Task: Open Card Employee Promotion Review in Board Social Media Community Management and Engagement to Workspace Cost Accounting and add a team member Softage.3@softage.net, a label Purple, a checklist Compliance, an attachment from your onedrive, a color Purple and finally, add a card description 'Research and develop new product positioning strategy' and a comment 'Given the potential impact of this task on our company reputation for innovation, let us ensure that we approach it with a sense of creativity and imagination.'. Add a start date 'Jan 03, 1900' with a due date 'Jan 10, 1900'
Action: Mouse moved to (105, 479)
Screenshot: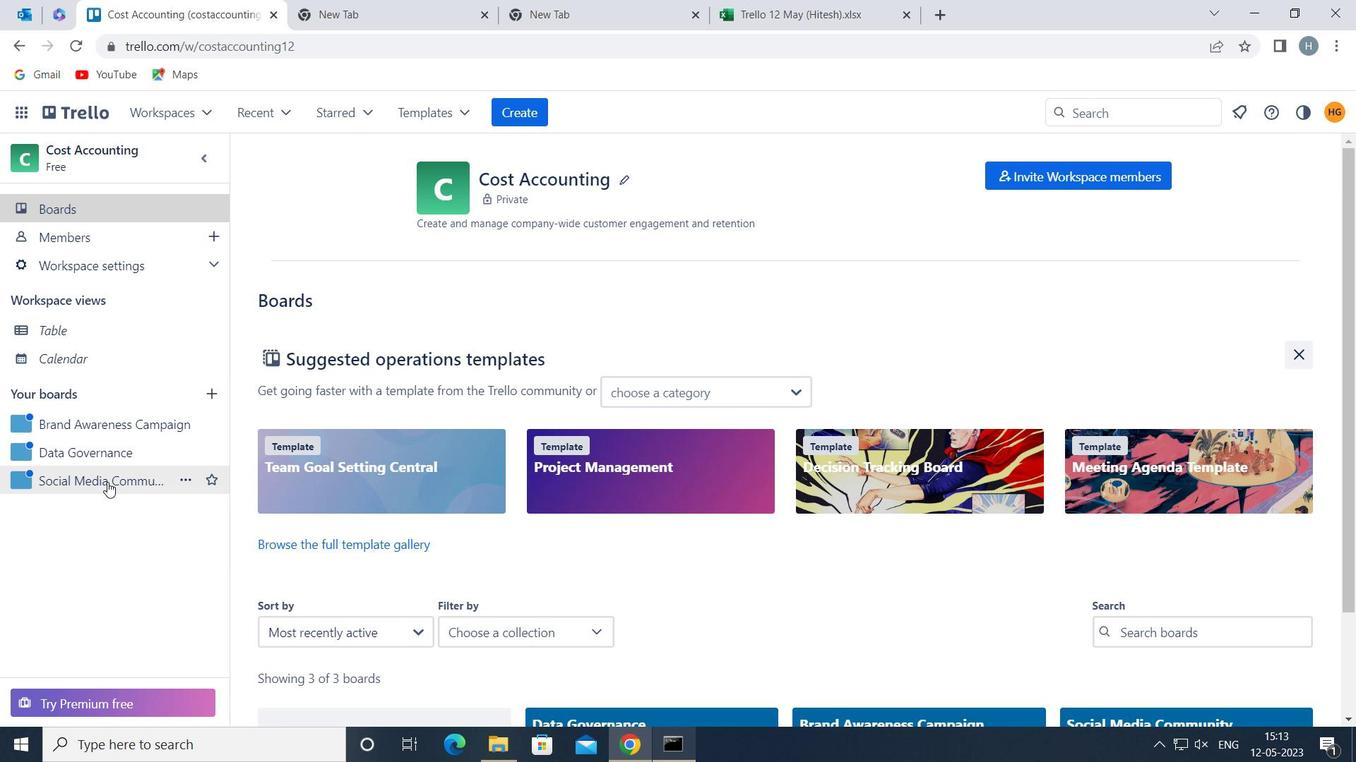 
Action: Mouse pressed left at (105, 479)
Screenshot: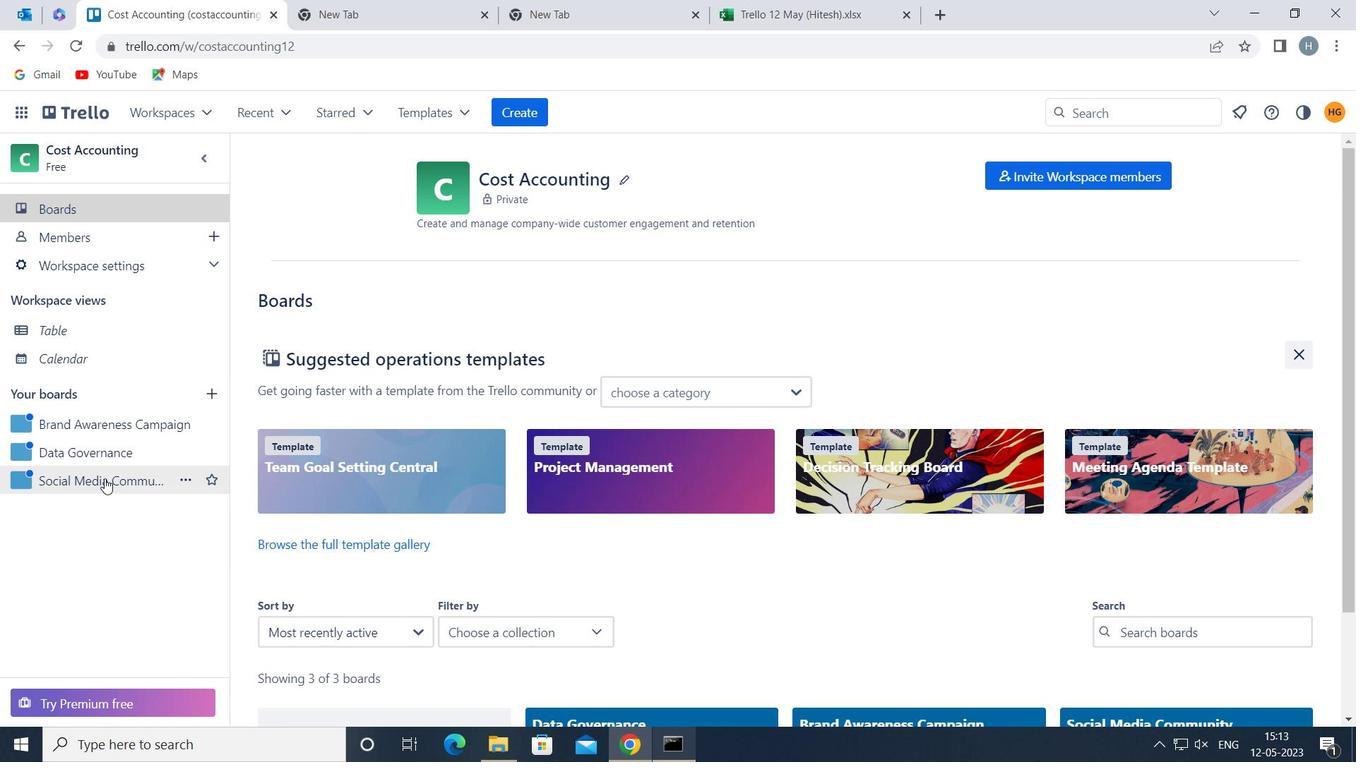 
Action: Mouse moved to (374, 253)
Screenshot: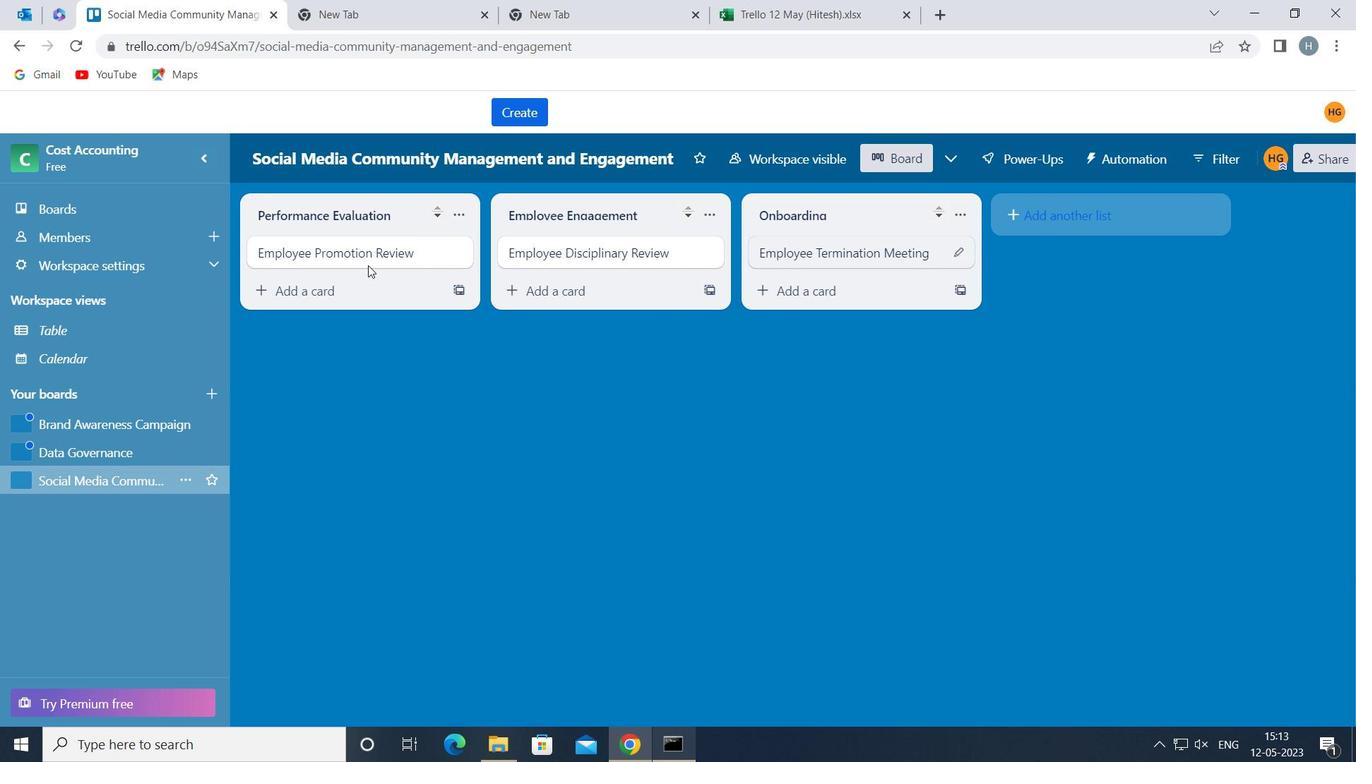 
Action: Mouse pressed left at (374, 253)
Screenshot: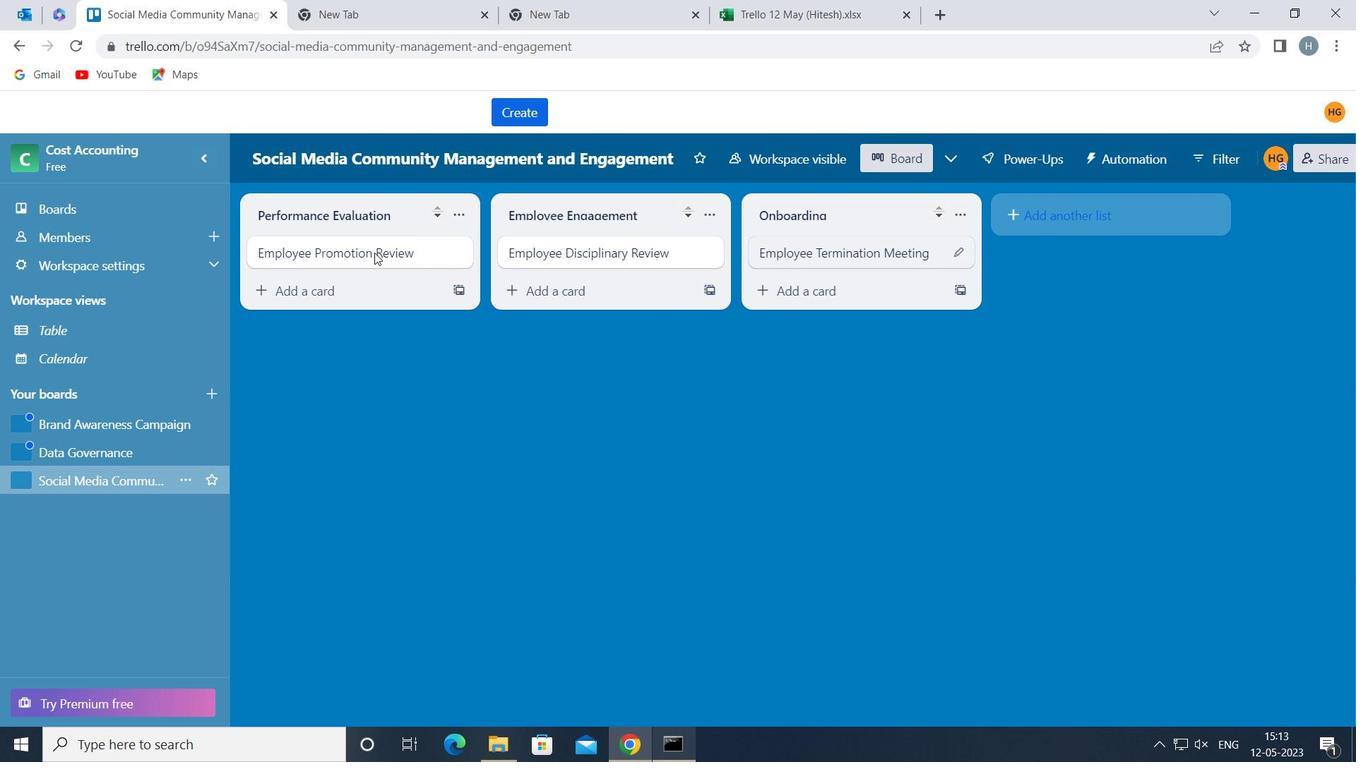 
Action: Mouse moved to (955, 257)
Screenshot: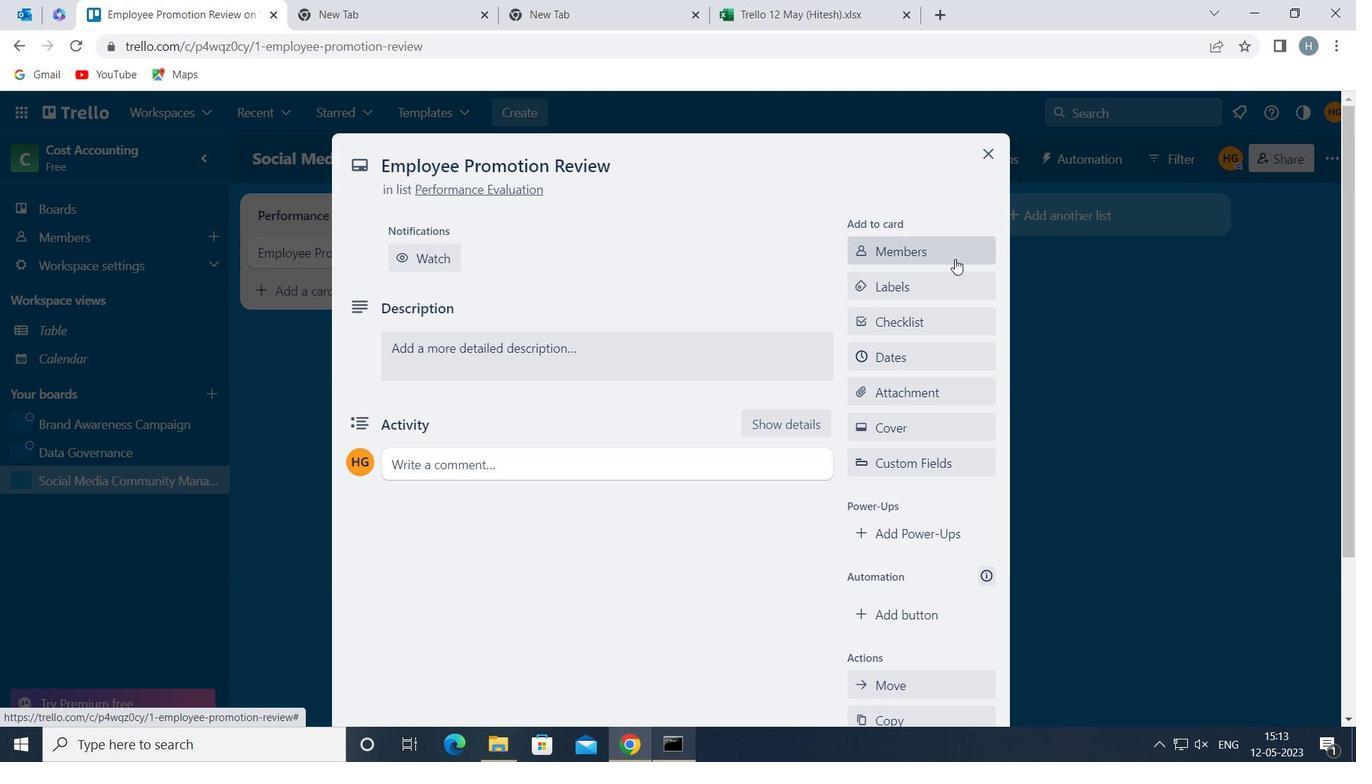 
Action: Mouse pressed left at (955, 257)
Screenshot: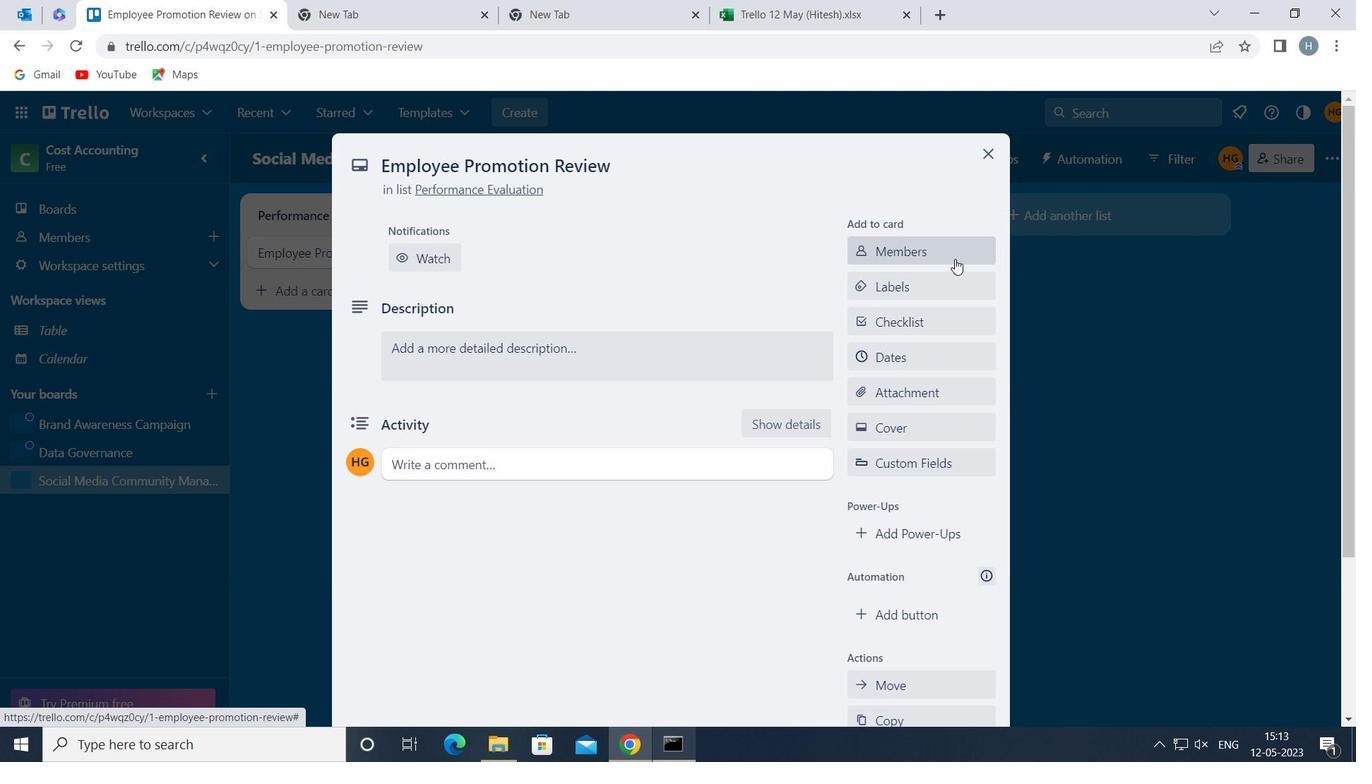 
Action: Key pressed softage
Screenshot: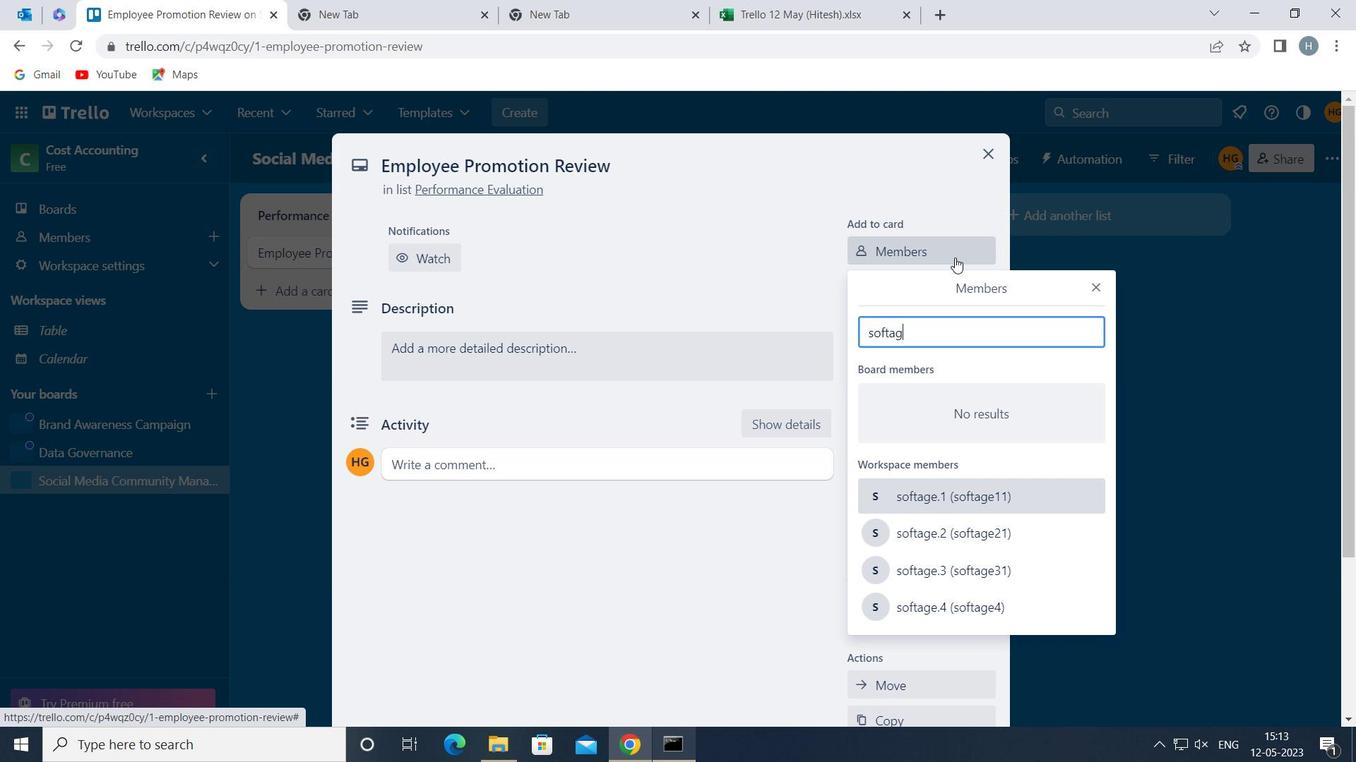 
Action: Mouse moved to (979, 558)
Screenshot: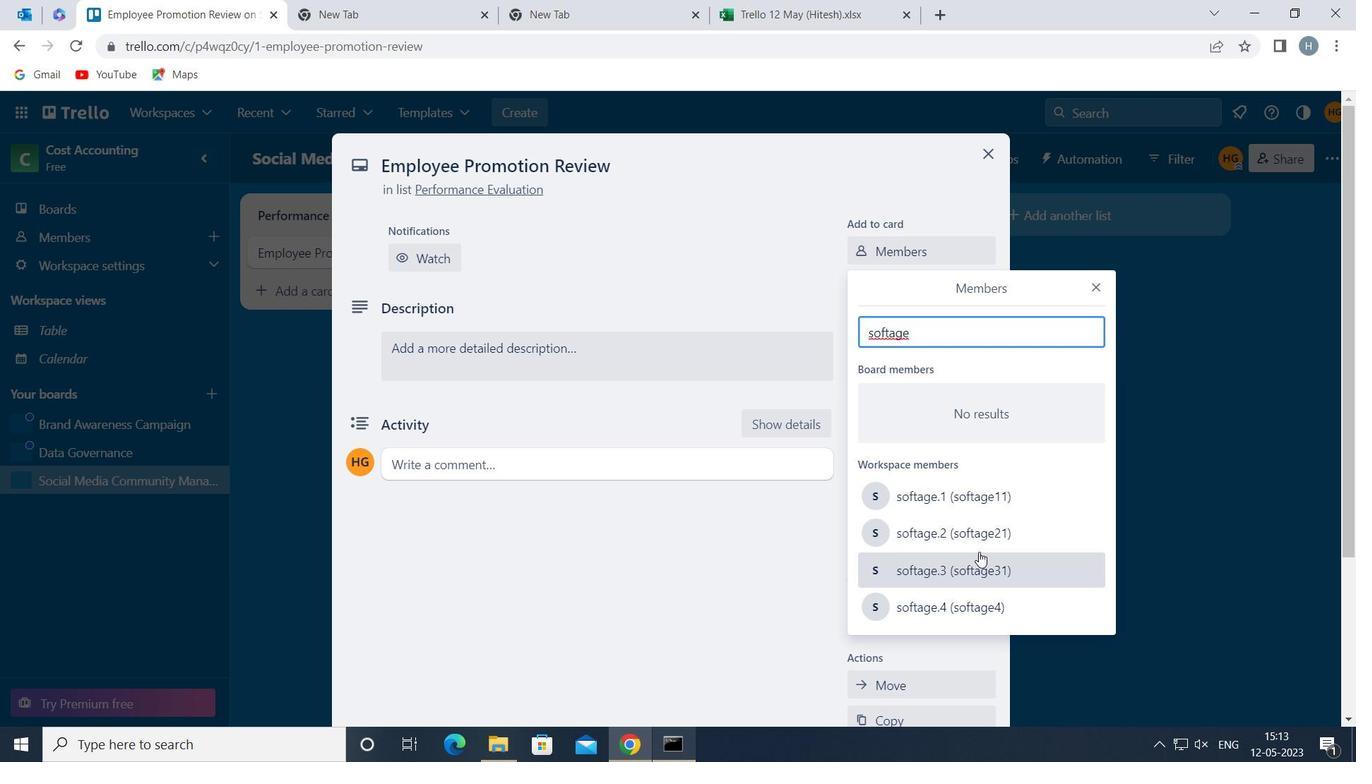 
Action: Mouse pressed left at (979, 558)
Screenshot: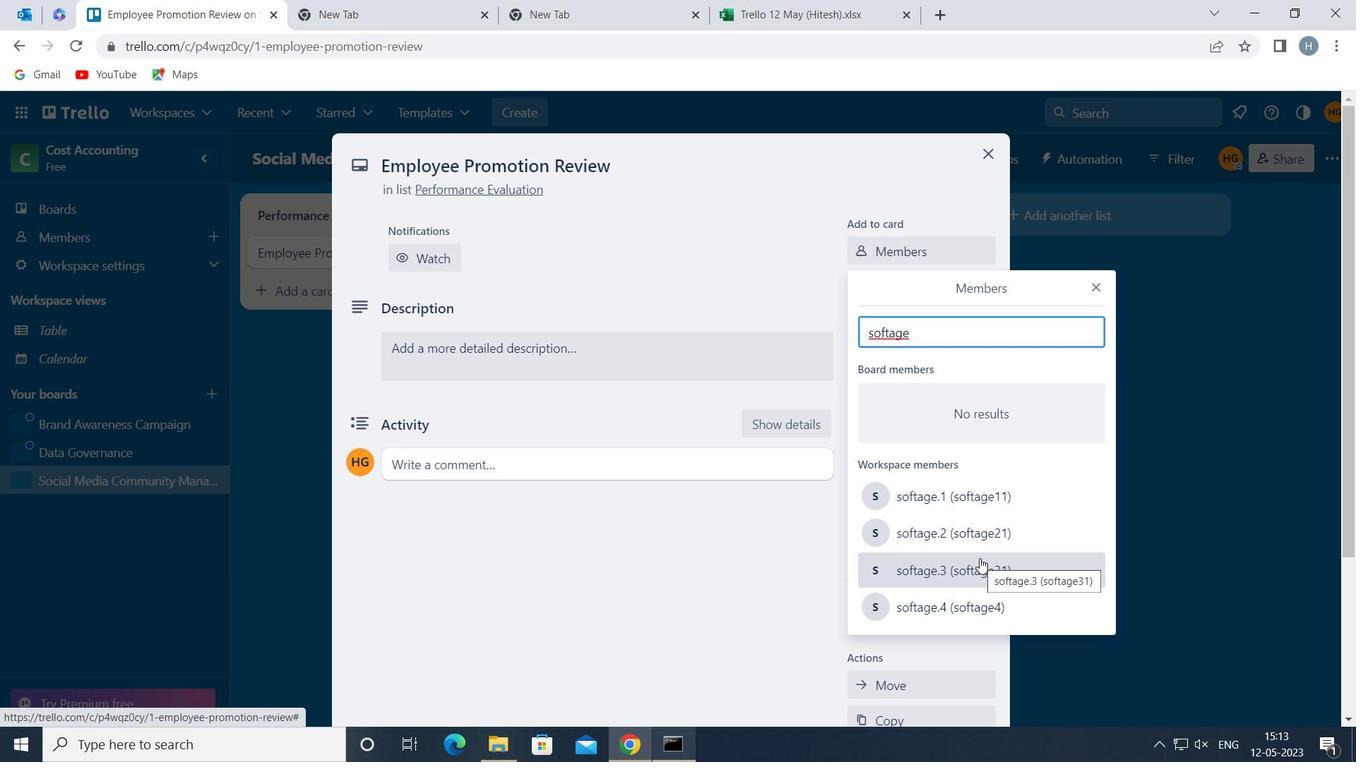 
Action: Mouse moved to (1098, 285)
Screenshot: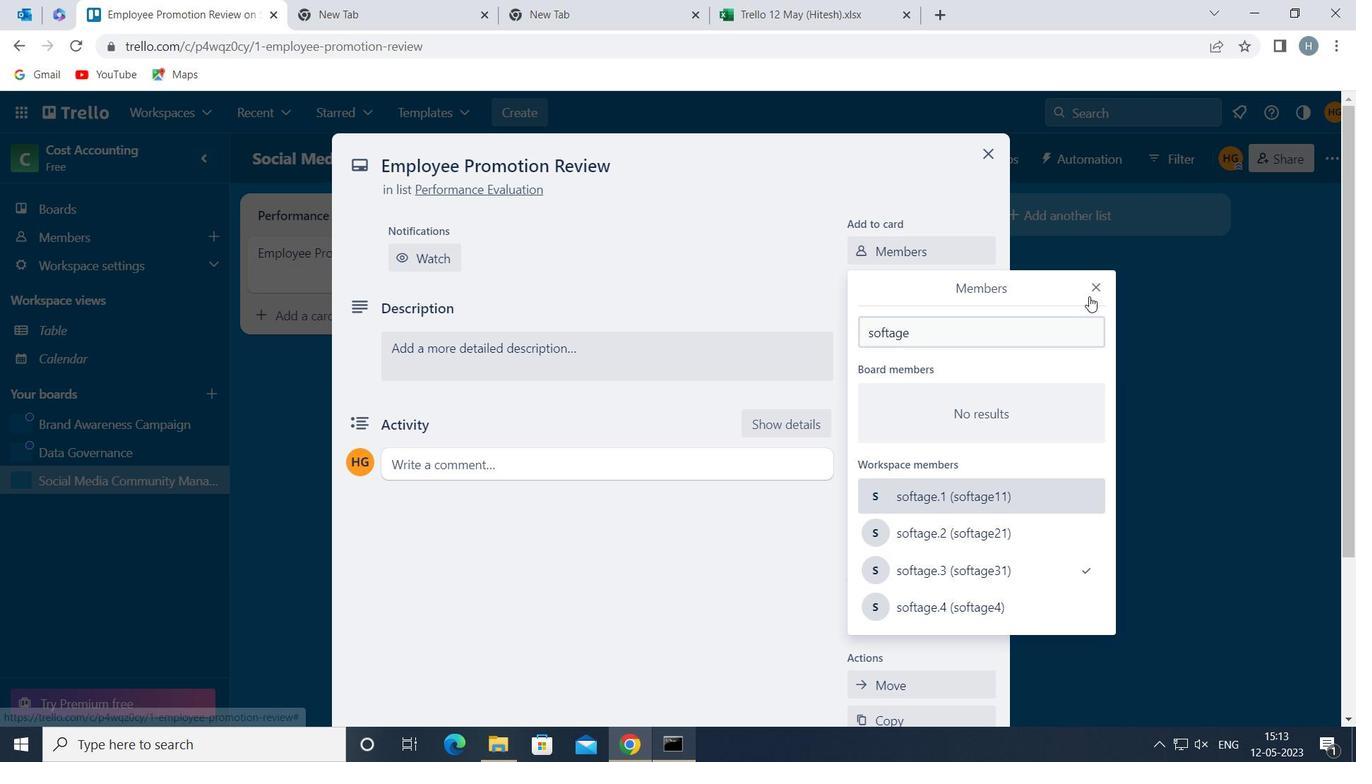 
Action: Mouse pressed left at (1098, 285)
Screenshot: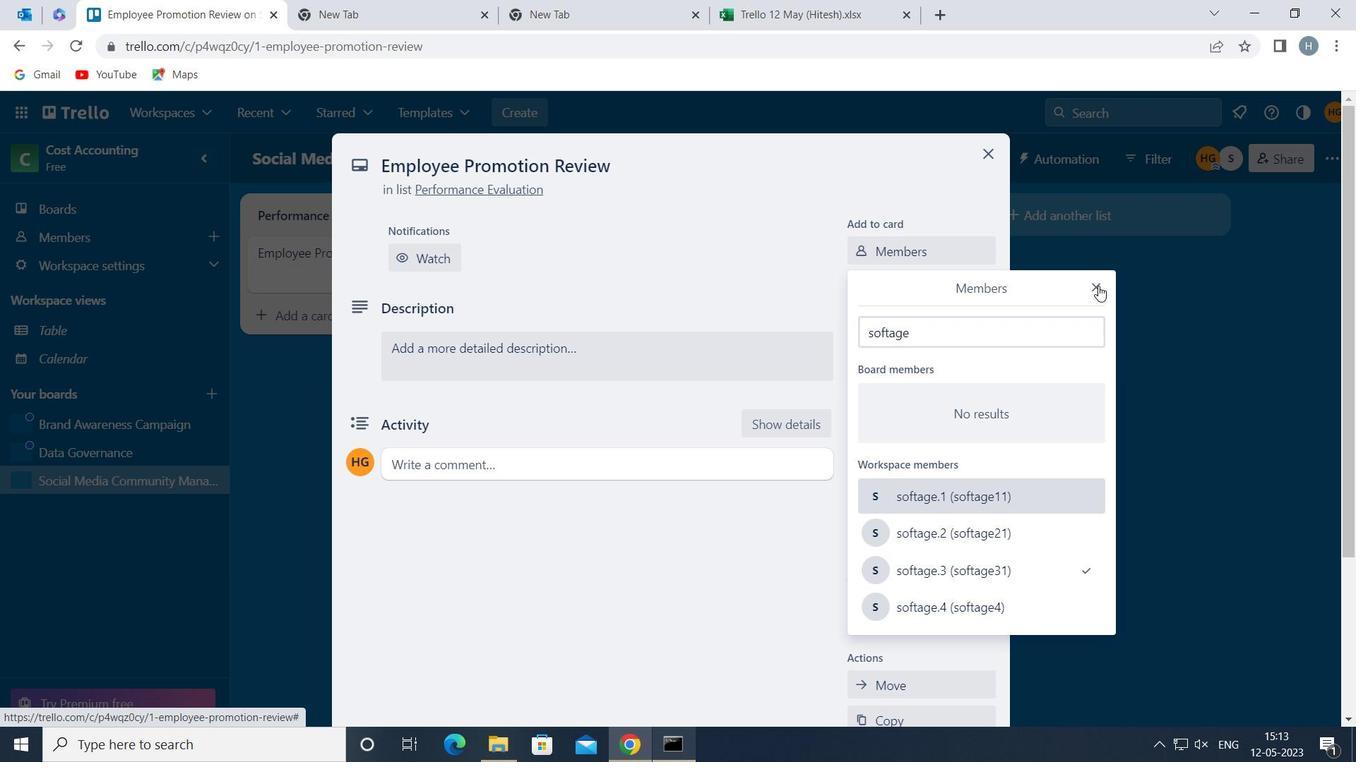 
Action: Mouse moved to (951, 343)
Screenshot: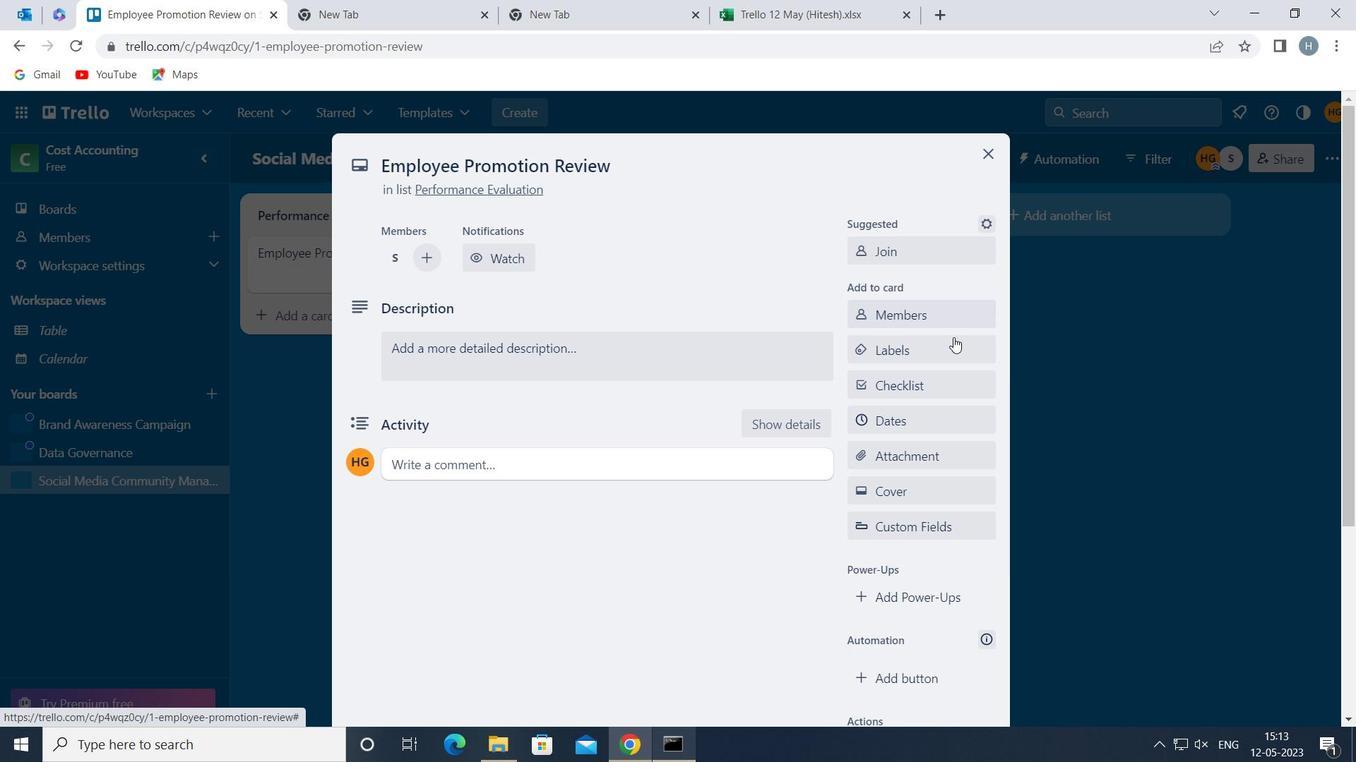 
Action: Mouse pressed left at (951, 343)
Screenshot: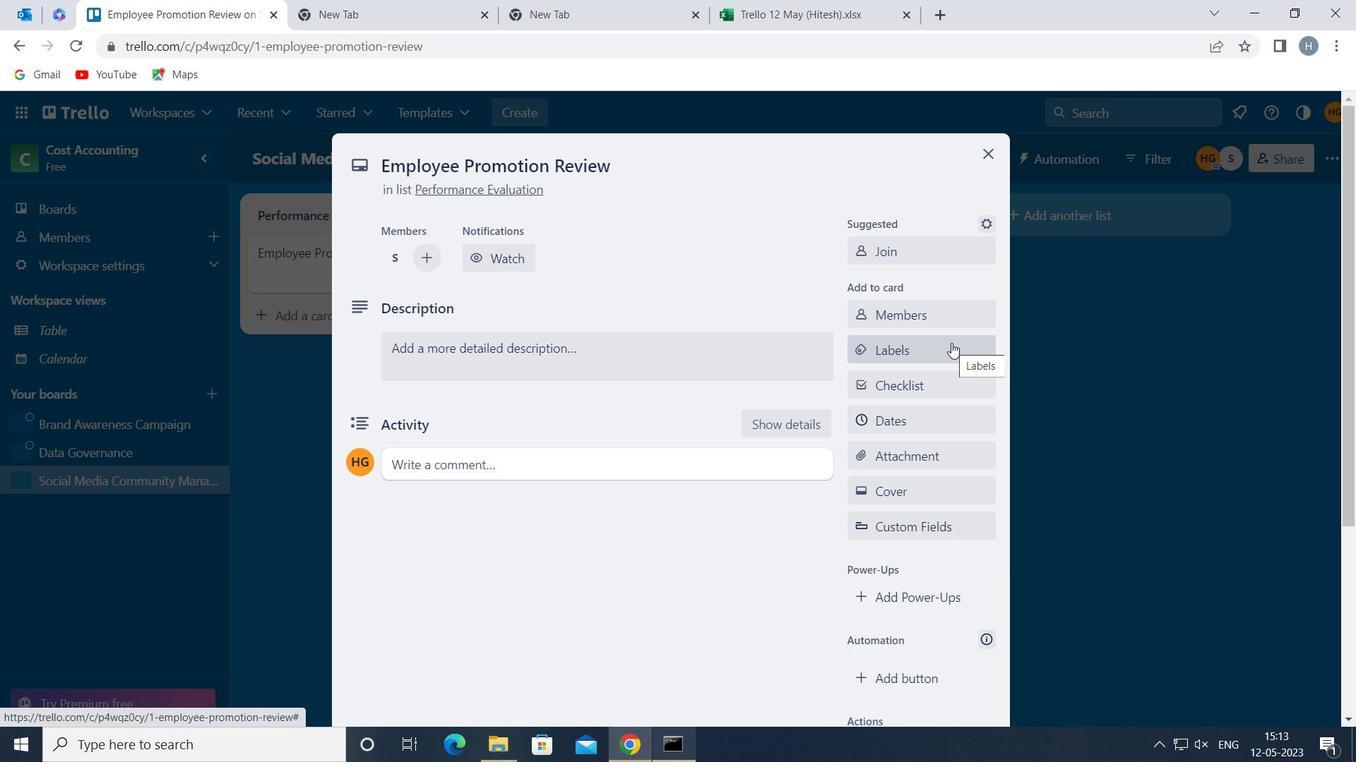 
Action: Mouse moved to (963, 389)
Screenshot: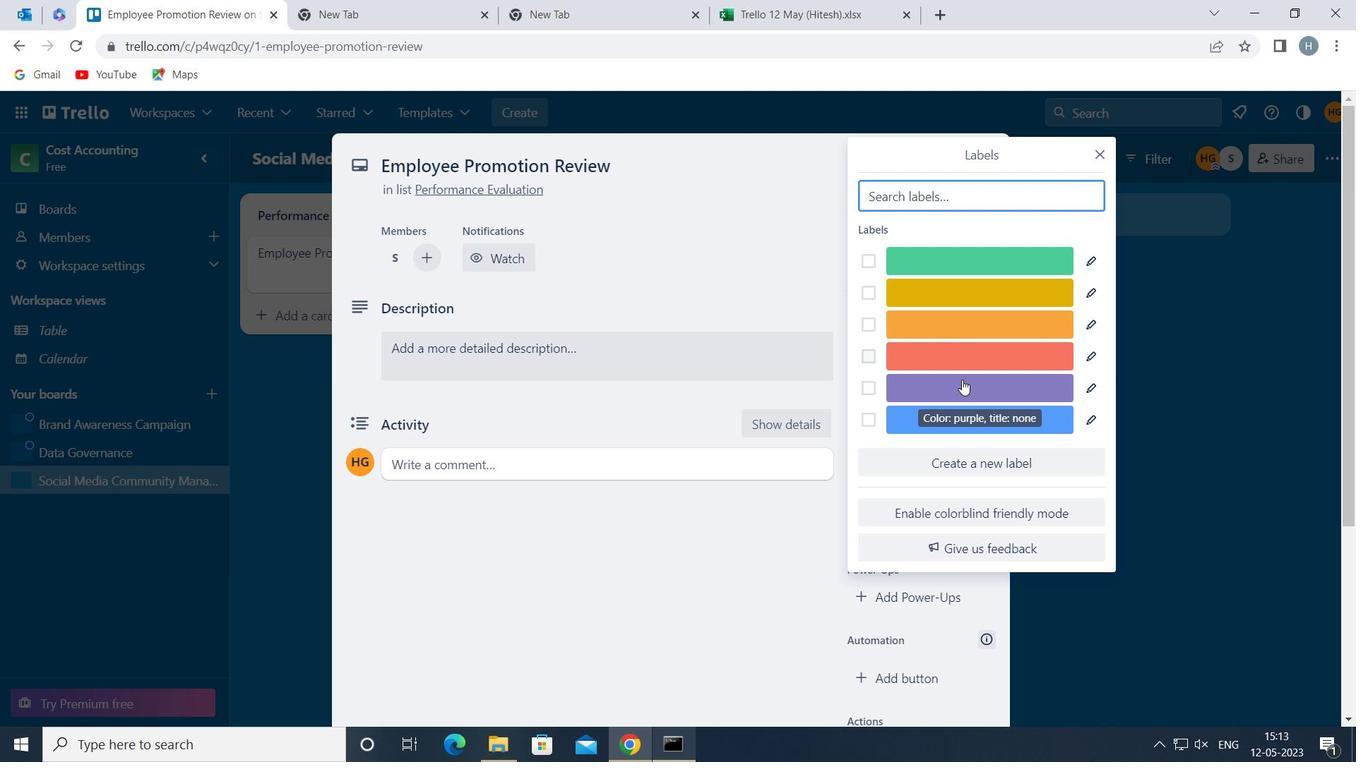 
Action: Mouse pressed left at (963, 389)
Screenshot: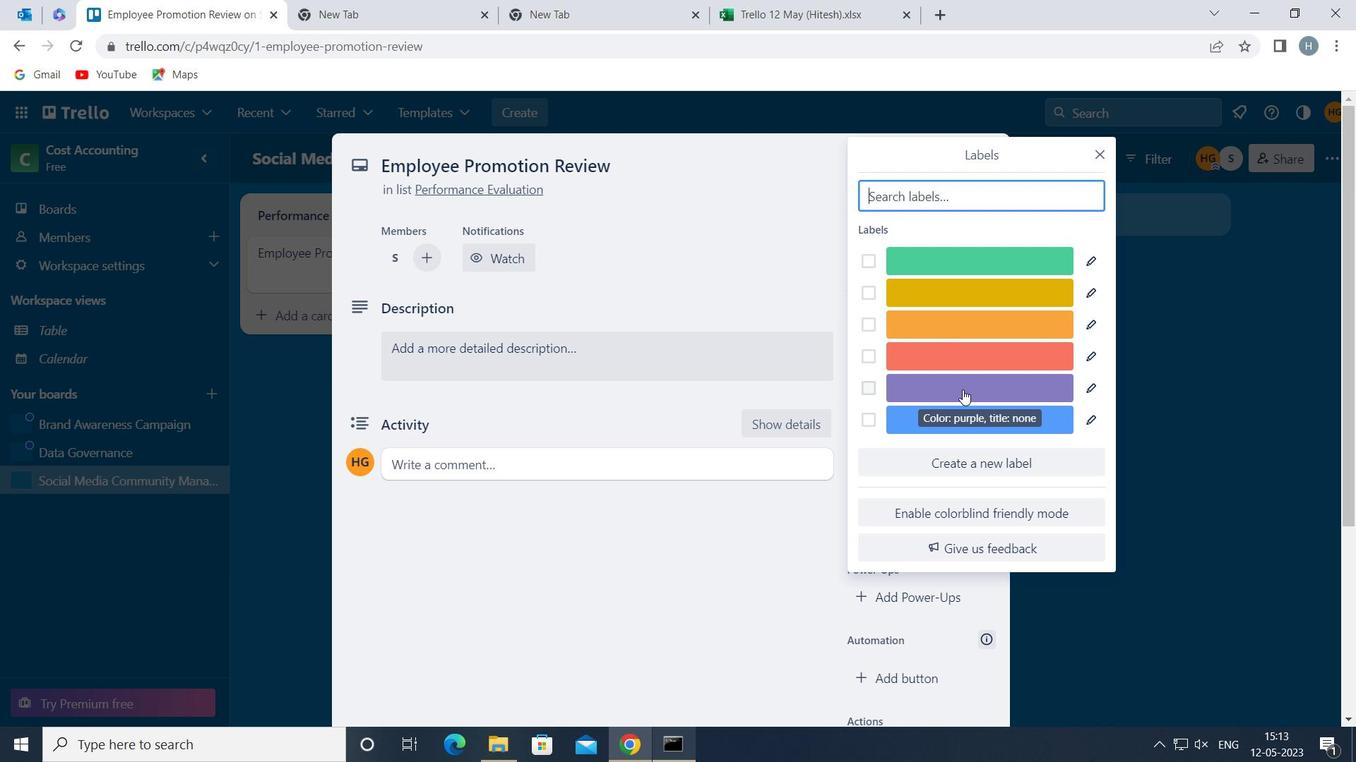 
Action: Mouse moved to (1102, 153)
Screenshot: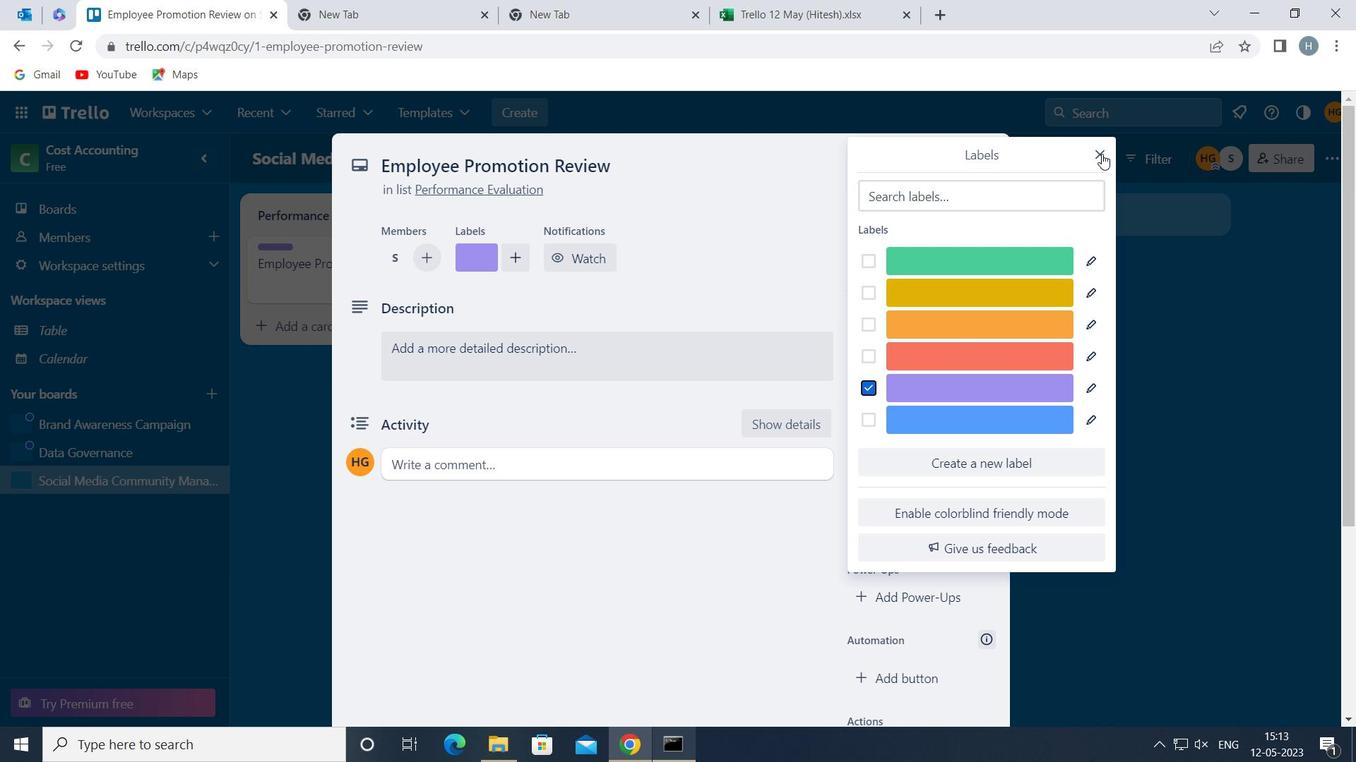 
Action: Mouse pressed left at (1102, 153)
Screenshot: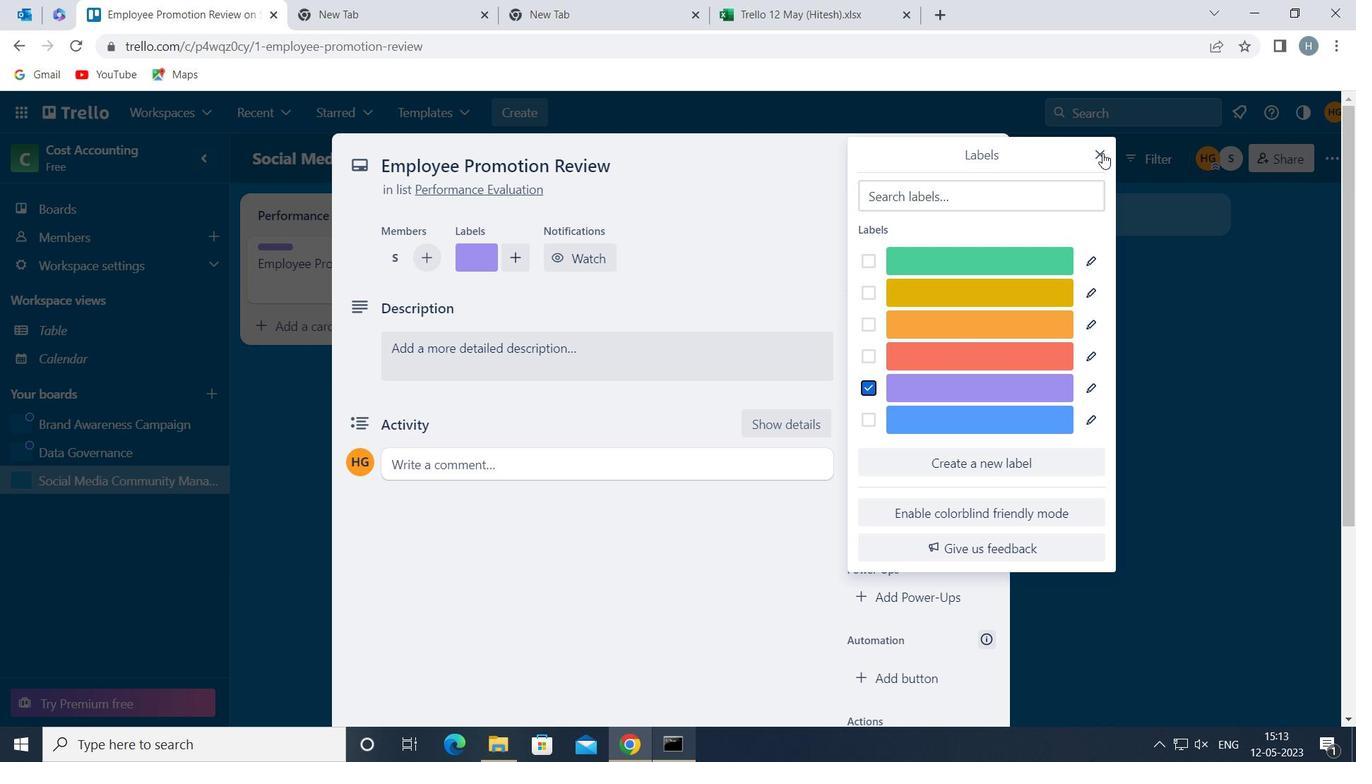 
Action: Mouse moved to (924, 375)
Screenshot: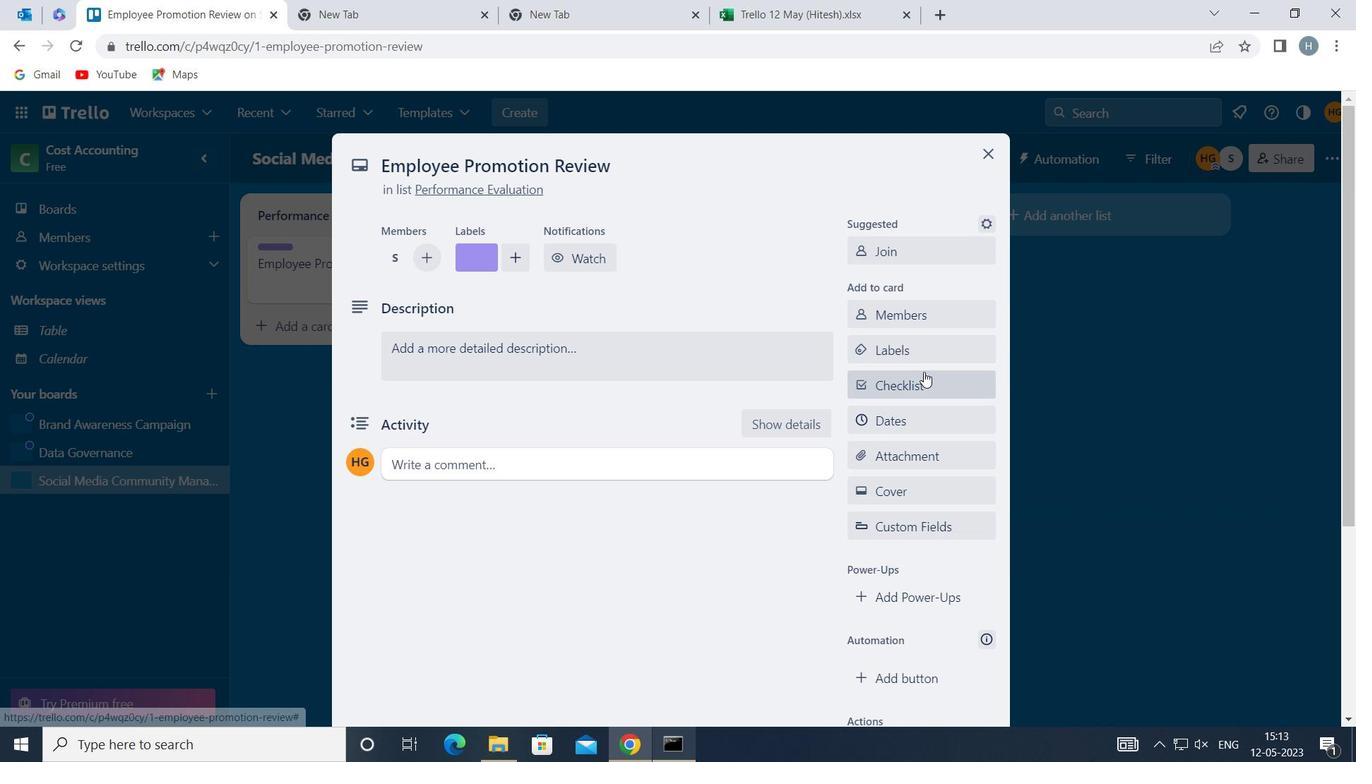 
Action: Mouse pressed left at (924, 375)
Screenshot: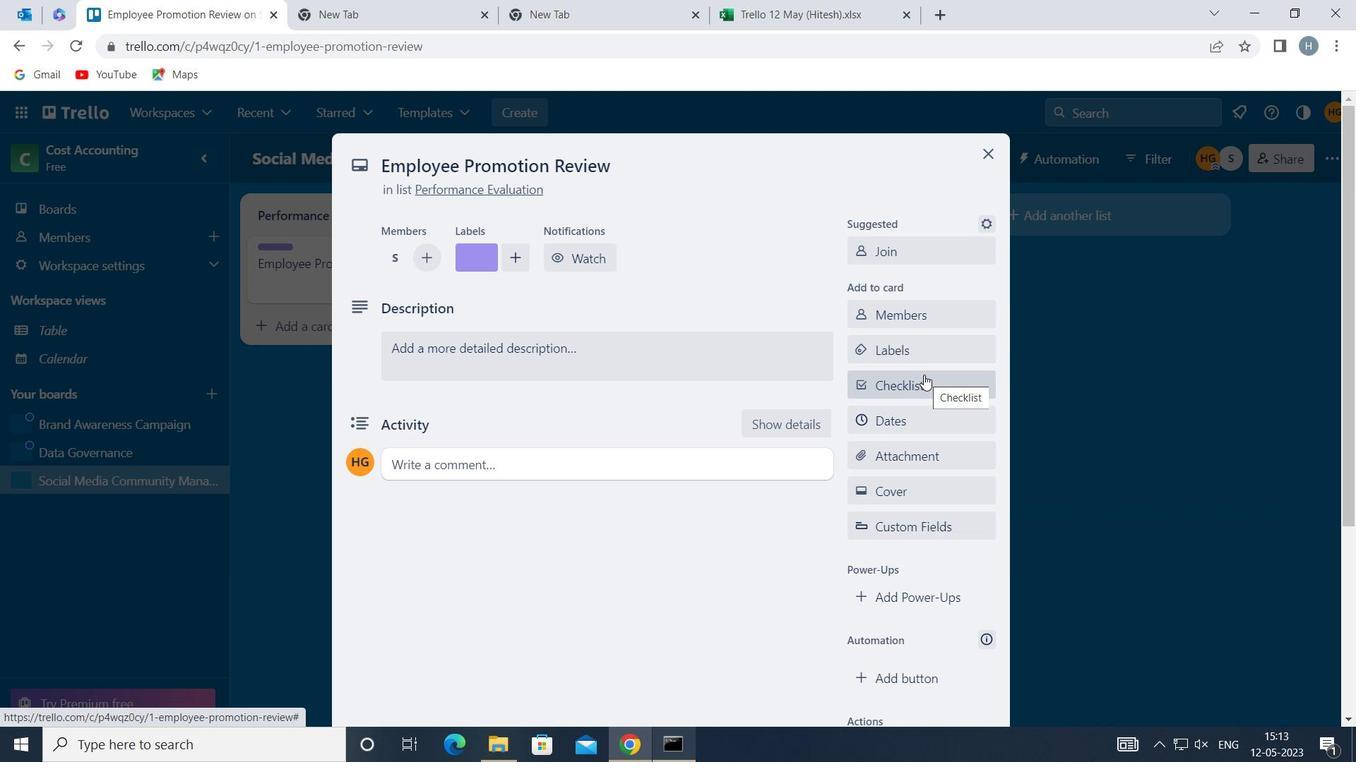 
Action: Key pressed <Key.shift>COMPLIANCE<Key.space>
Screenshot: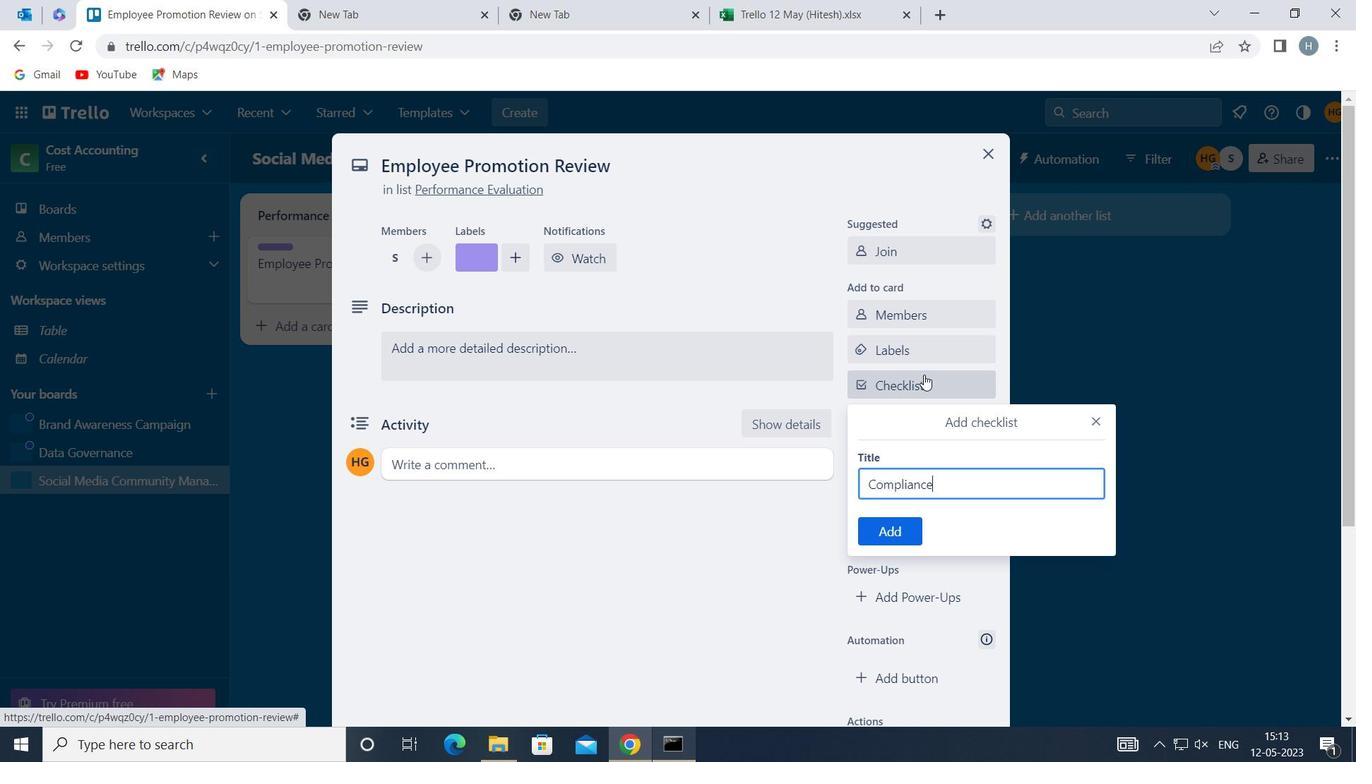
Action: Mouse moved to (891, 531)
Screenshot: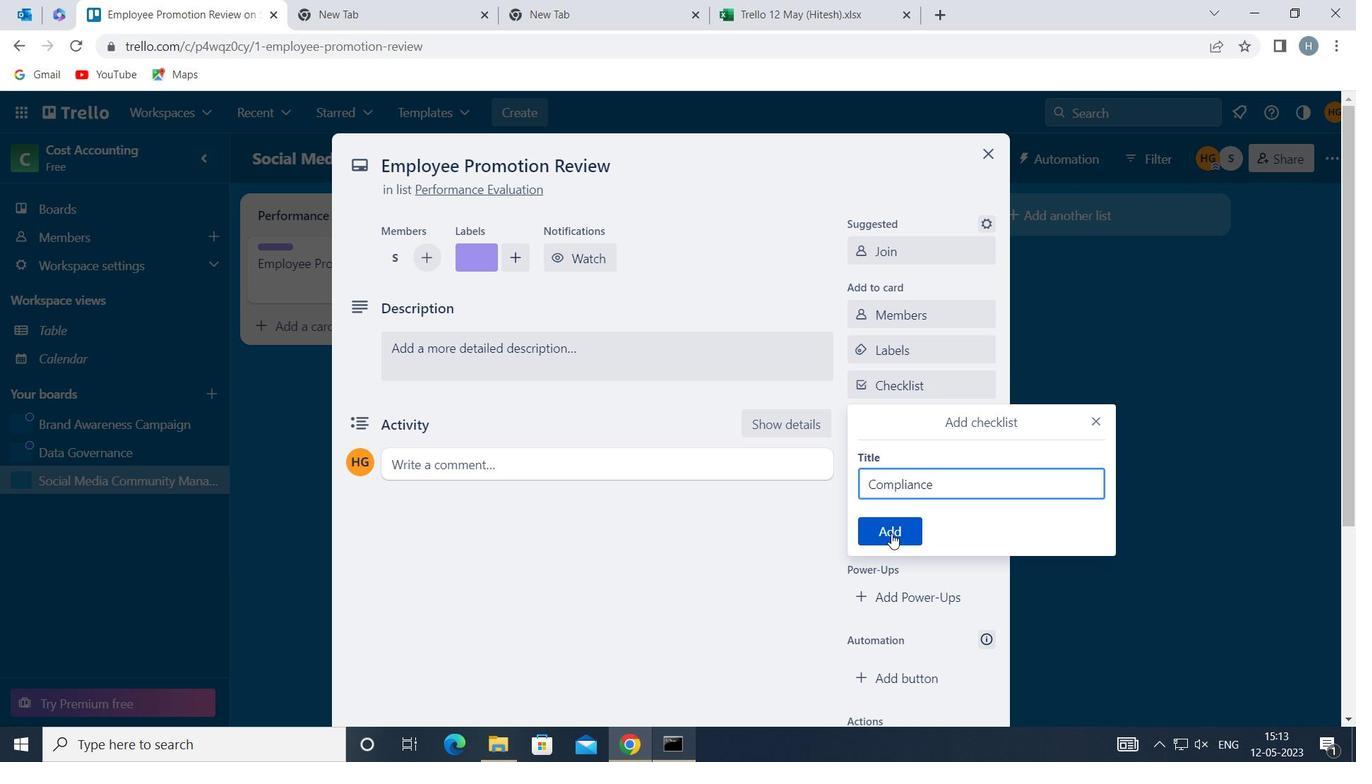
Action: Mouse pressed left at (891, 531)
Screenshot: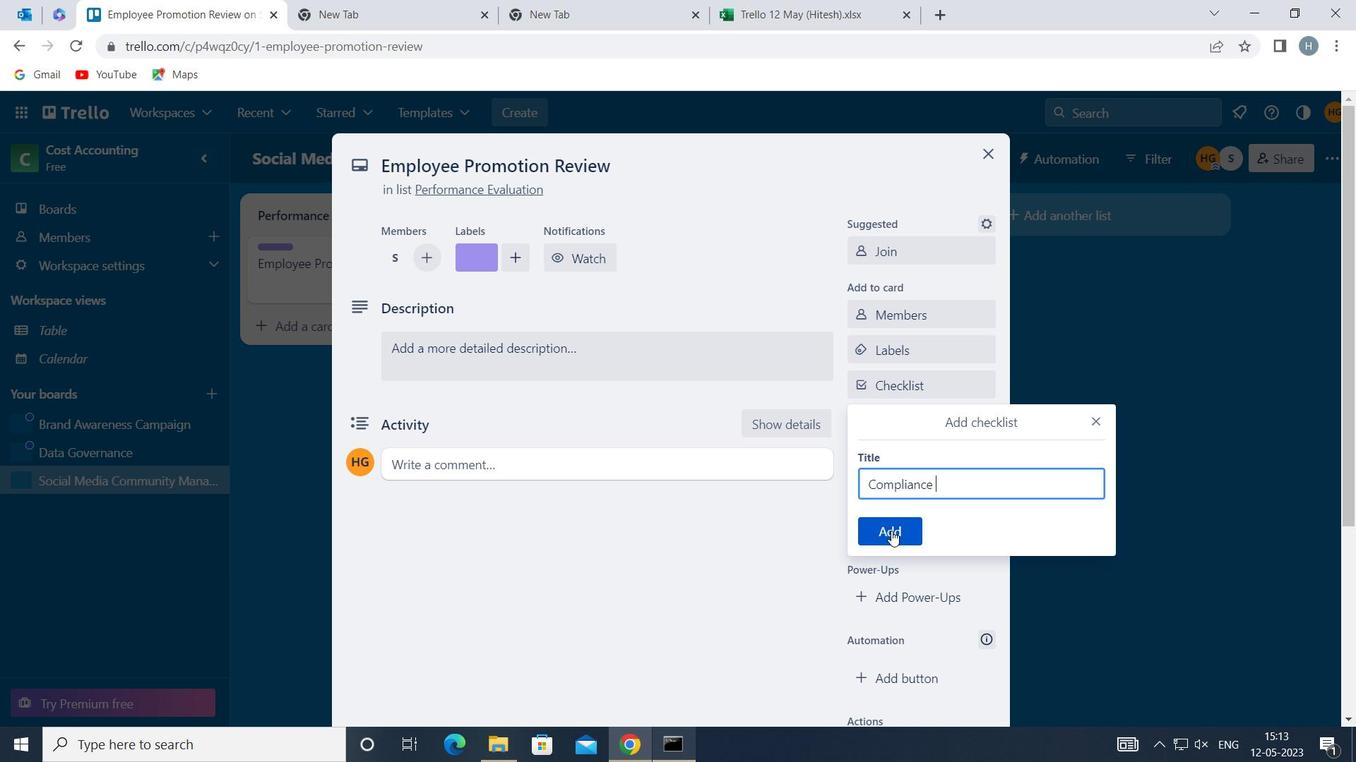 
Action: Mouse moved to (938, 449)
Screenshot: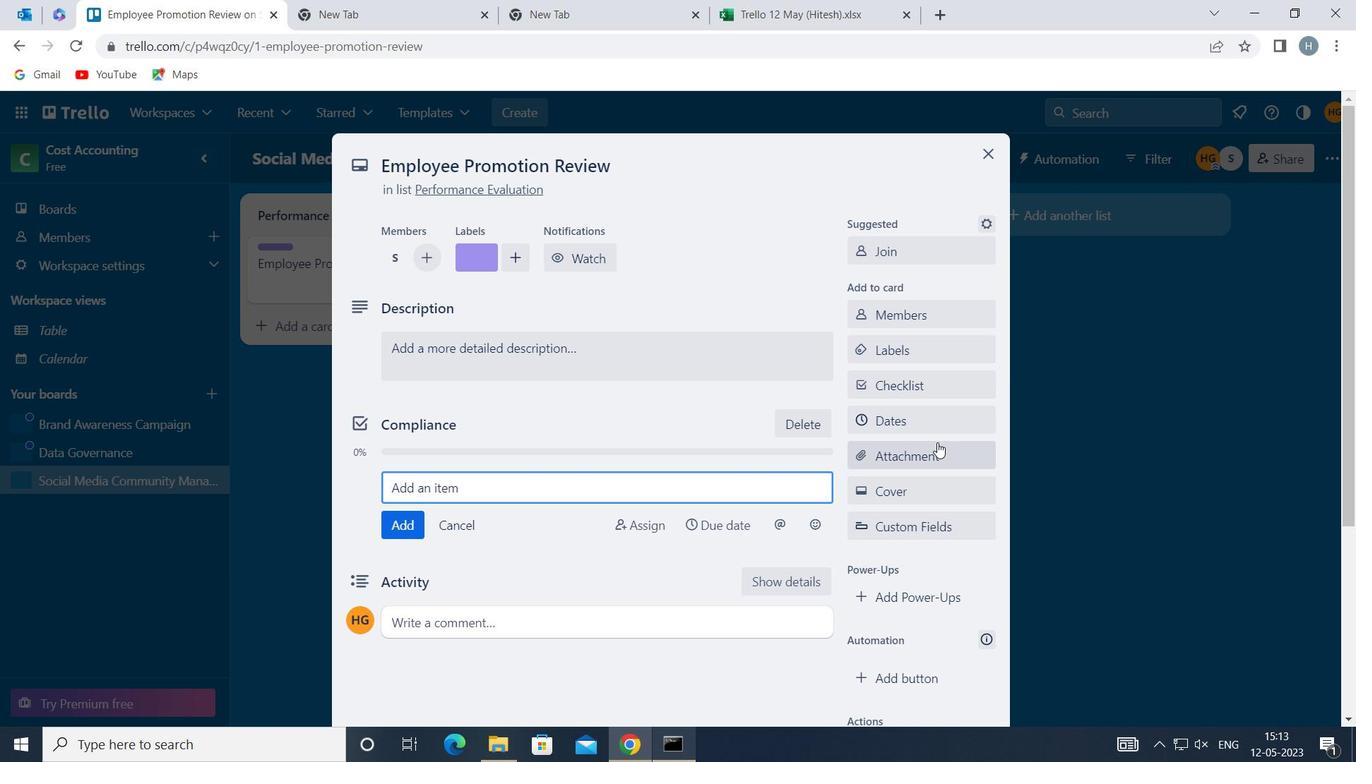 
Action: Mouse pressed left at (938, 449)
Screenshot: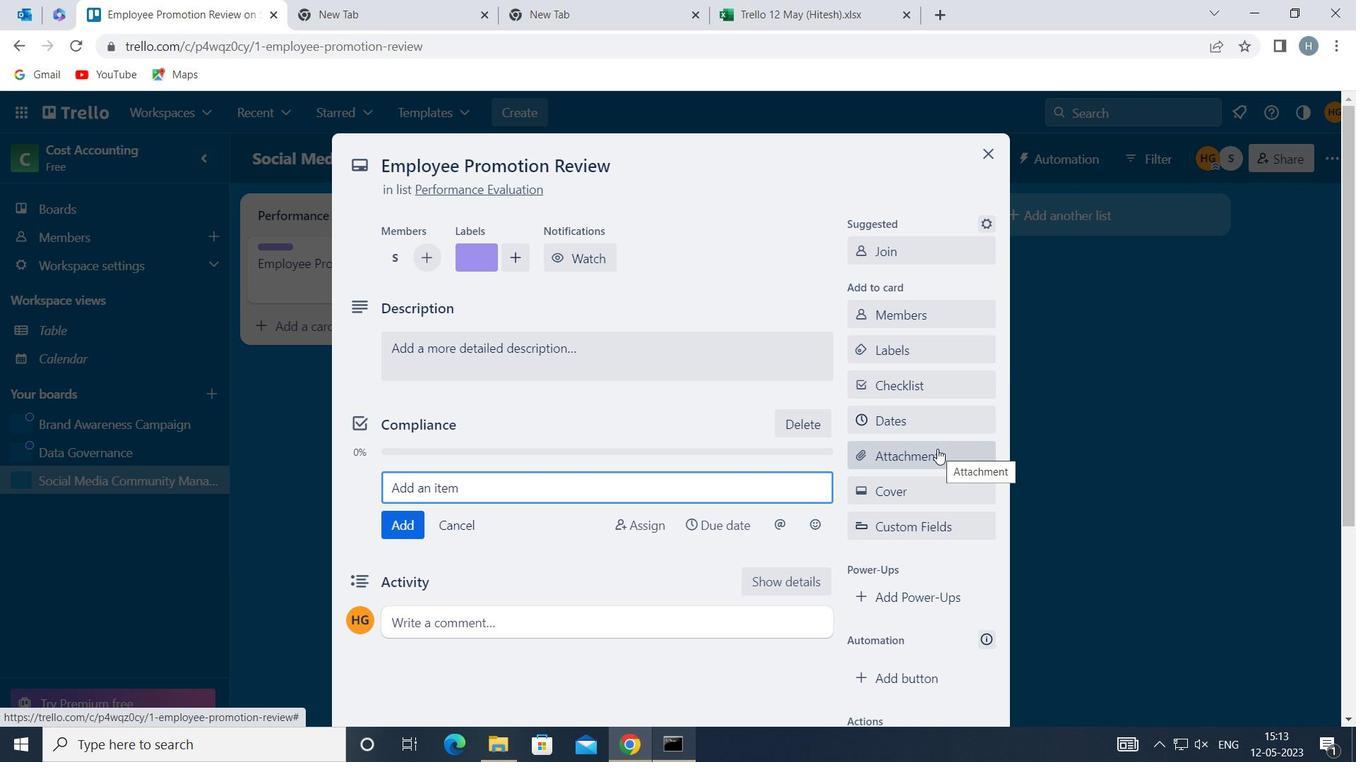 
Action: Mouse moved to (952, 331)
Screenshot: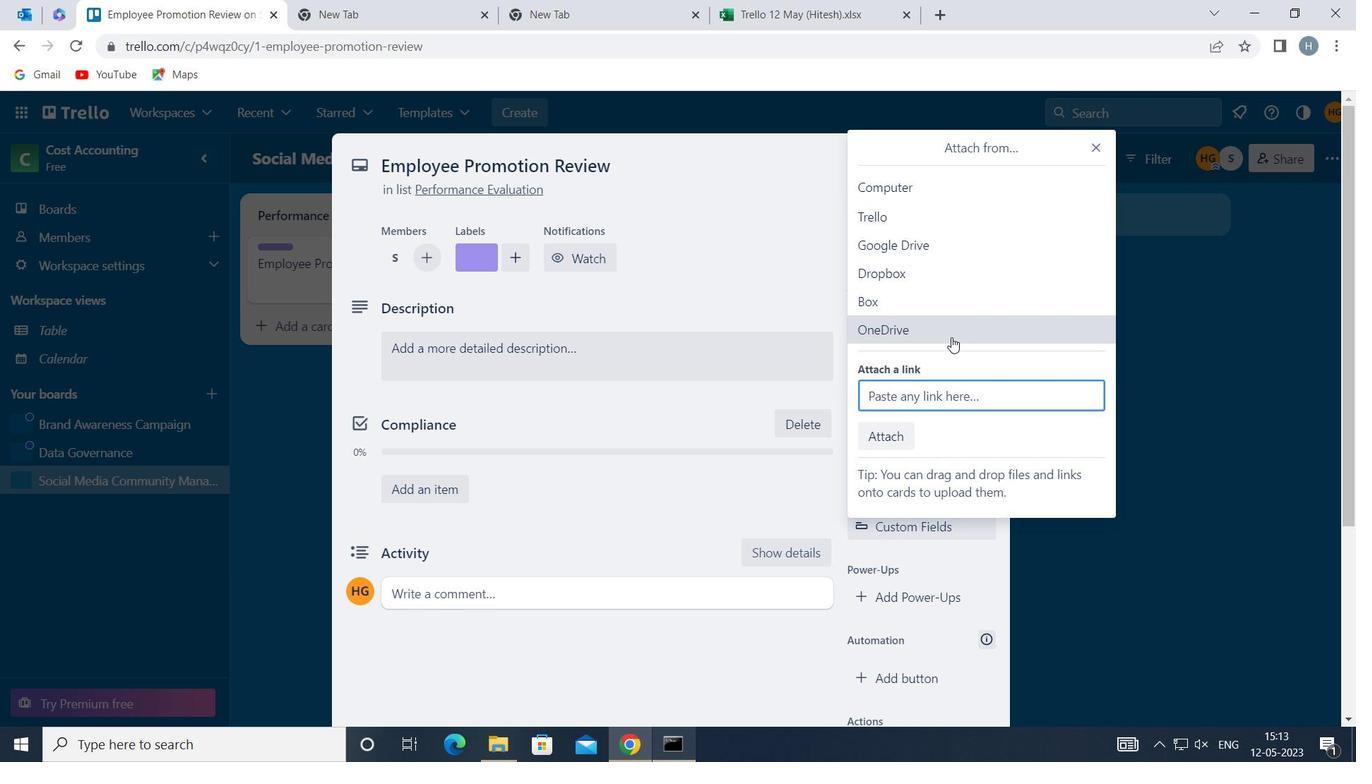 
Action: Mouse pressed left at (952, 331)
Screenshot: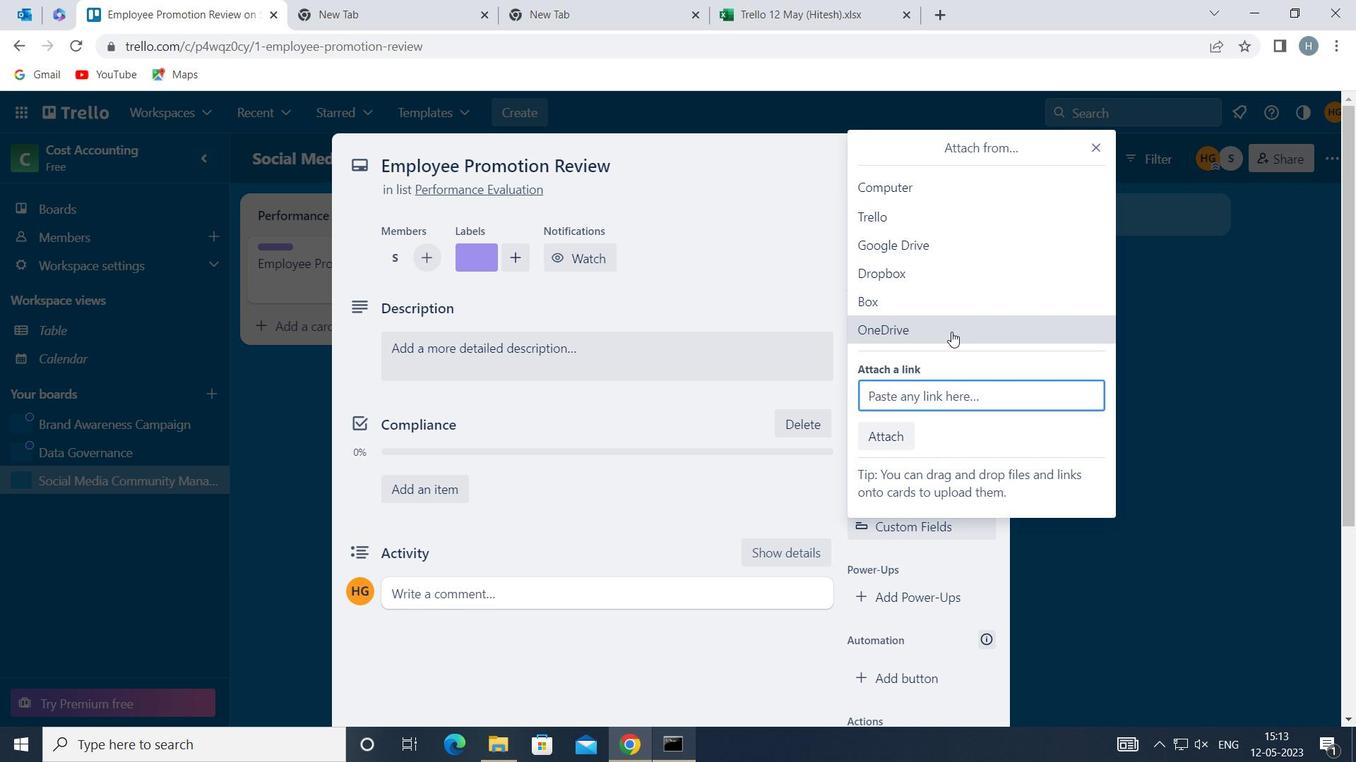 
Action: Mouse moved to (849, 254)
Screenshot: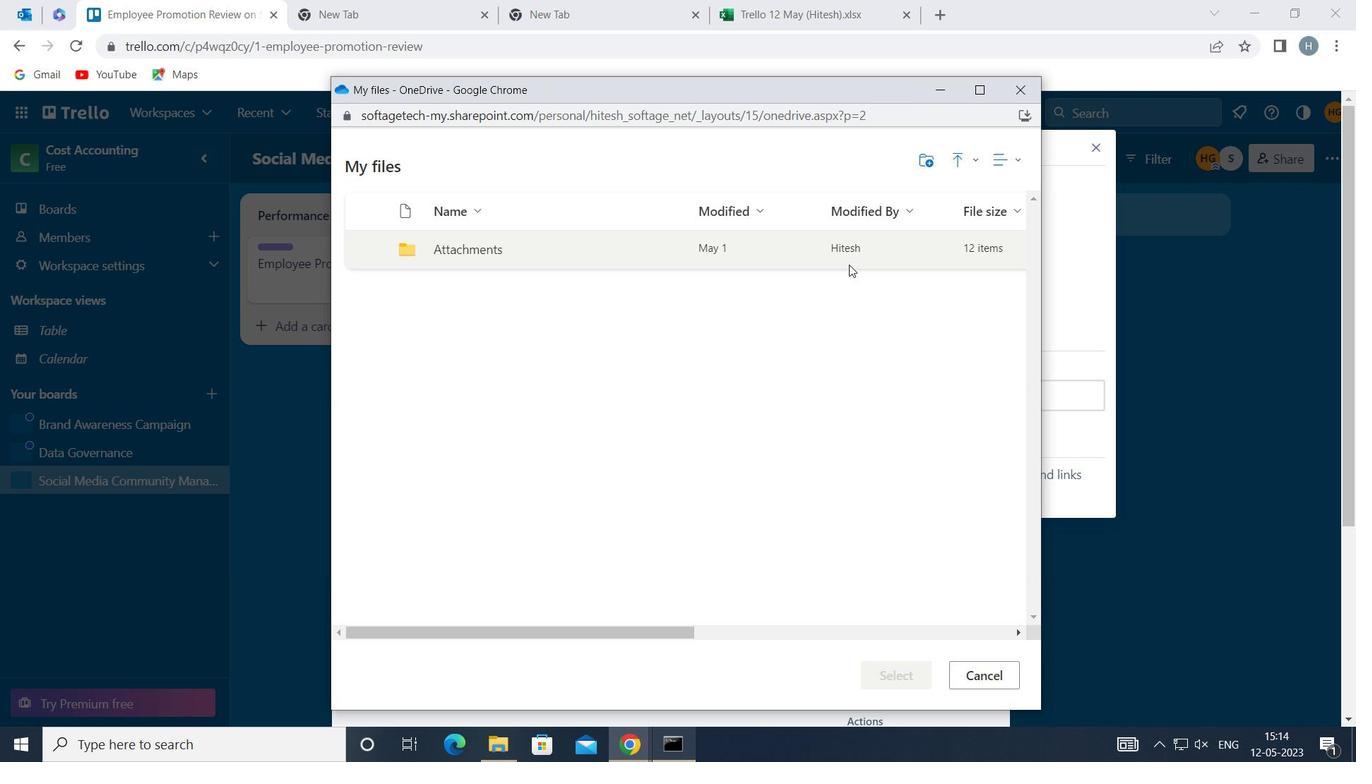 
Action: Mouse pressed left at (849, 254)
Screenshot: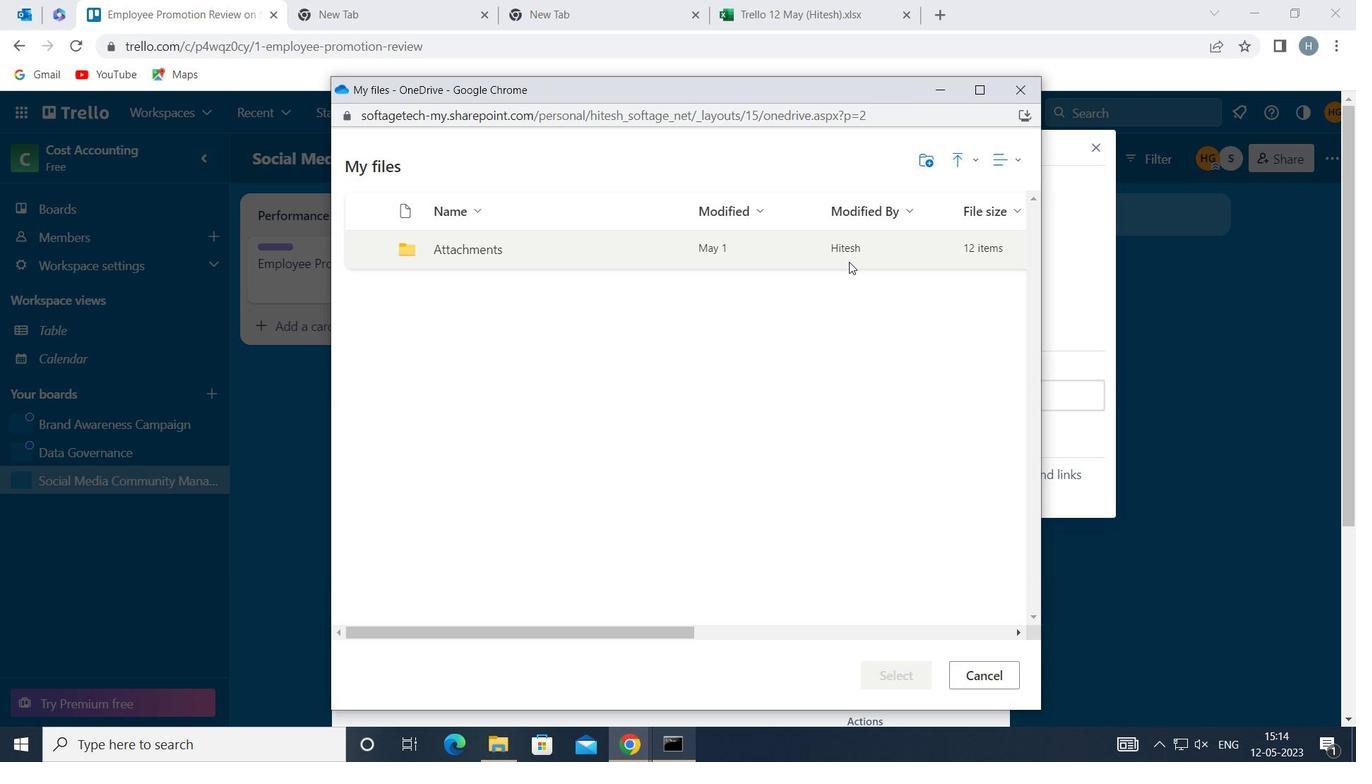 
Action: Mouse pressed left at (849, 254)
Screenshot: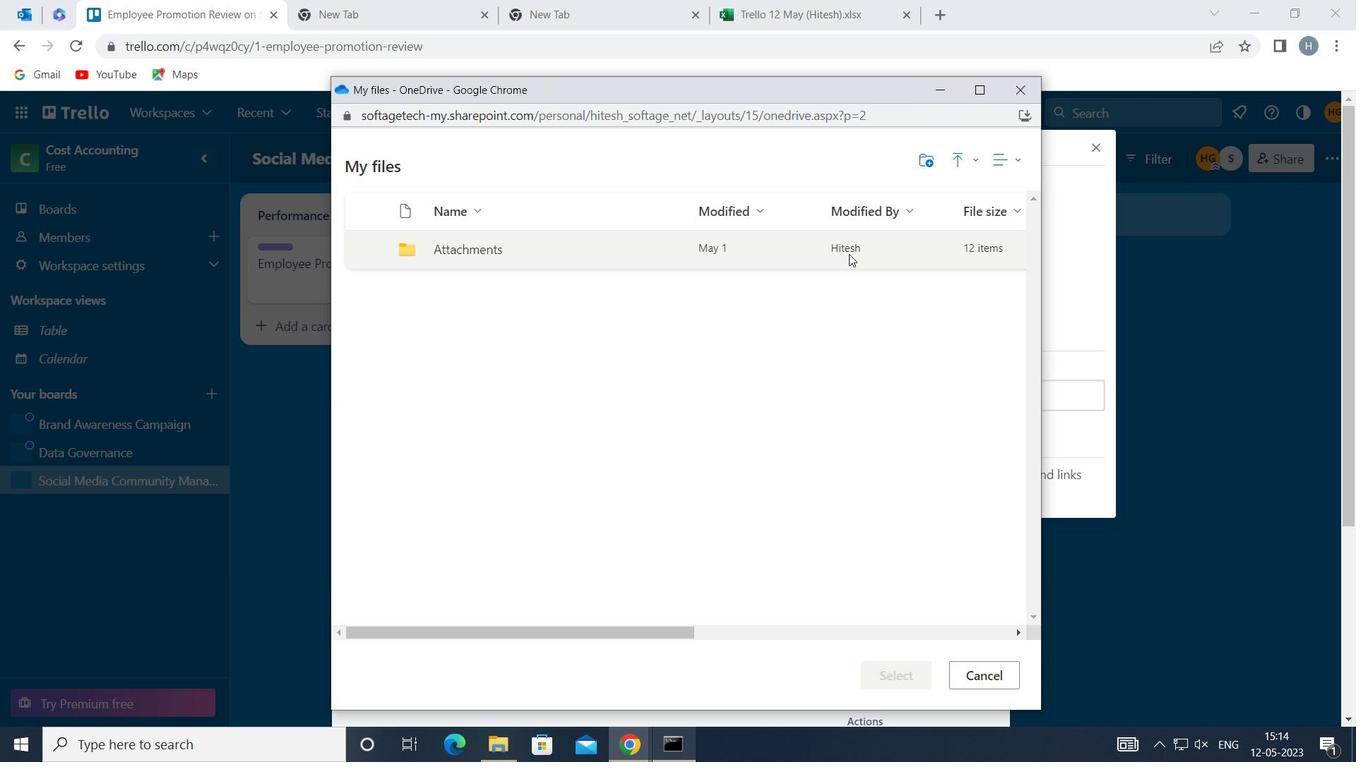 
Action: Mouse moved to (851, 292)
Screenshot: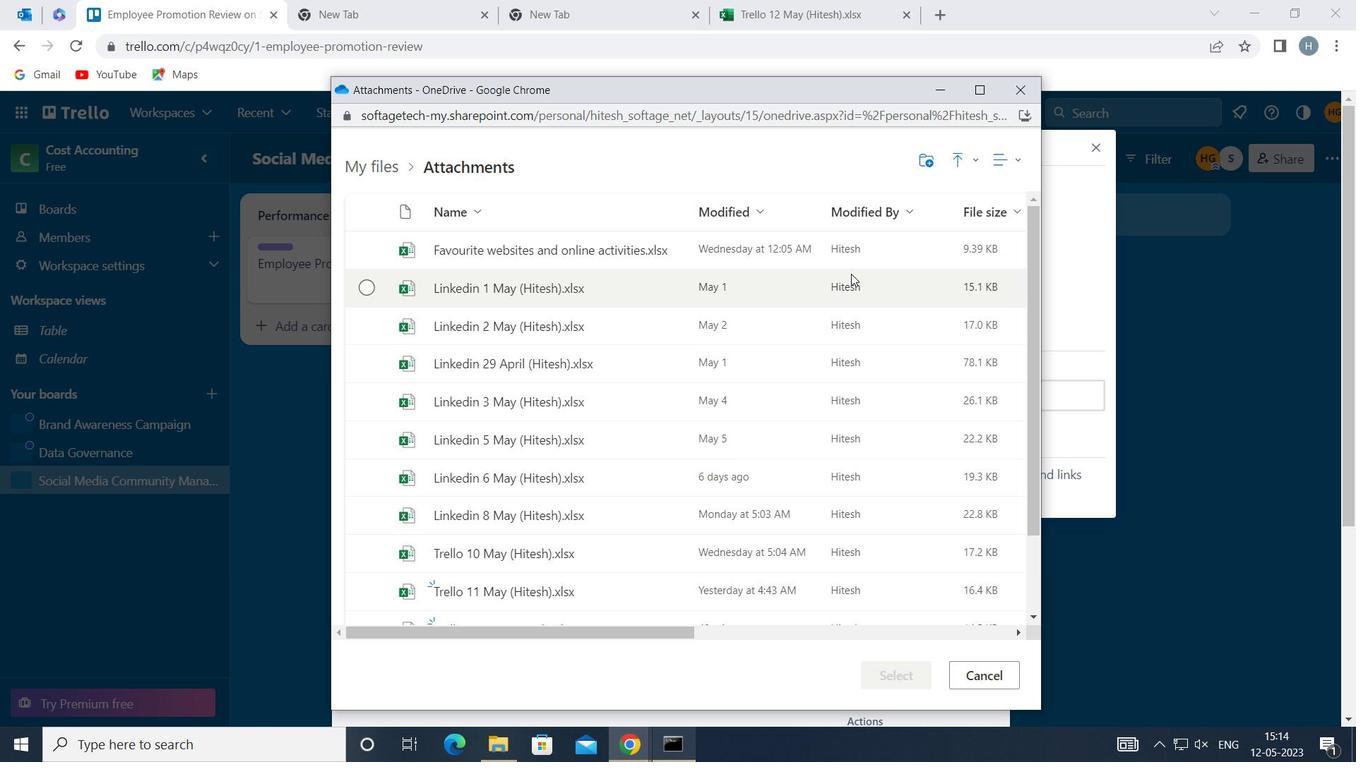 
Action: Mouse pressed left at (851, 292)
Screenshot: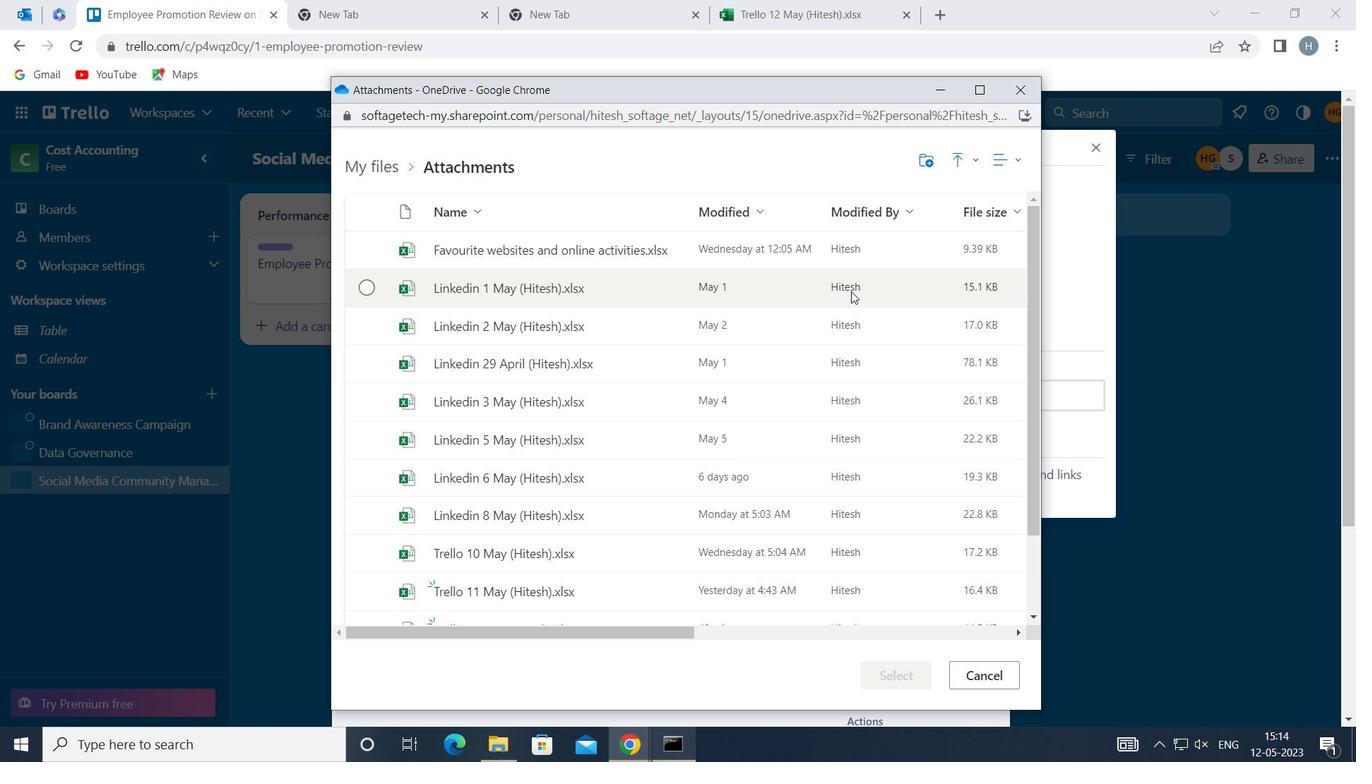 
Action: Mouse moved to (912, 677)
Screenshot: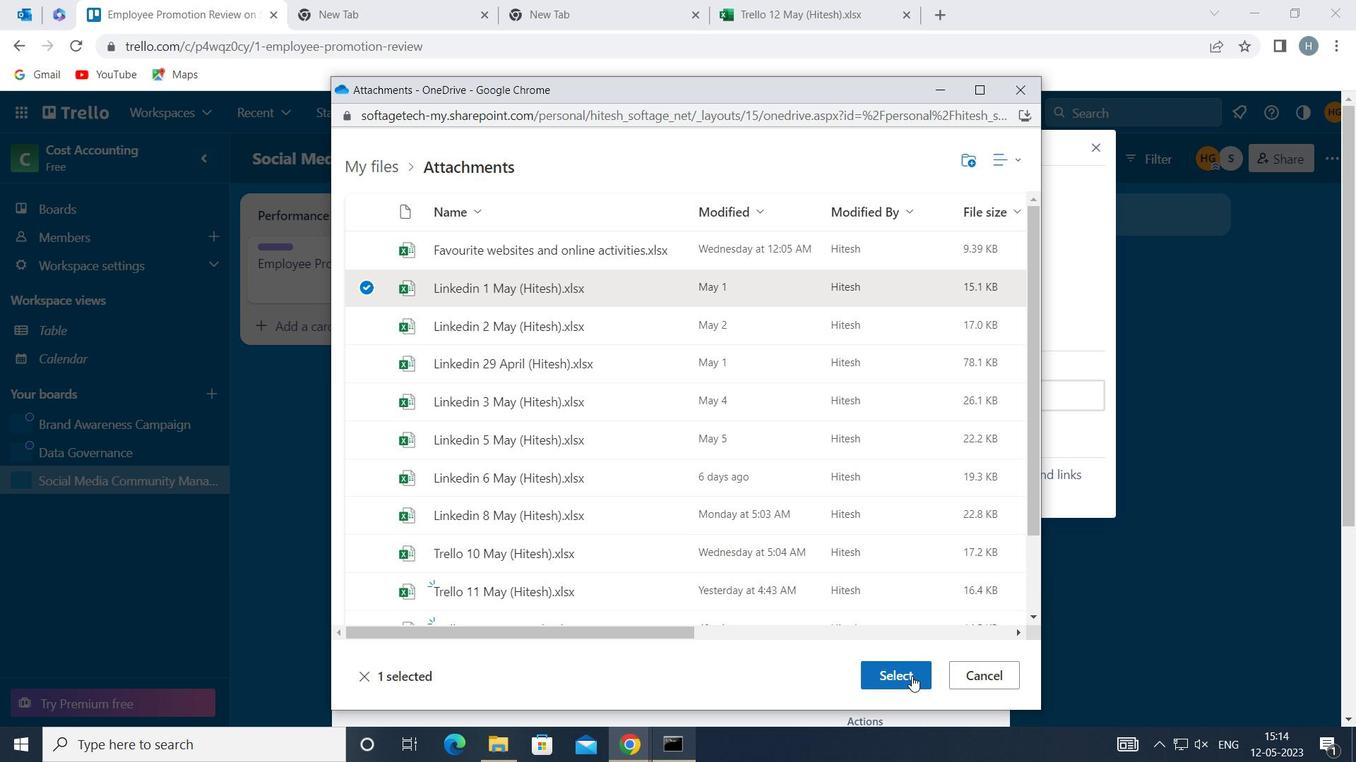 
Action: Mouse pressed left at (912, 677)
Screenshot: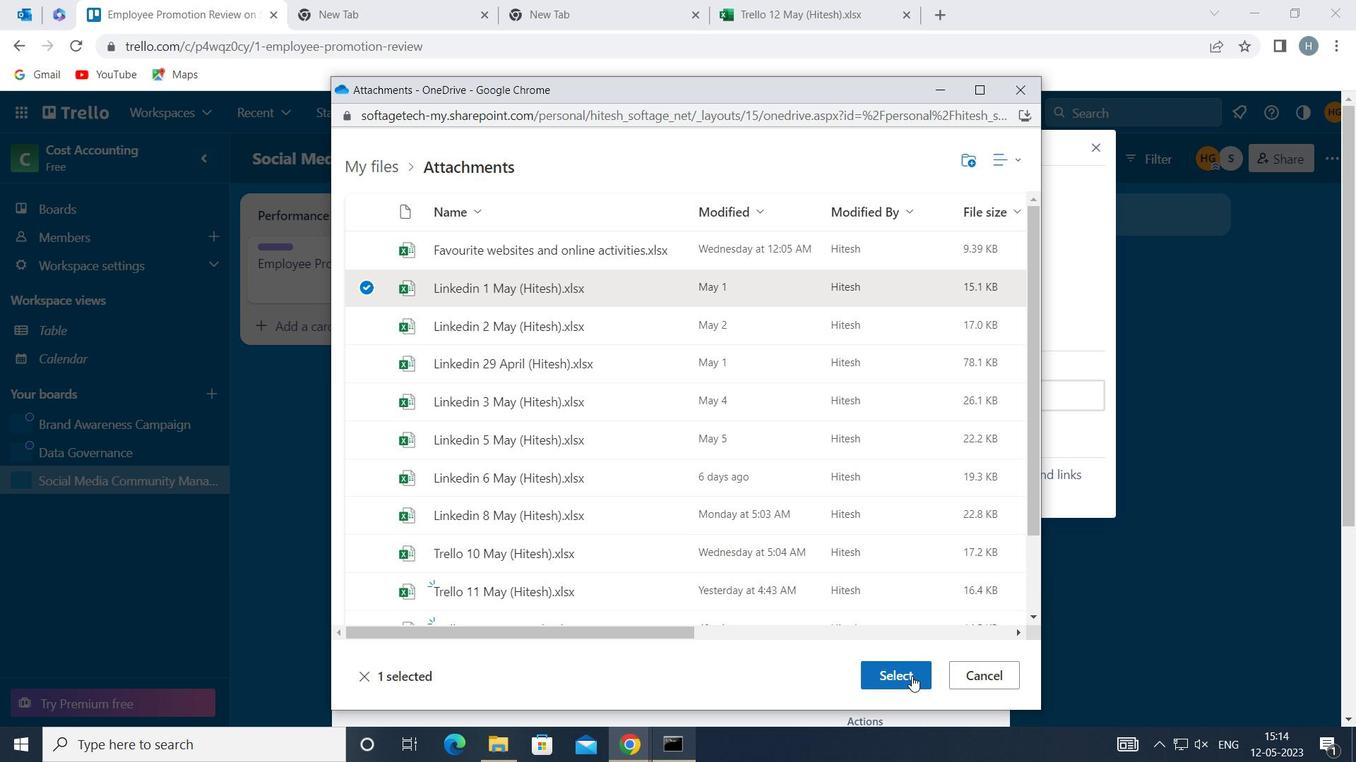 
Action: Mouse moved to (949, 481)
Screenshot: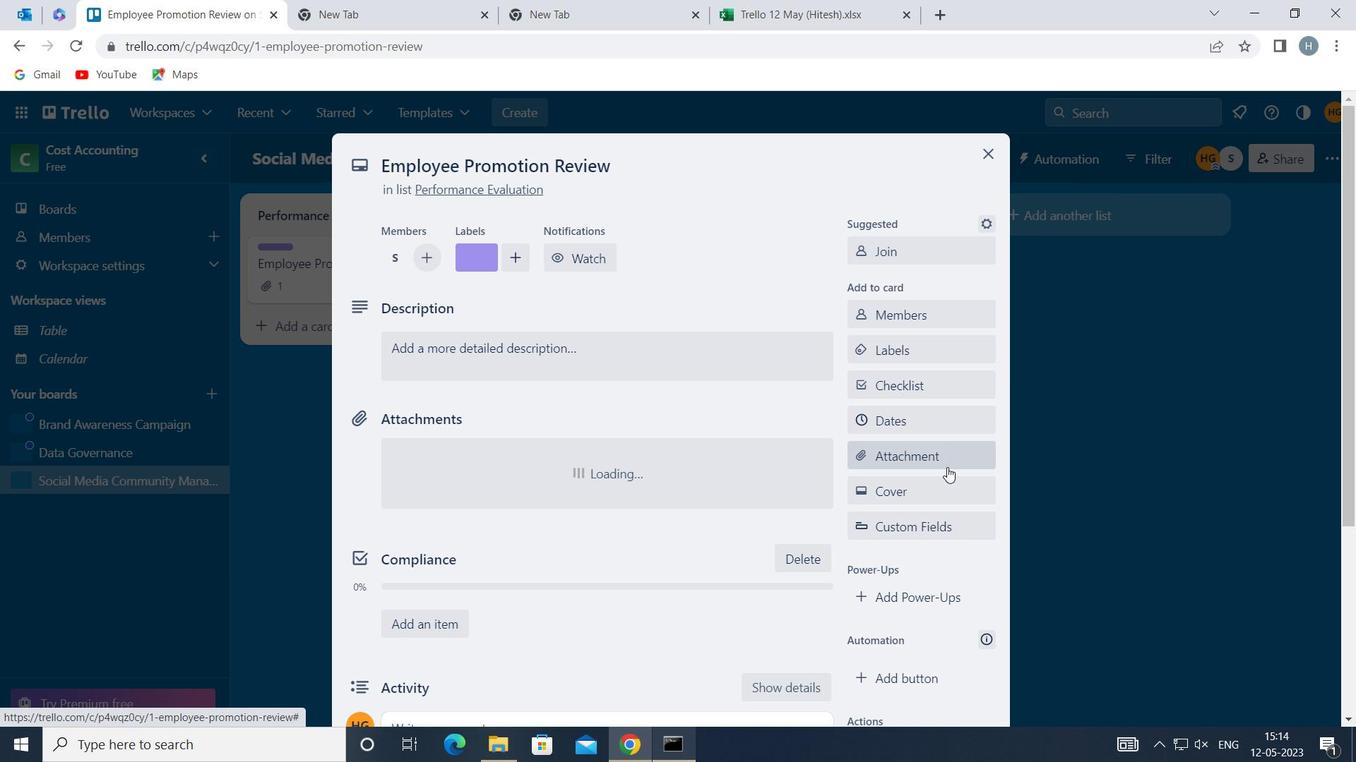 
Action: Mouse pressed left at (949, 481)
Screenshot: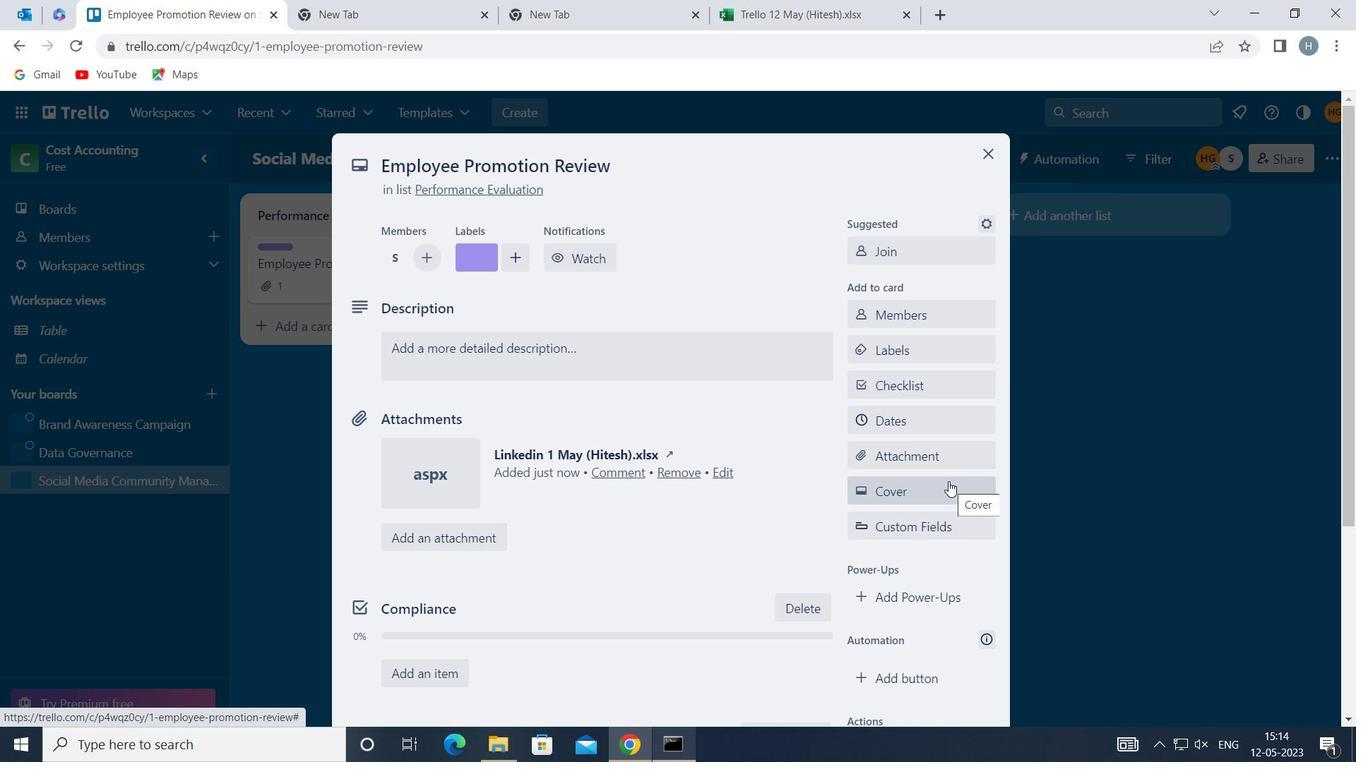 
Action: Mouse moved to (1089, 367)
Screenshot: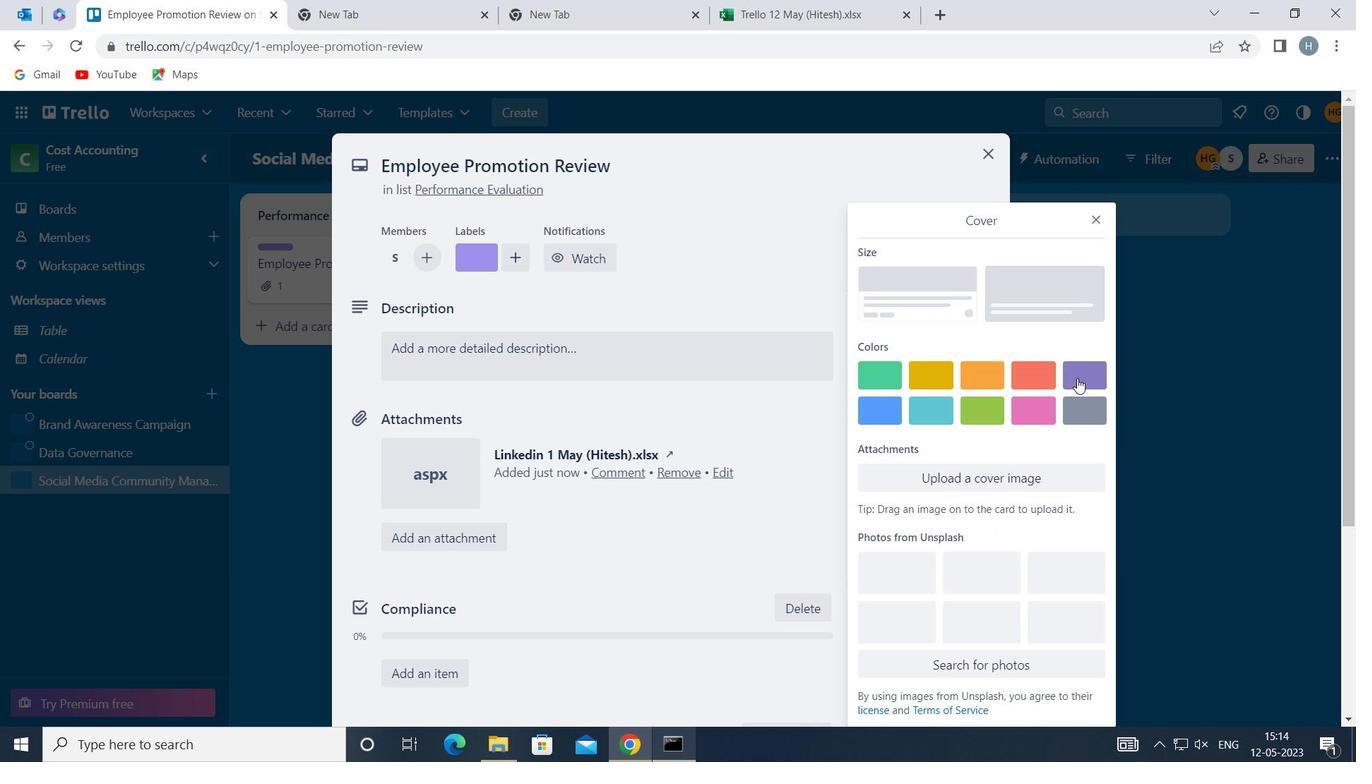 
Action: Mouse pressed left at (1089, 367)
Screenshot: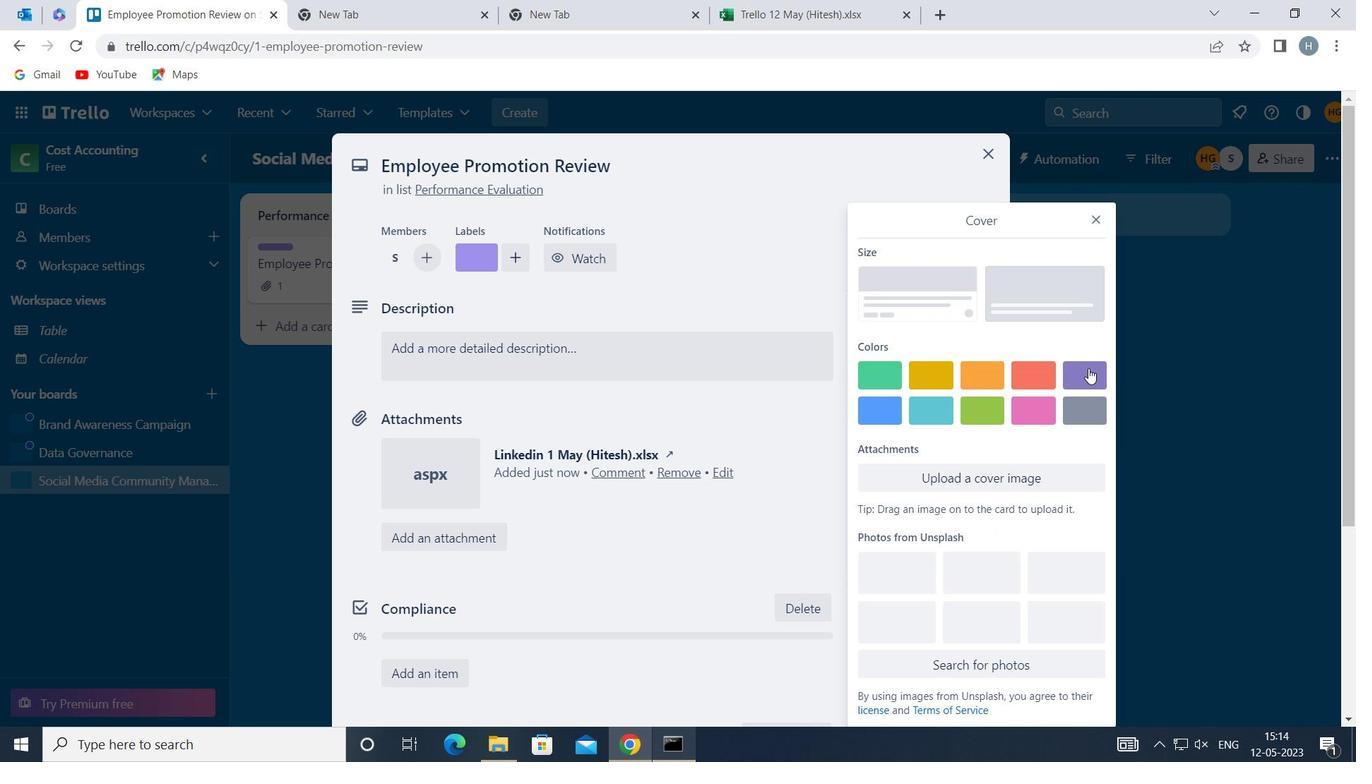 
Action: Mouse moved to (1097, 186)
Screenshot: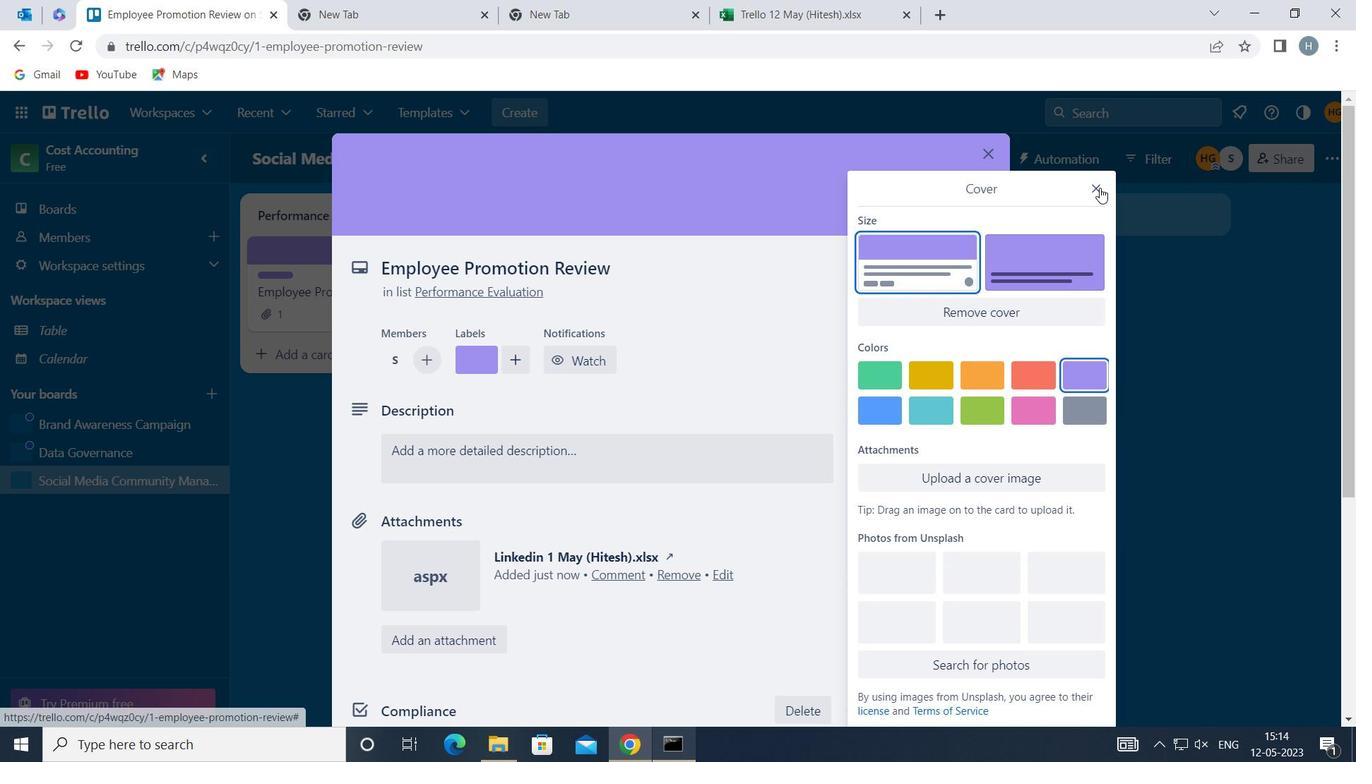 
Action: Mouse pressed left at (1097, 186)
Screenshot: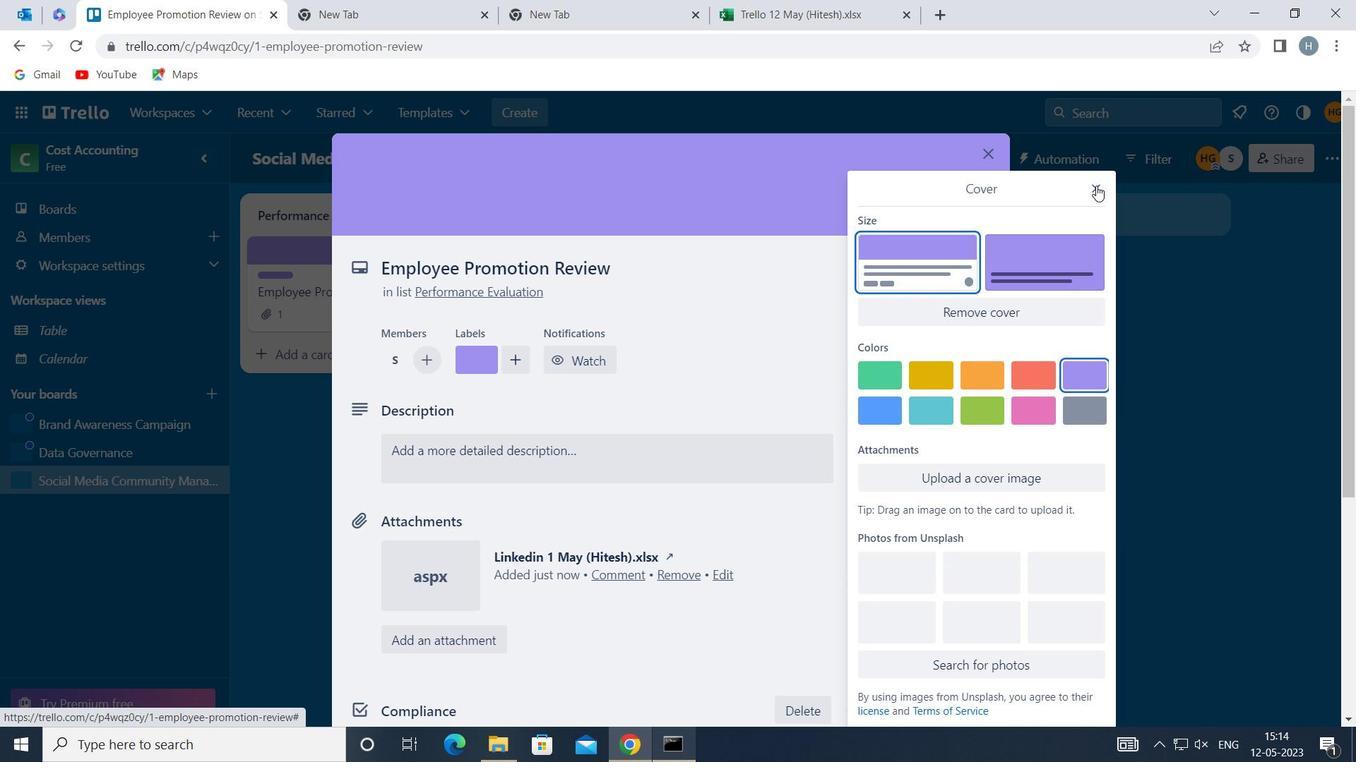 
Action: Mouse moved to (755, 457)
Screenshot: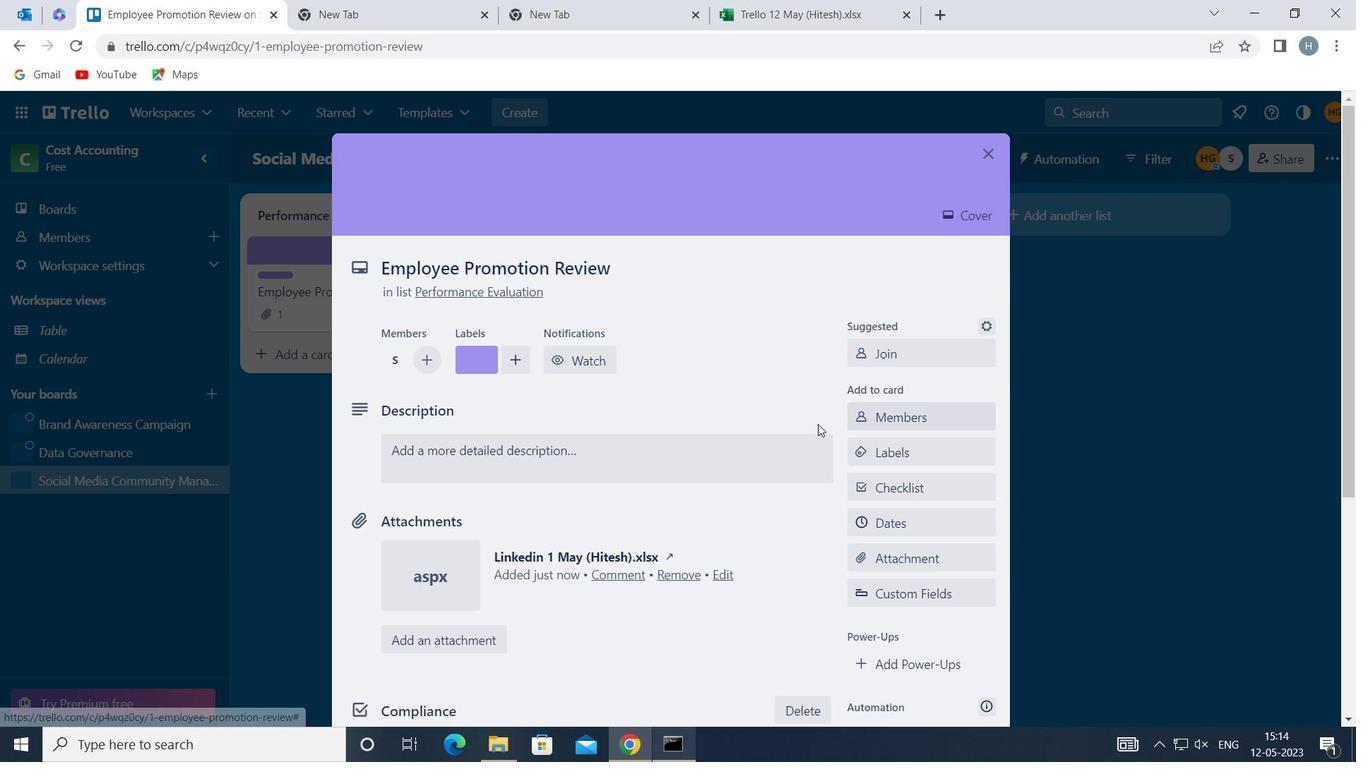 
Action: Mouse pressed left at (755, 457)
Screenshot: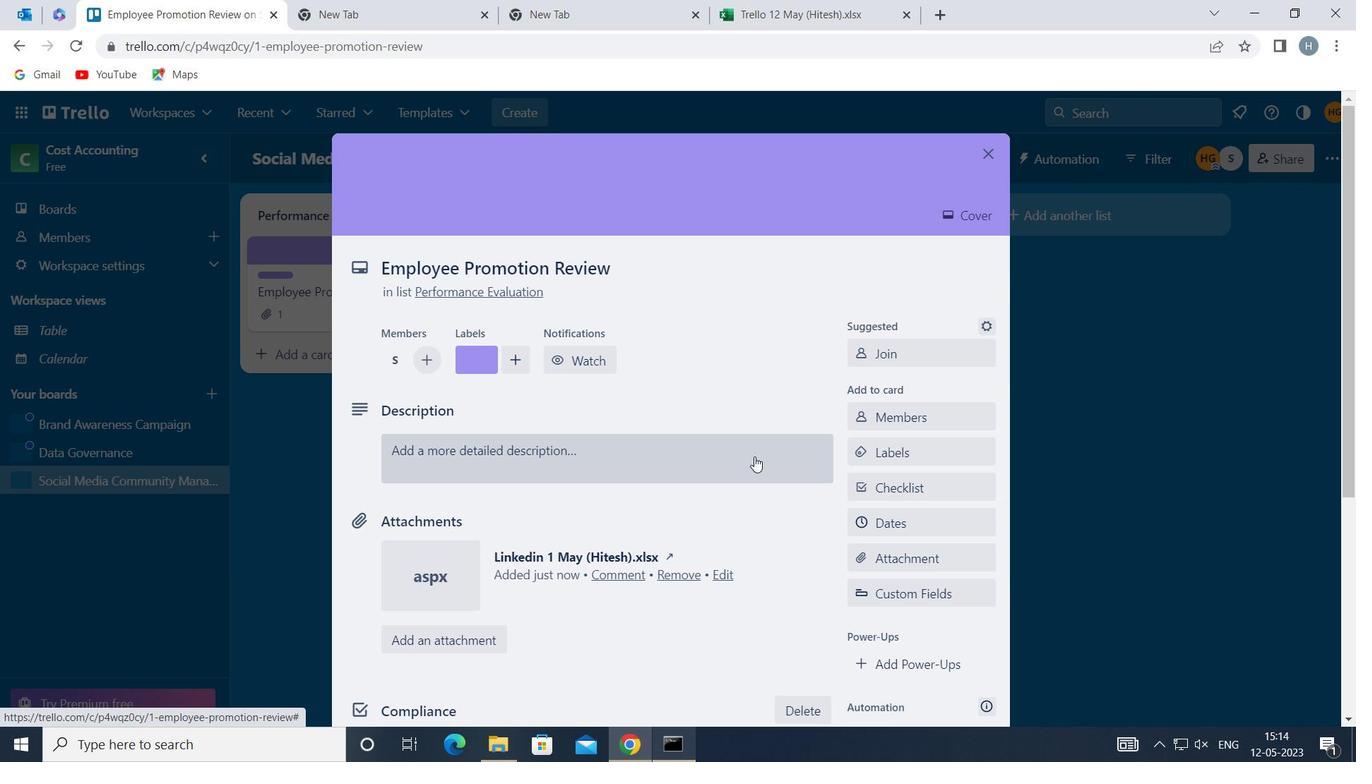 
Action: Mouse moved to (647, 507)
Screenshot: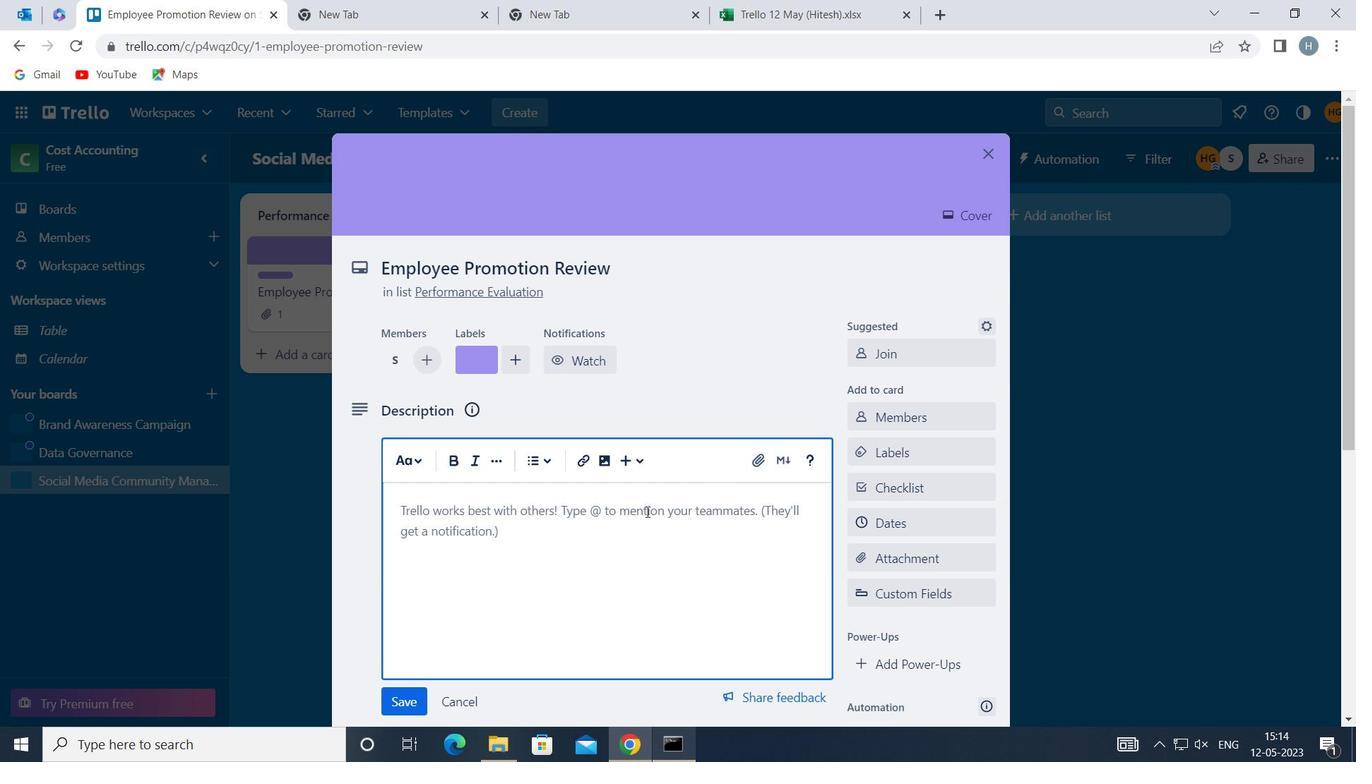 
Action: Mouse pressed left at (647, 507)
Screenshot: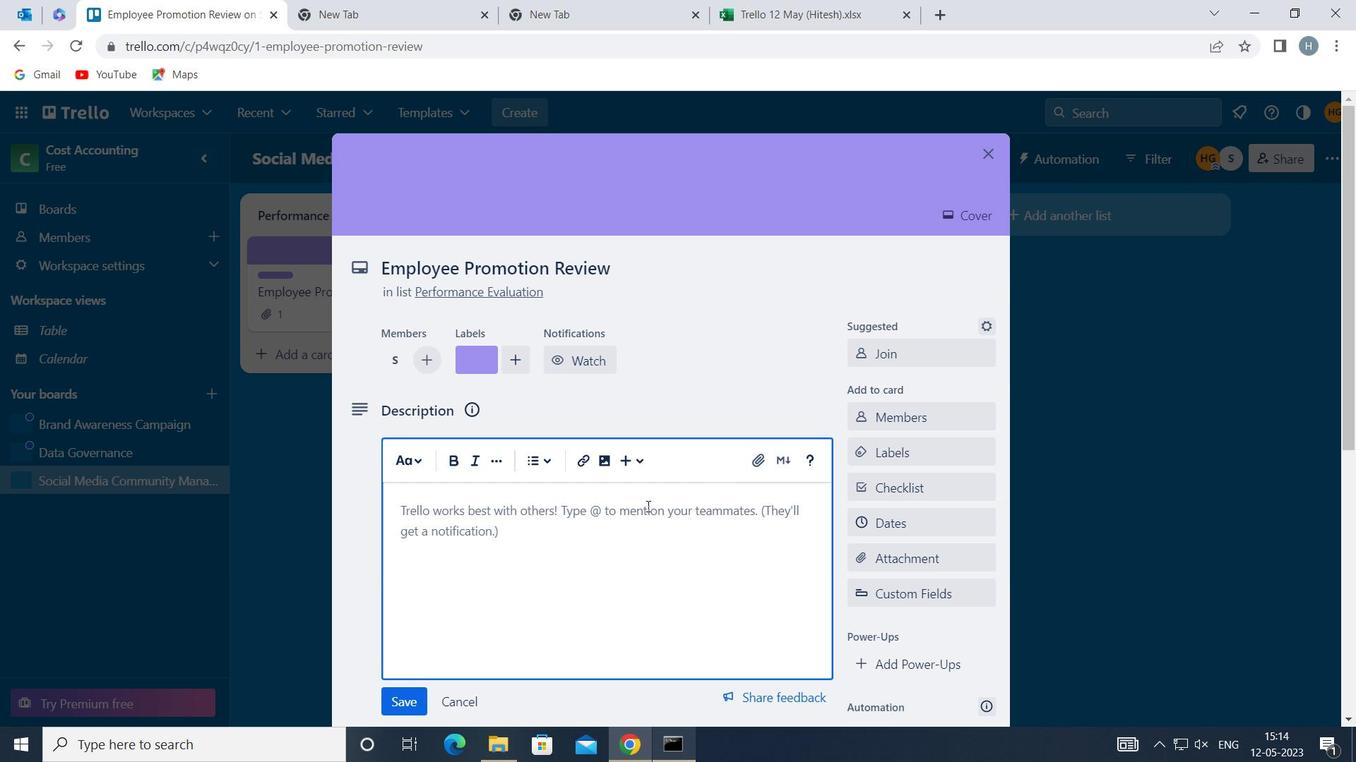 
Action: Mouse moved to (634, 510)
Screenshot: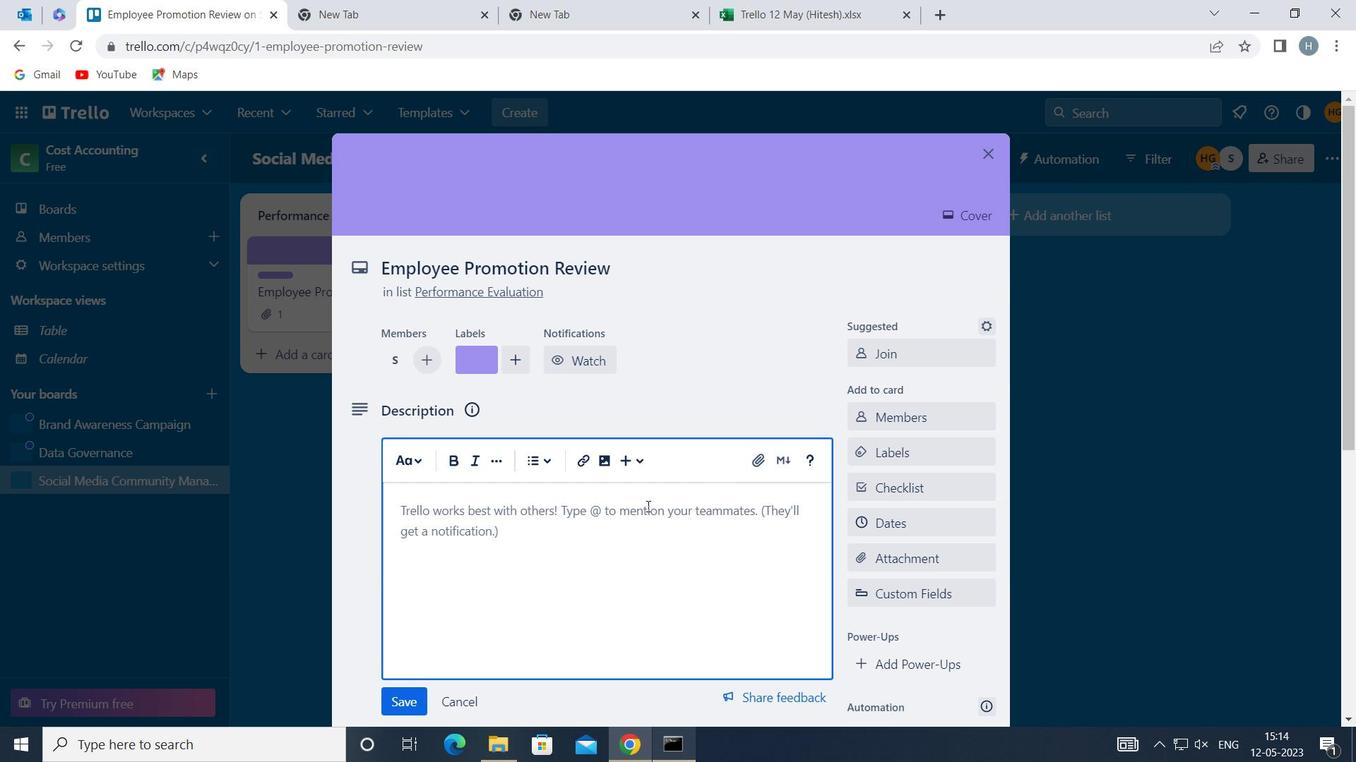 
Action: Key pressed <Key.shift>RESEARCH<Key.space>AND<Key.space>DEVELOP<Key.space>NEW<Key.space>PRODUCT<Key.space>POSITIONING<Key.space>STRATEGY
Screenshot: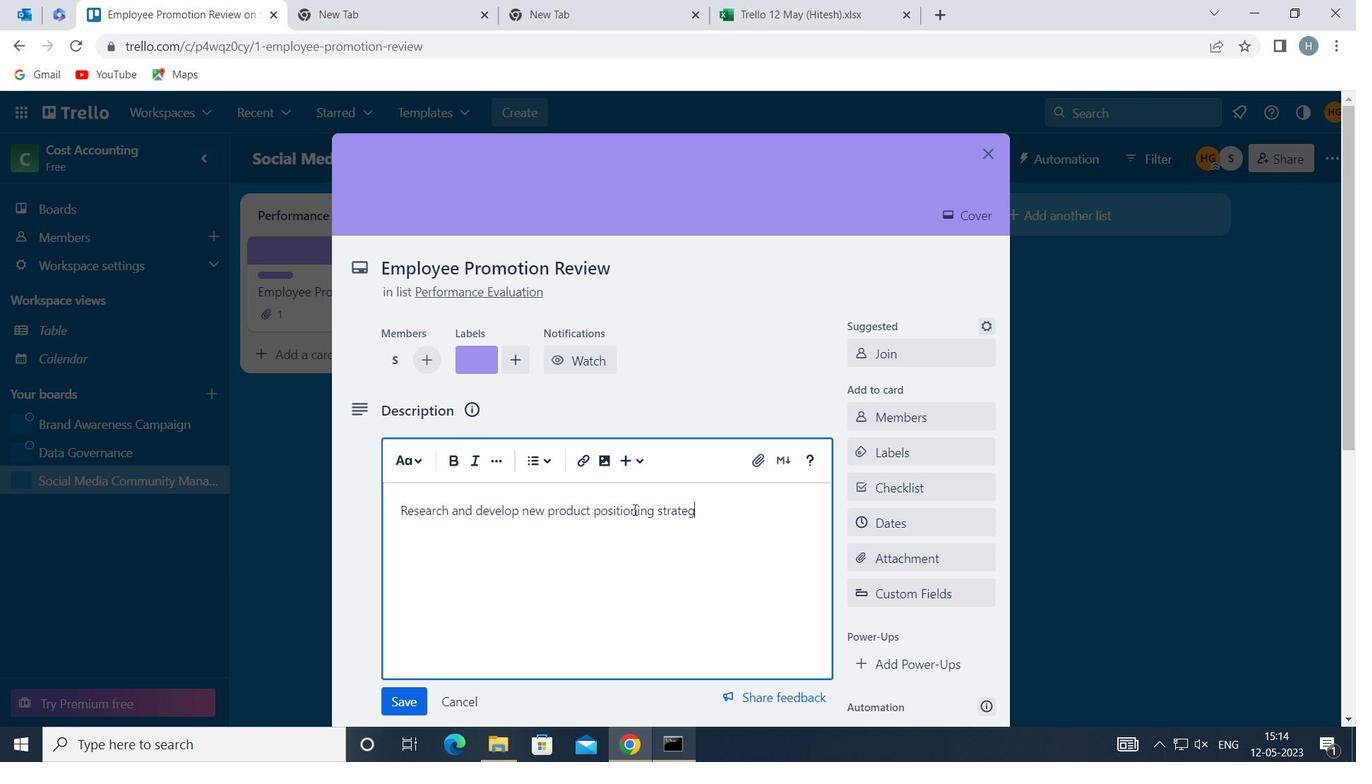 
Action: Mouse scrolled (634, 509) with delta (0, 0)
Screenshot: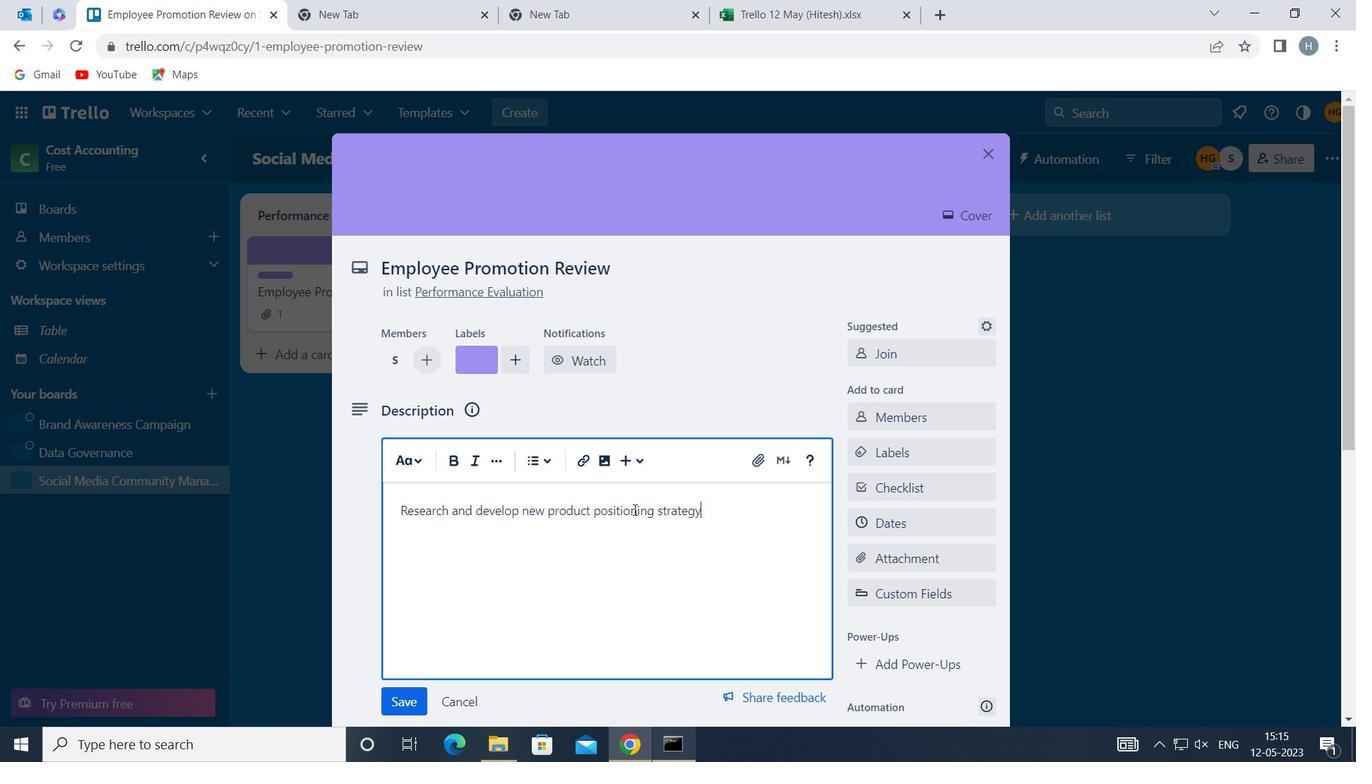 
Action: Mouse scrolled (634, 509) with delta (0, 0)
Screenshot: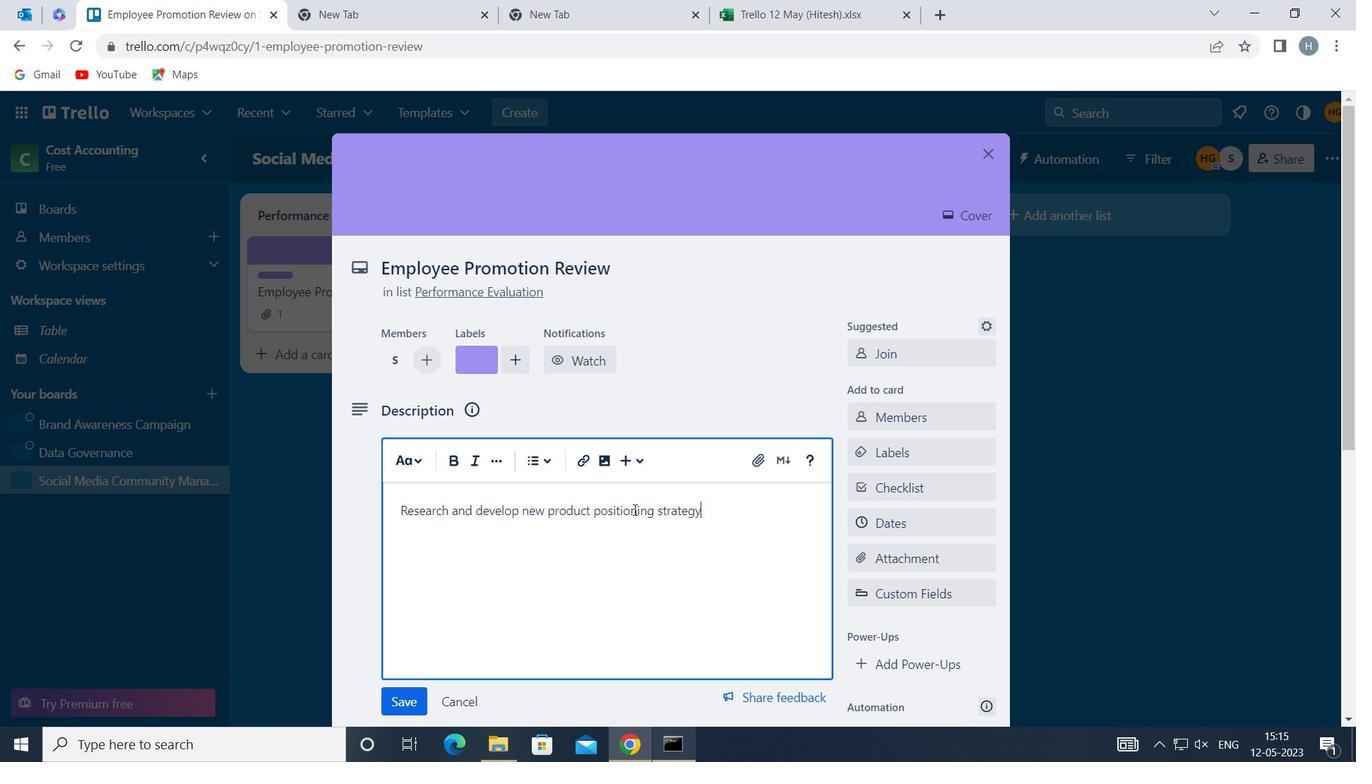 
Action: Mouse moved to (404, 529)
Screenshot: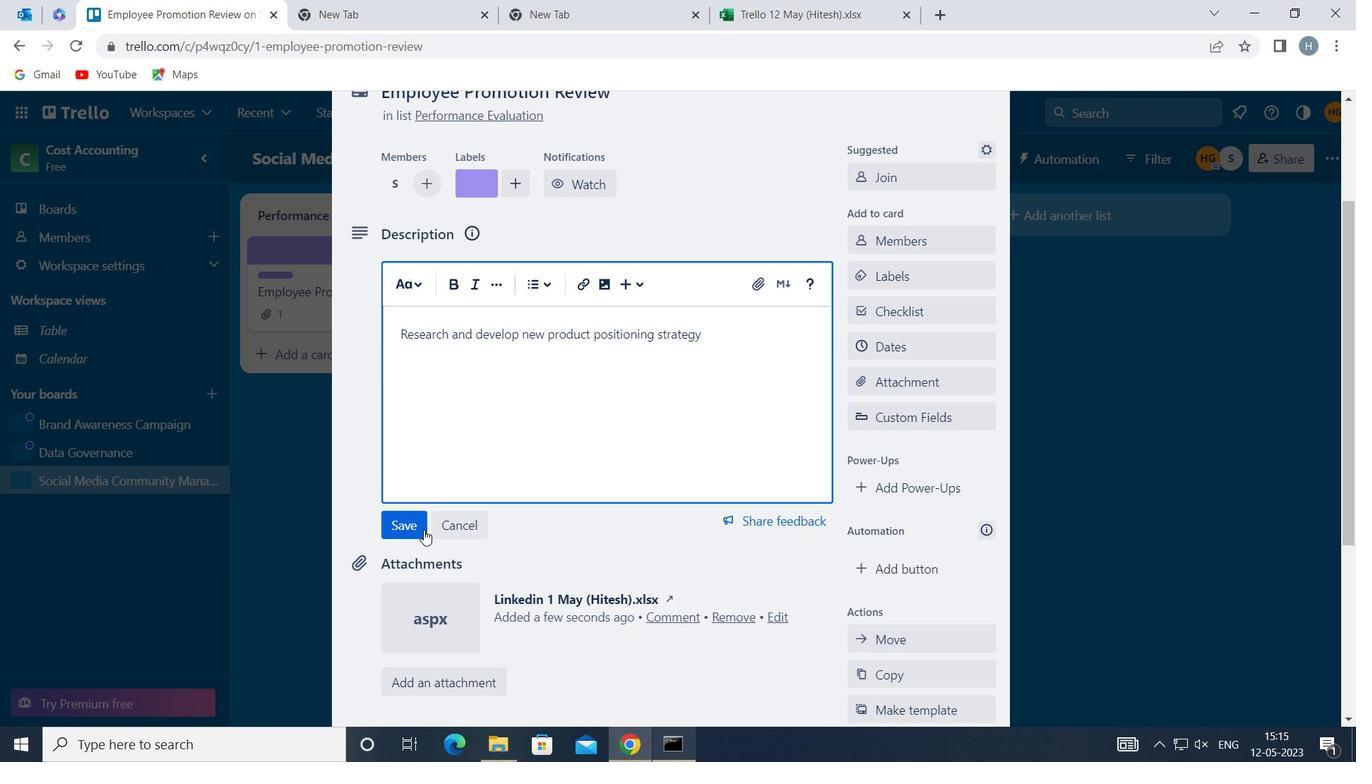 
Action: Mouse pressed left at (404, 529)
Screenshot: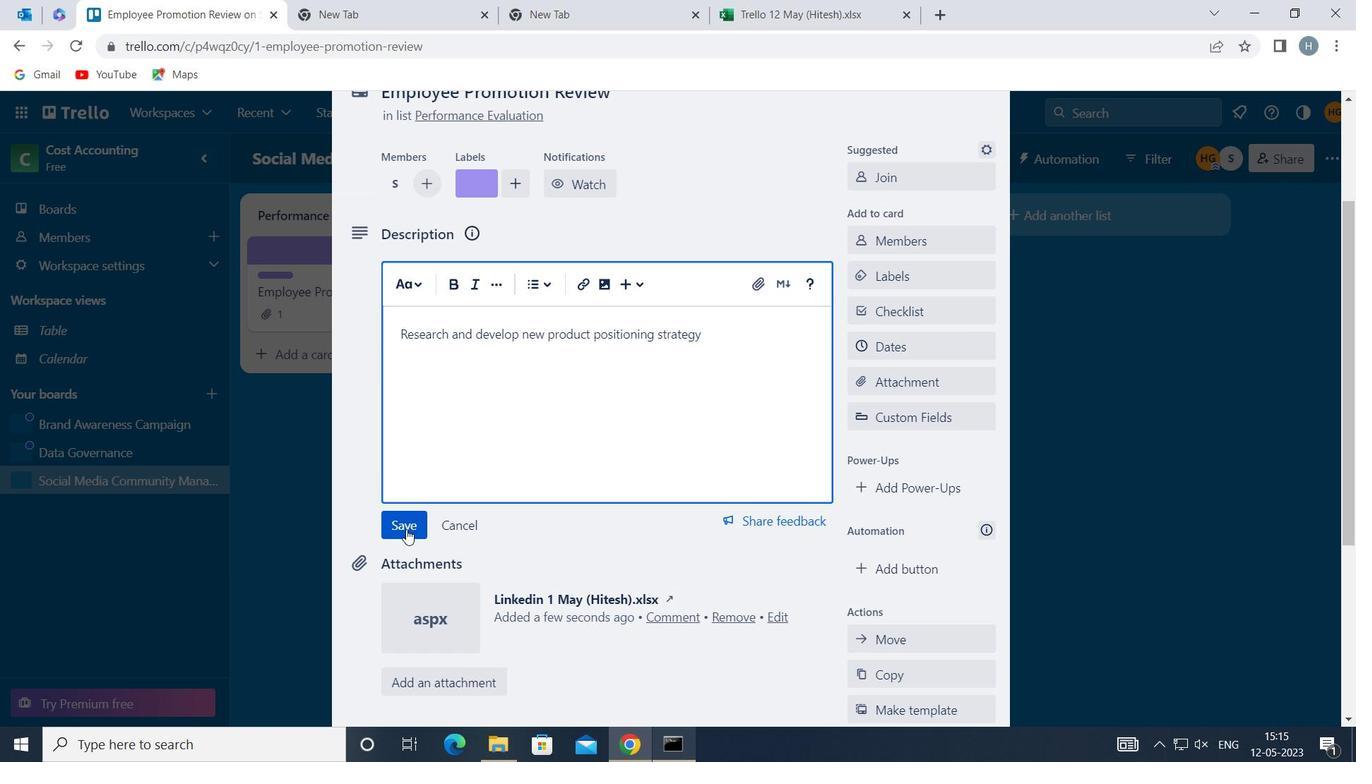 
Action: Mouse moved to (517, 514)
Screenshot: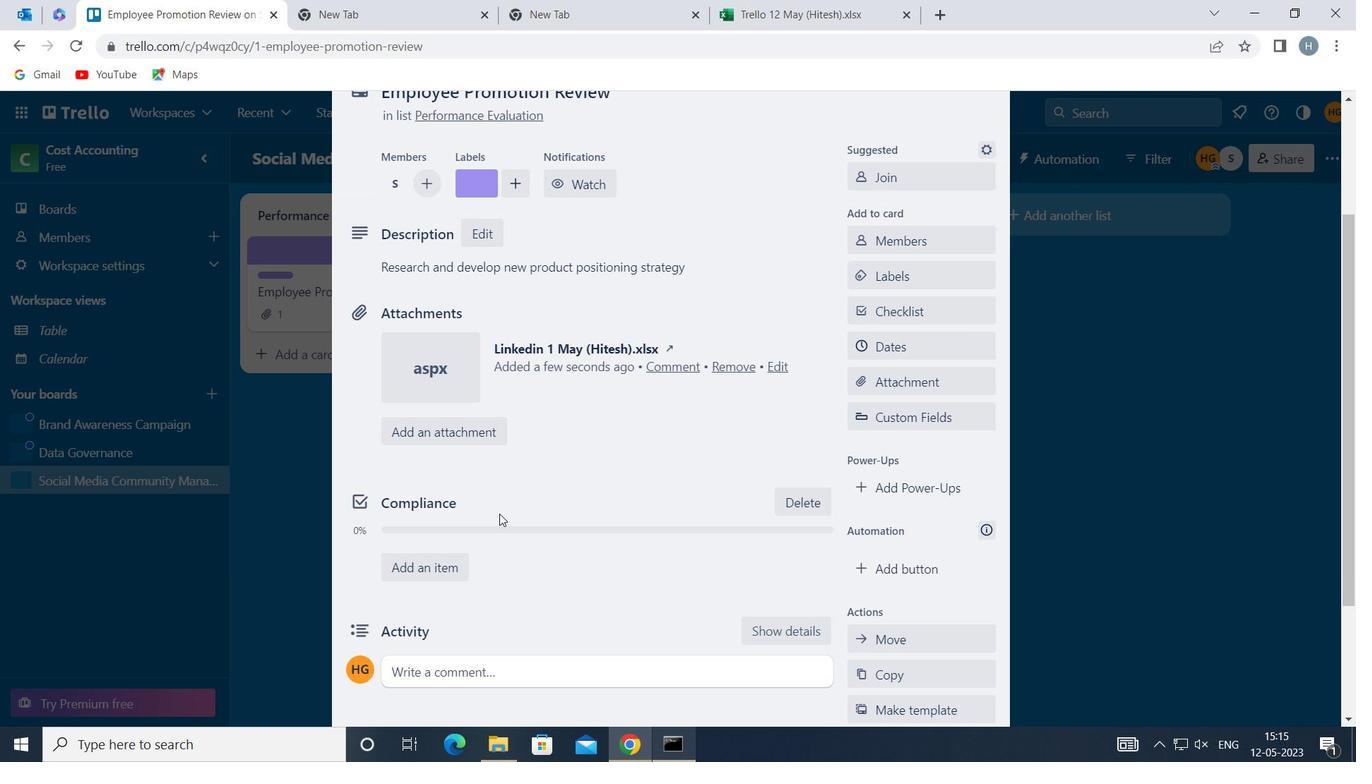 
Action: Mouse scrolled (517, 513) with delta (0, 0)
Screenshot: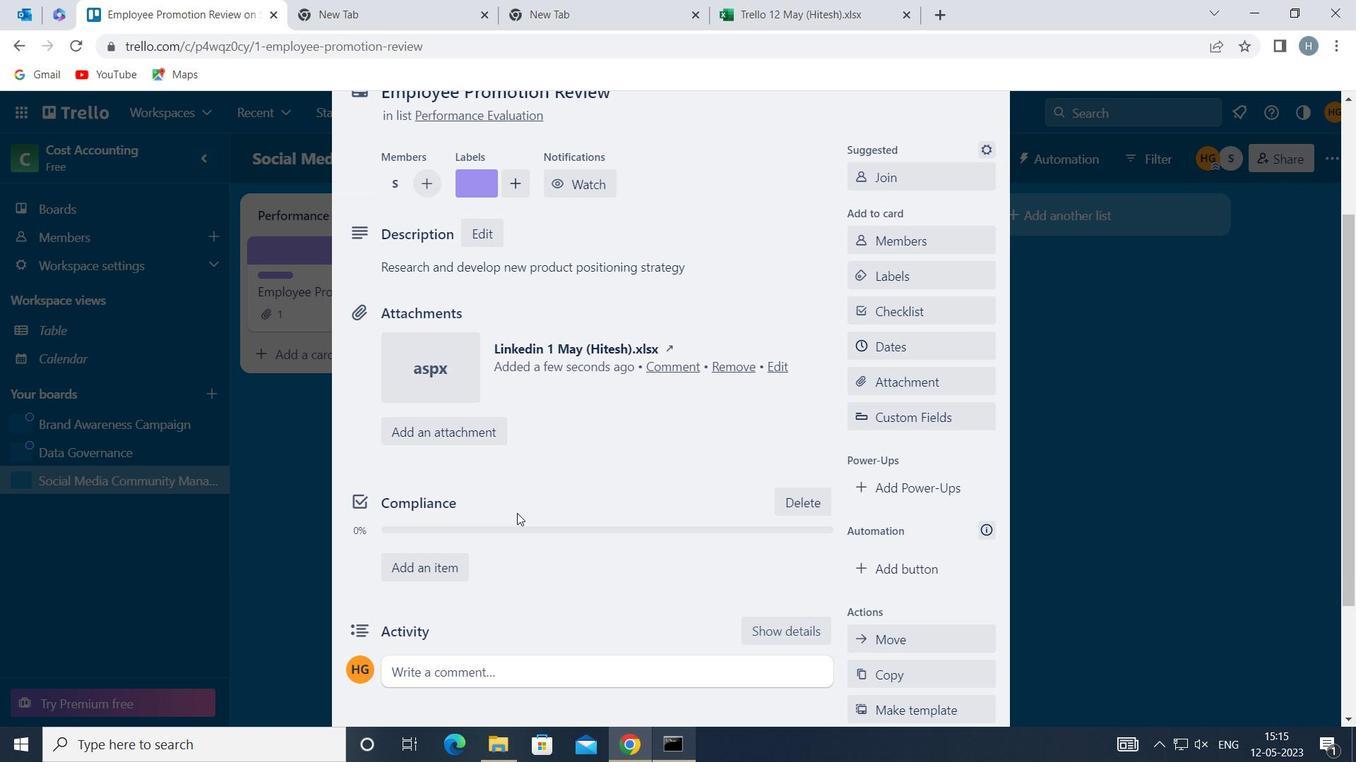 
Action: Mouse scrolled (517, 513) with delta (0, 0)
Screenshot: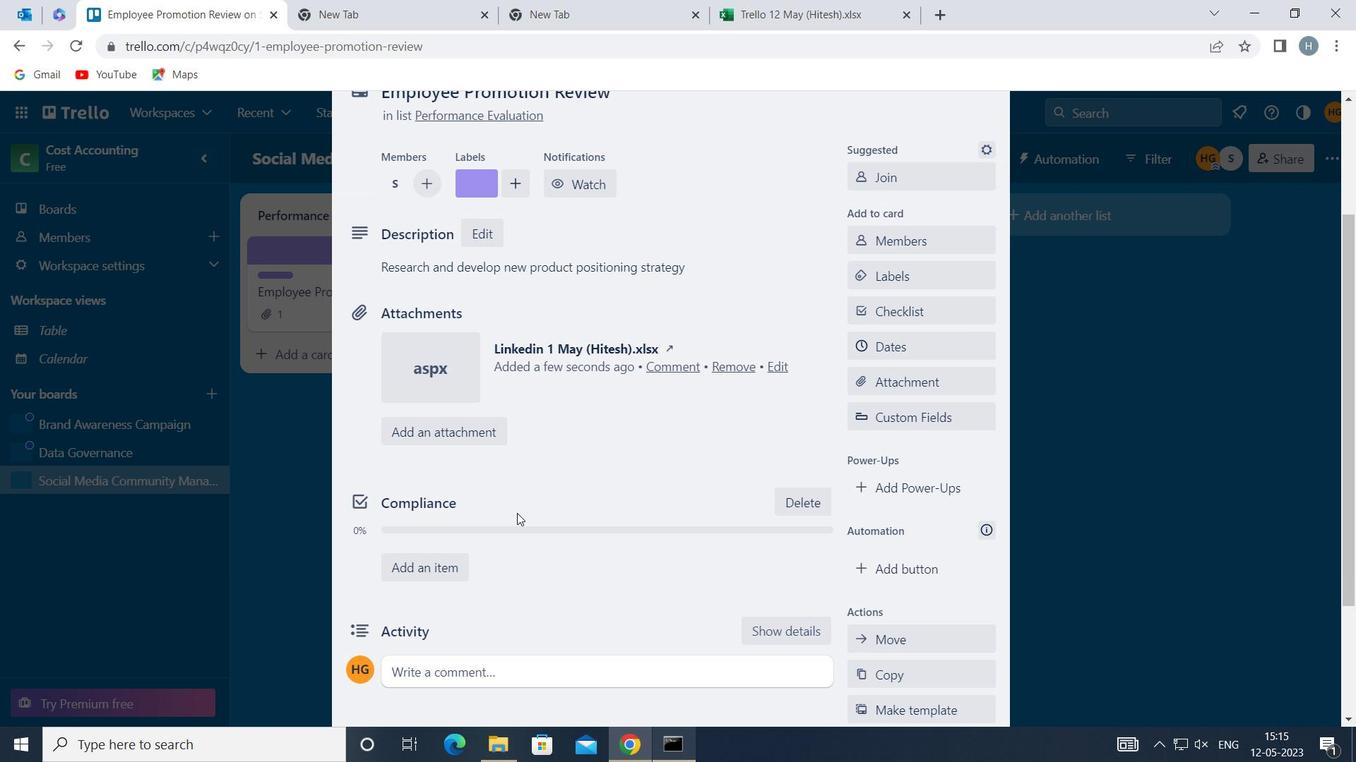 
Action: Mouse moved to (527, 502)
Screenshot: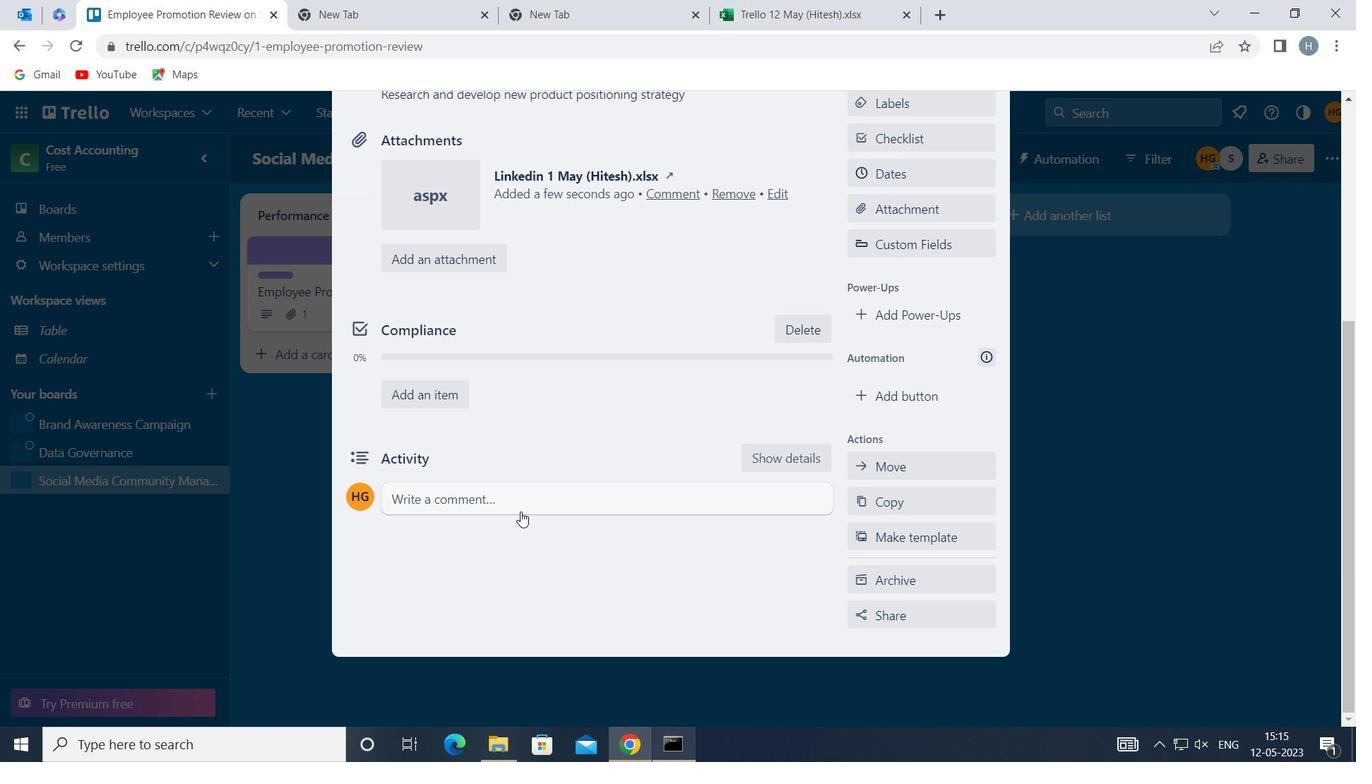 
Action: Mouse pressed left at (527, 502)
Screenshot: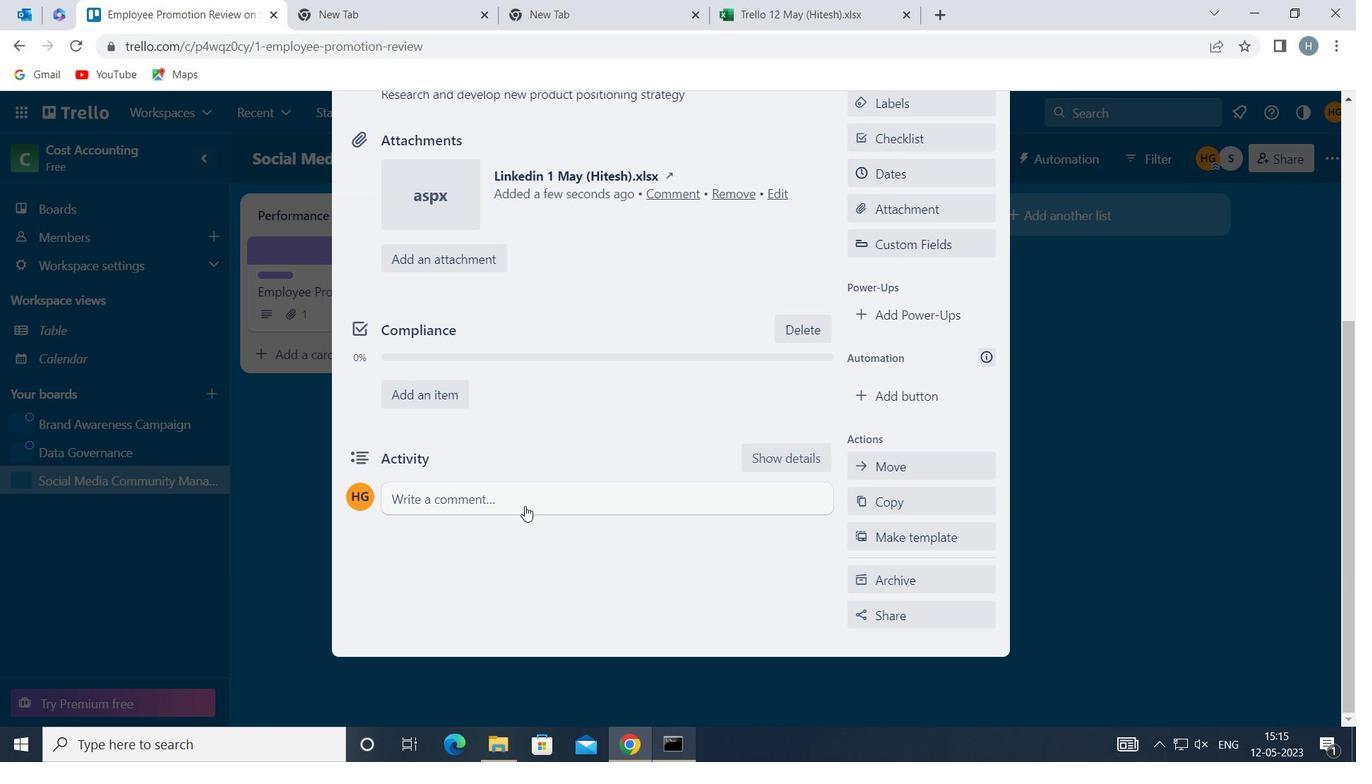 
Action: Mouse moved to (525, 543)
Screenshot: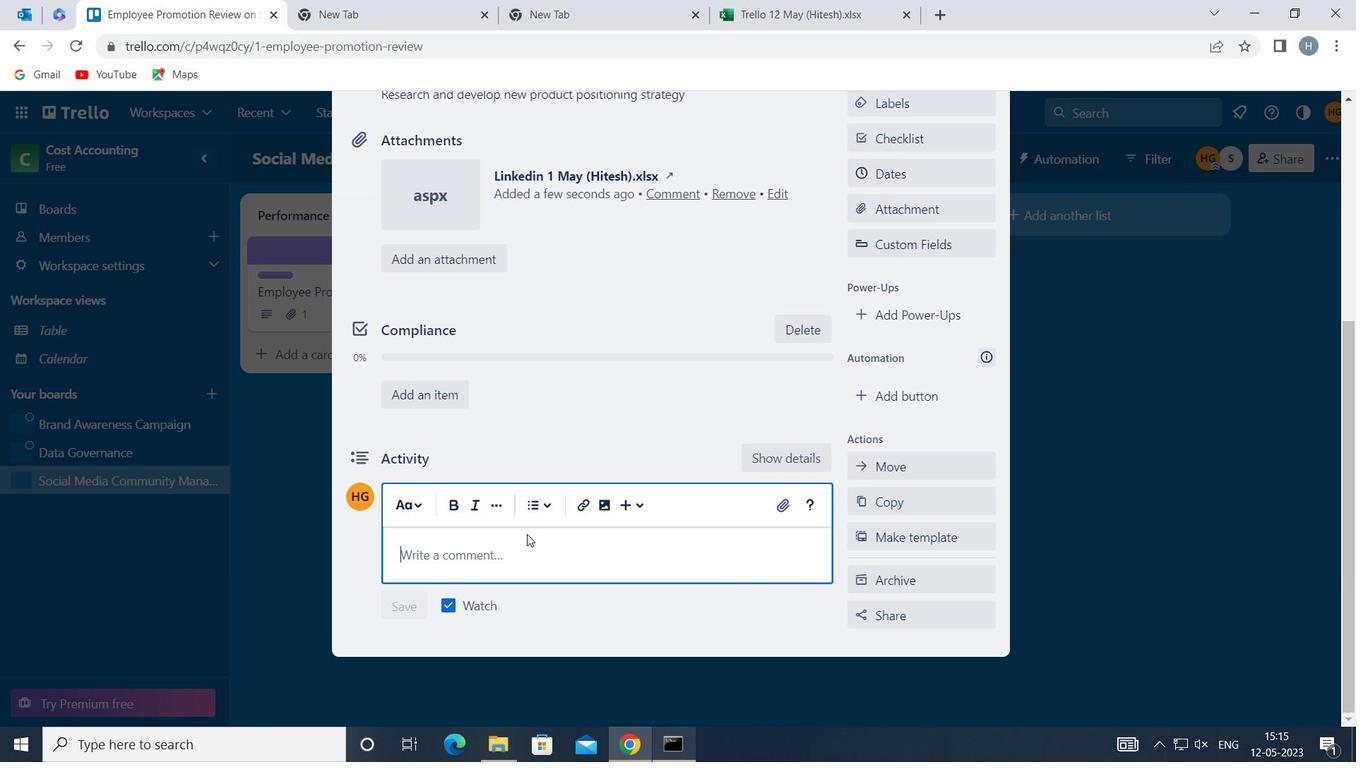 
Action: Mouse pressed left at (525, 543)
Screenshot: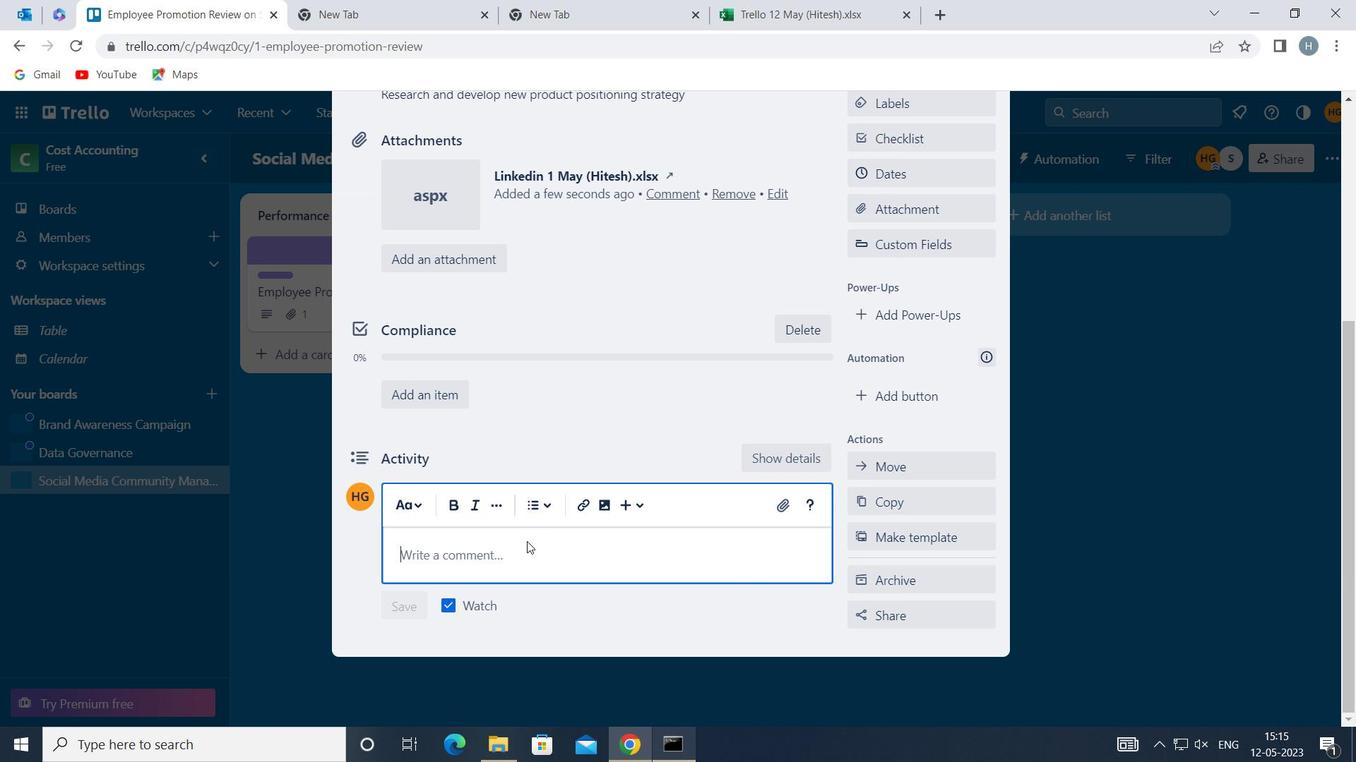 
Action: Mouse moved to (500, 551)
Screenshot: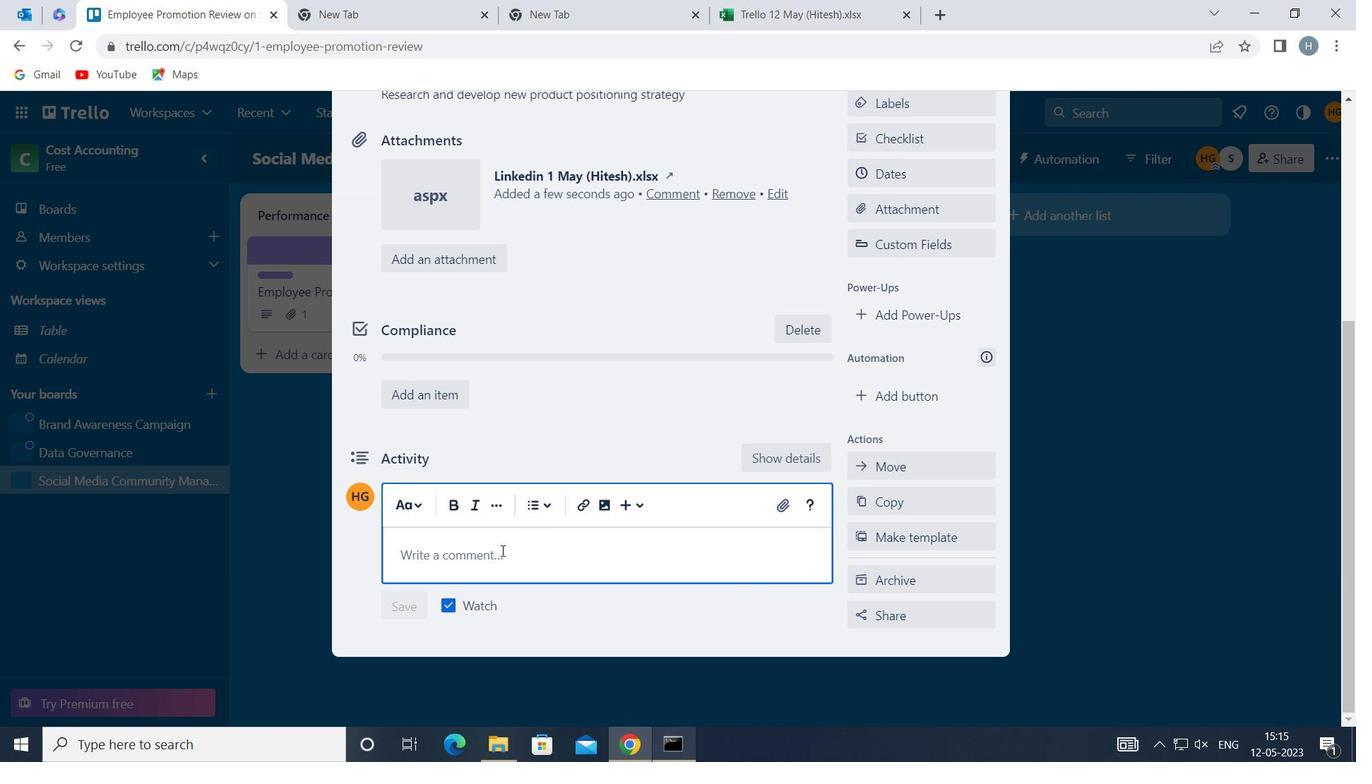 
Action: Key pressed <Key.shift>GIVEN<Key.space>THE<Key.space>POTENTIAL<Key.space>IMPACT<Key.space>OF<Key.space>THIS<Key.space>TASK<Key.space>ON<Key.space>OUR<Key.space>COMPANY<Key.space>REPUTATION<Key.space>FOR<Key.space>INNOVATION,<Key.space>LET<Key.space>US<Key.space>ENSURE<Key.space>THAT<Key.space>E<Key.backspace>WE<Key.space>APPROACH<Key.space>IT<Key.space>WITH<Key.space>A<Key.space>SENSE<Key.space>OF<Key.space>CREAC<Key.backspace>TICITY<Key.space><Key.backspace><Key.backspace><Key.backspace><Key.backspace><Key.backspace>VITY<Key.space>AND<Key.space>IMAGINATION
Screenshot: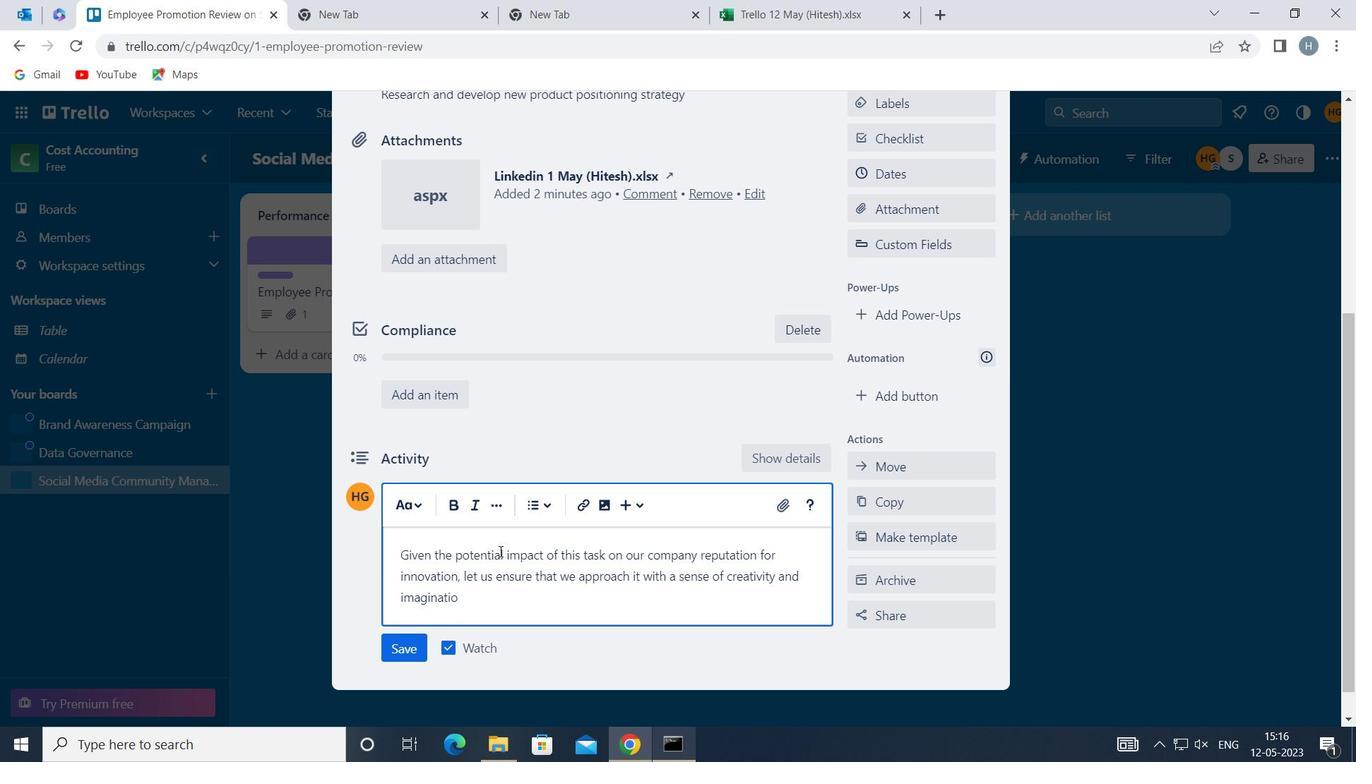 
Action: Mouse moved to (404, 644)
Screenshot: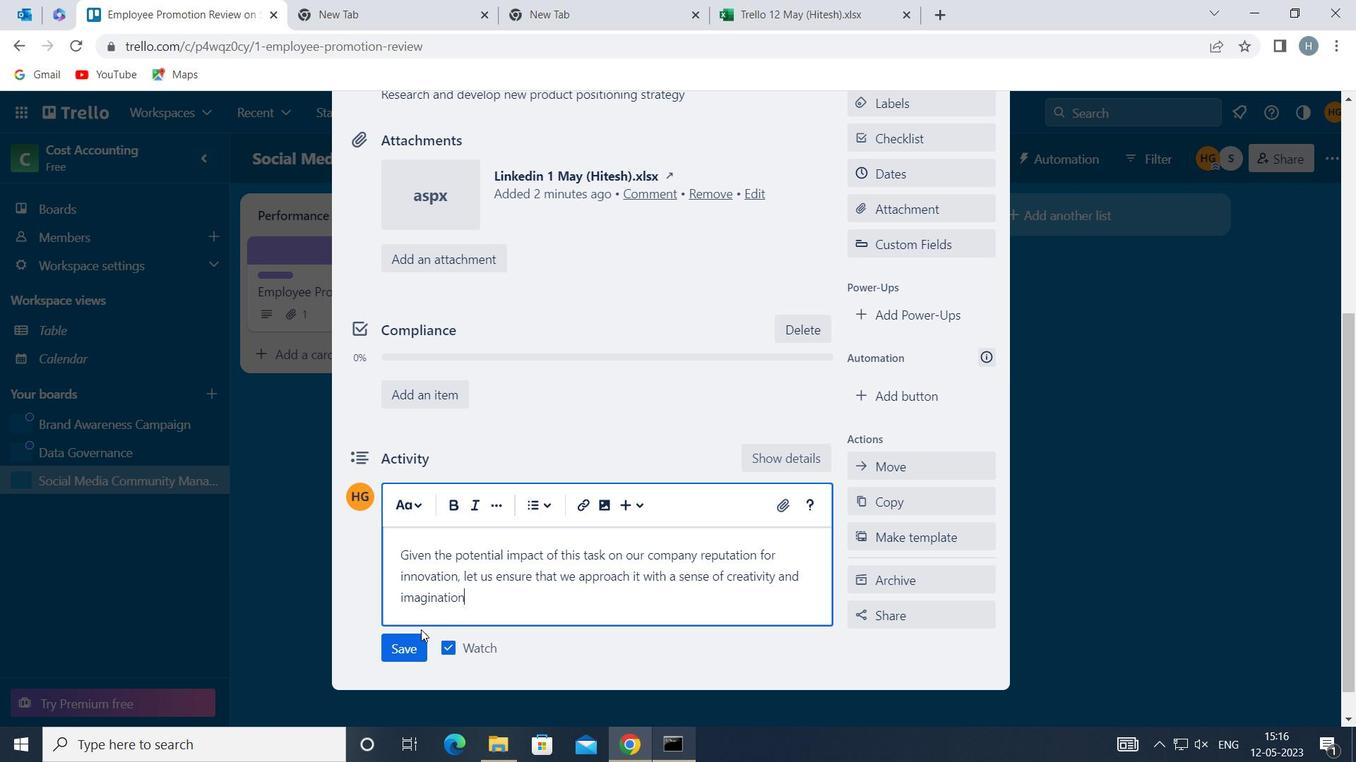 
Action: Mouse pressed left at (404, 644)
Screenshot: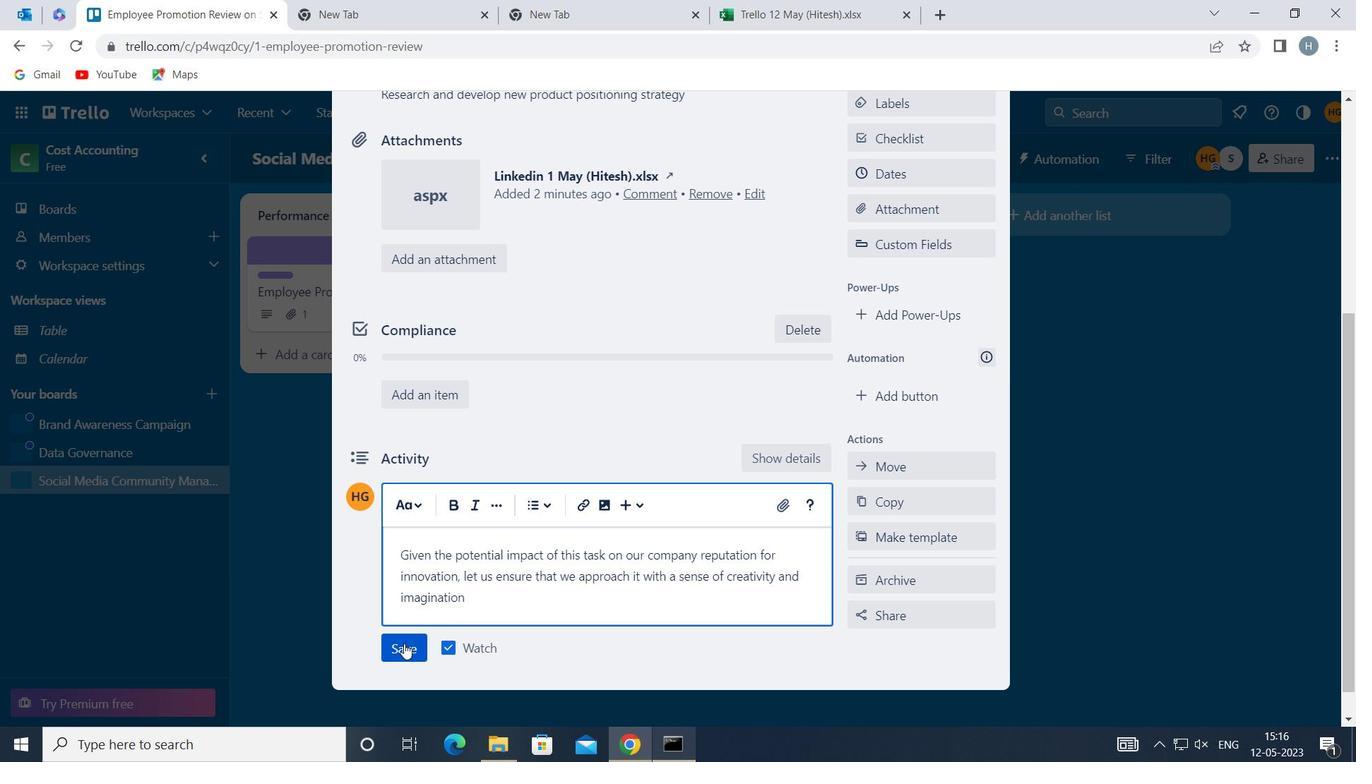 
Action: Mouse moved to (923, 181)
Screenshot: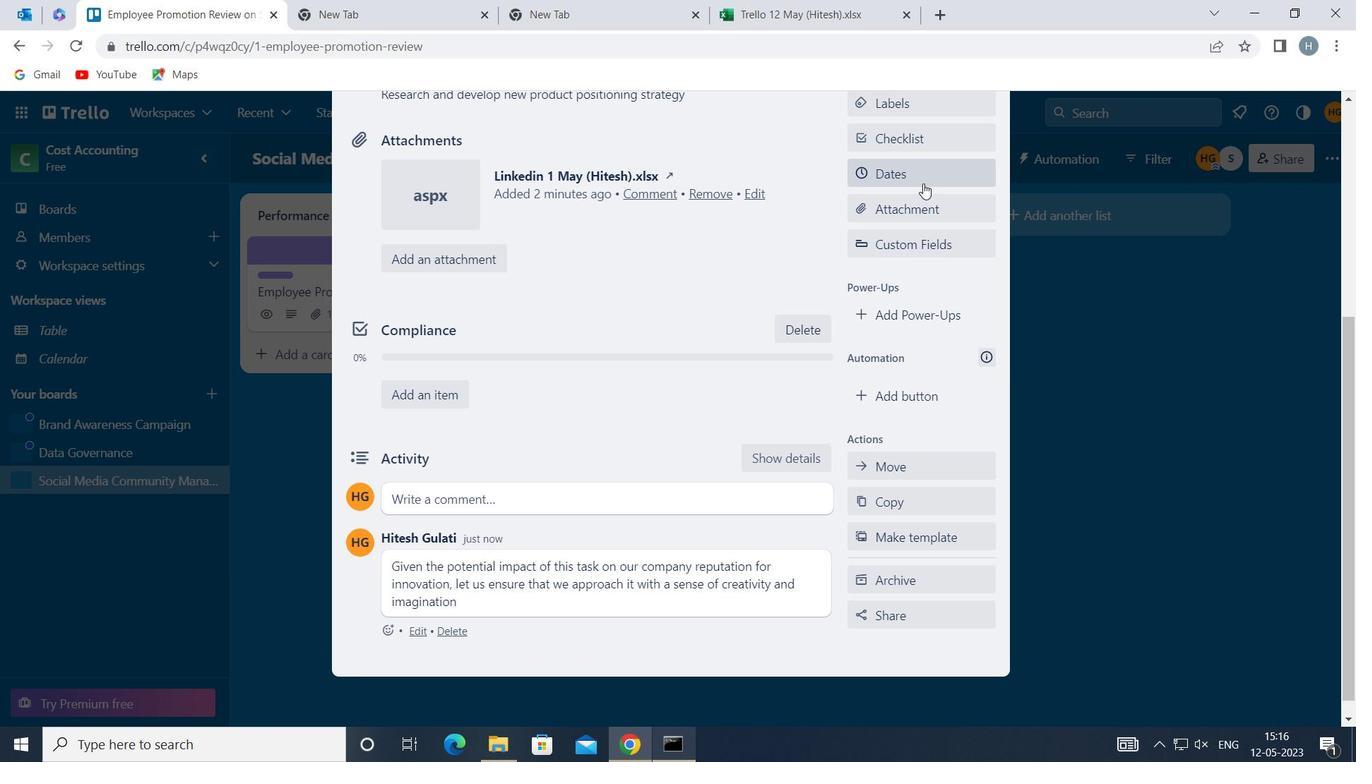 
Action: Mouse pressed left at (923, 181)
Screenshot: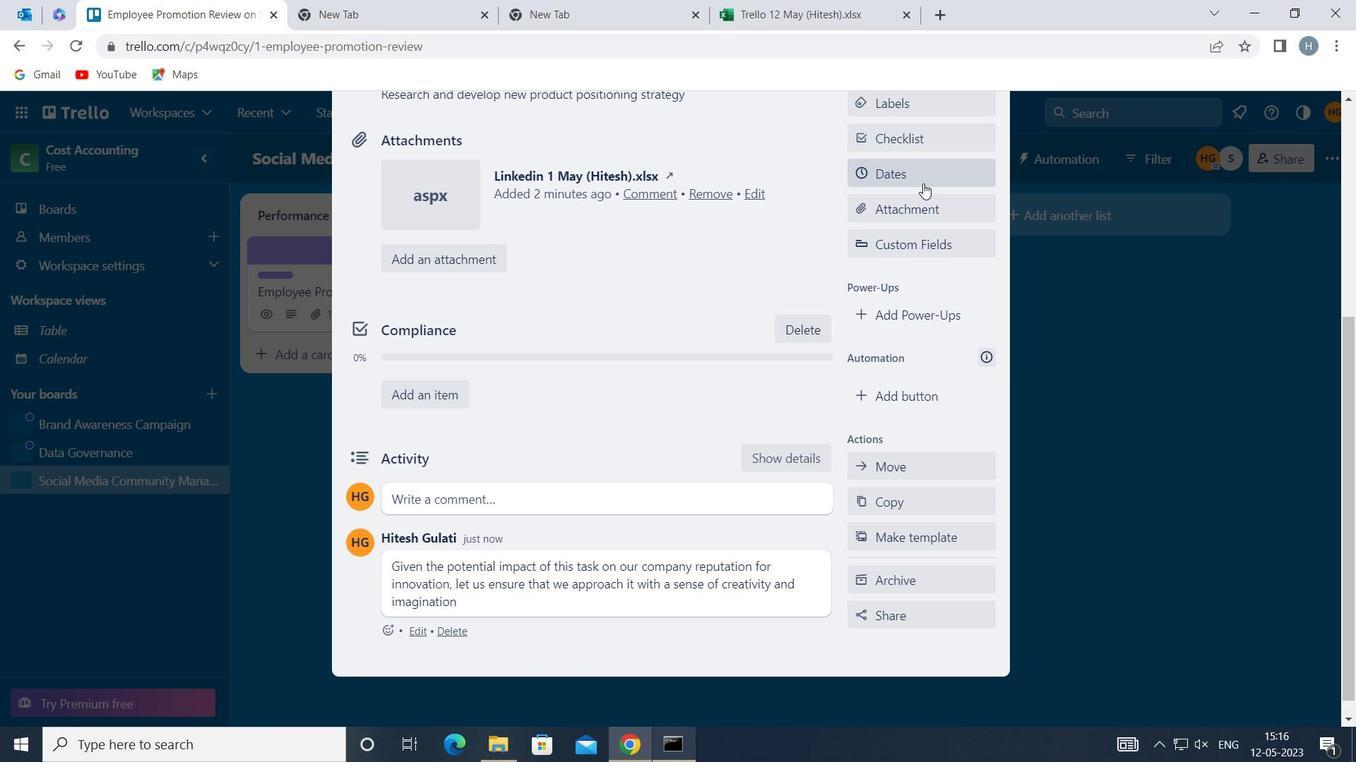 
Action: Mouse moved to (868, 469)
Screenshot: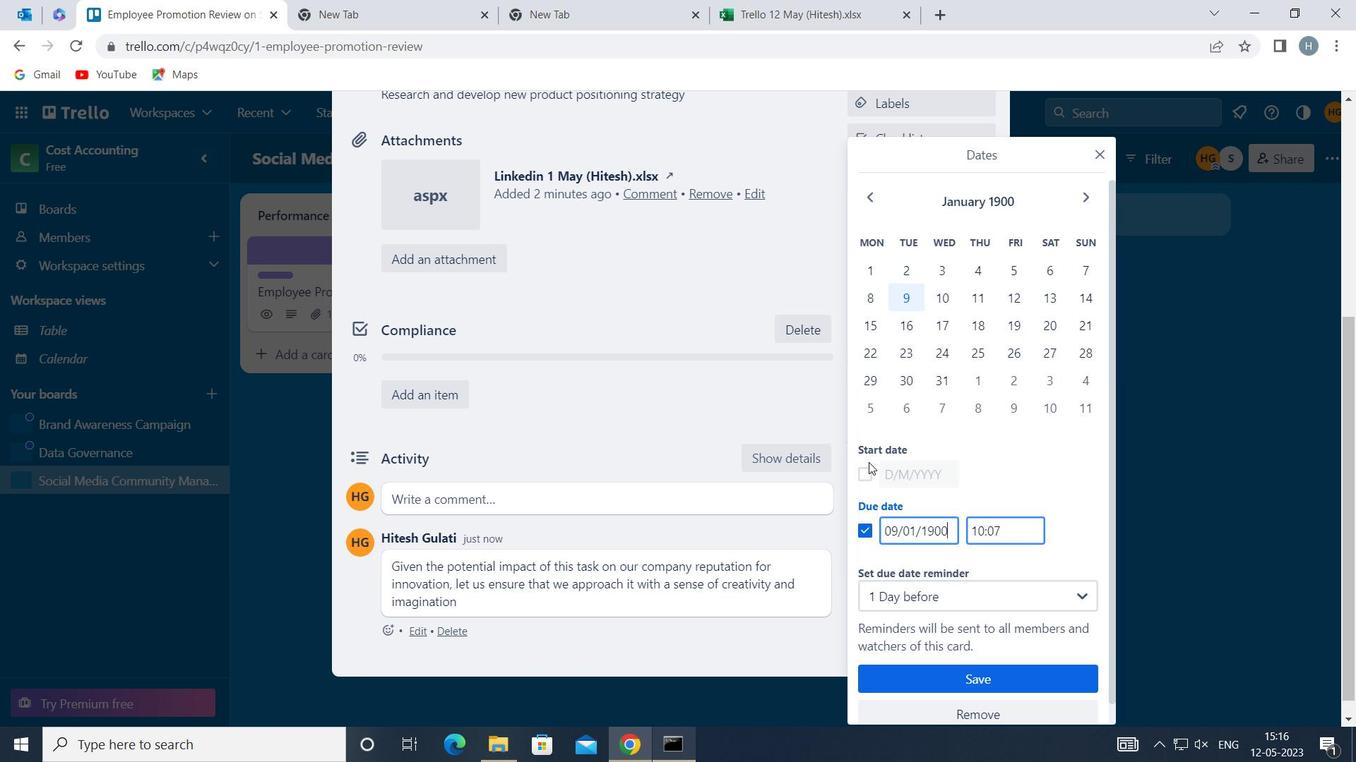 
Action: Mouse pressed left at (868, 469)
Screenshot: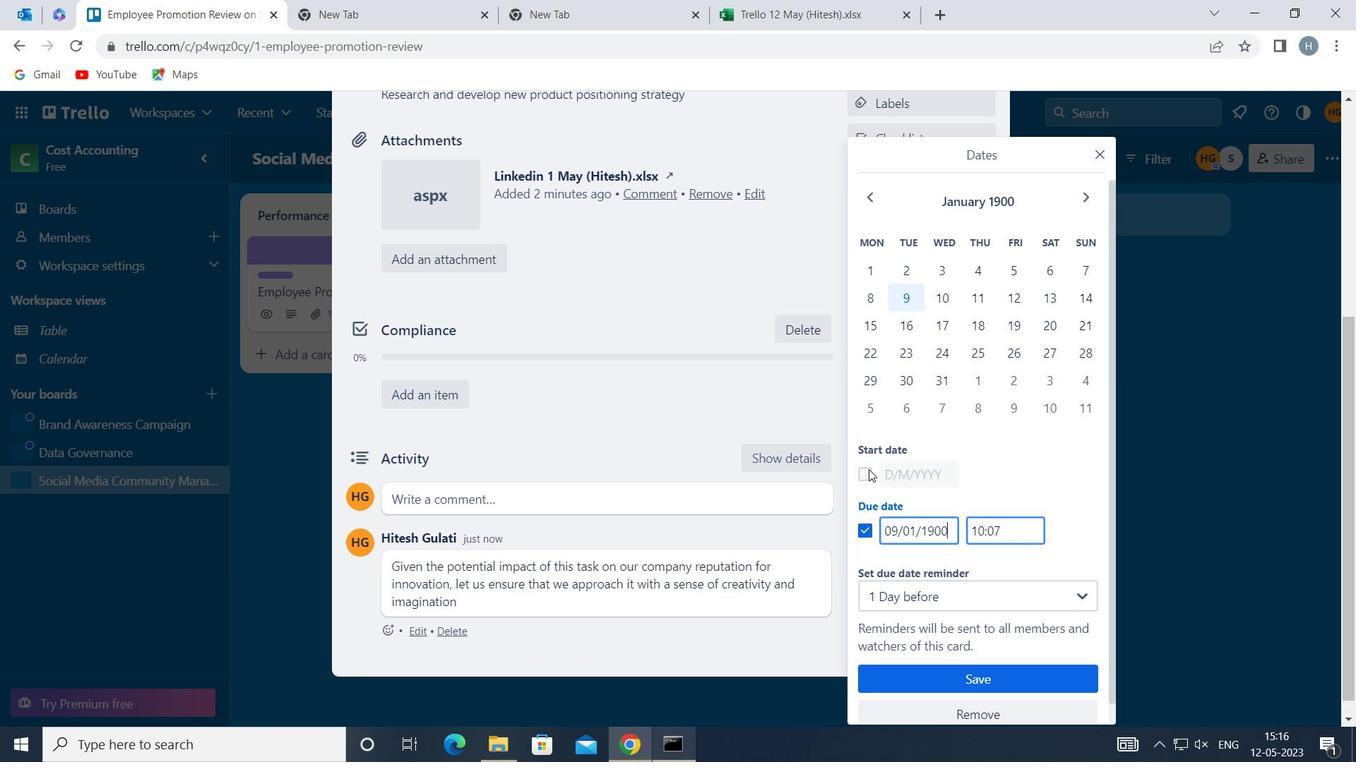 
Action: Mouse moved to (887, 471)
Screenshot: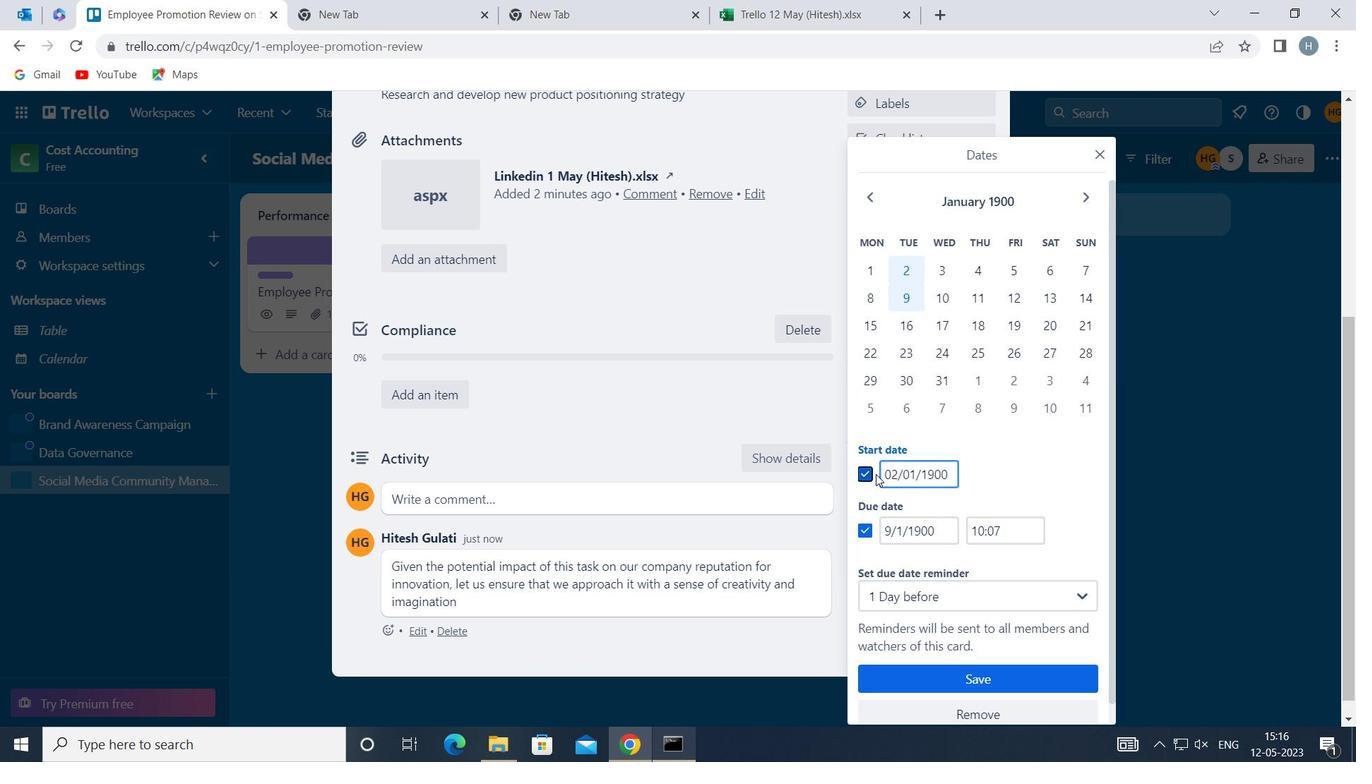 
Action: Mouse pressed left at (887, 471)
Screenshot: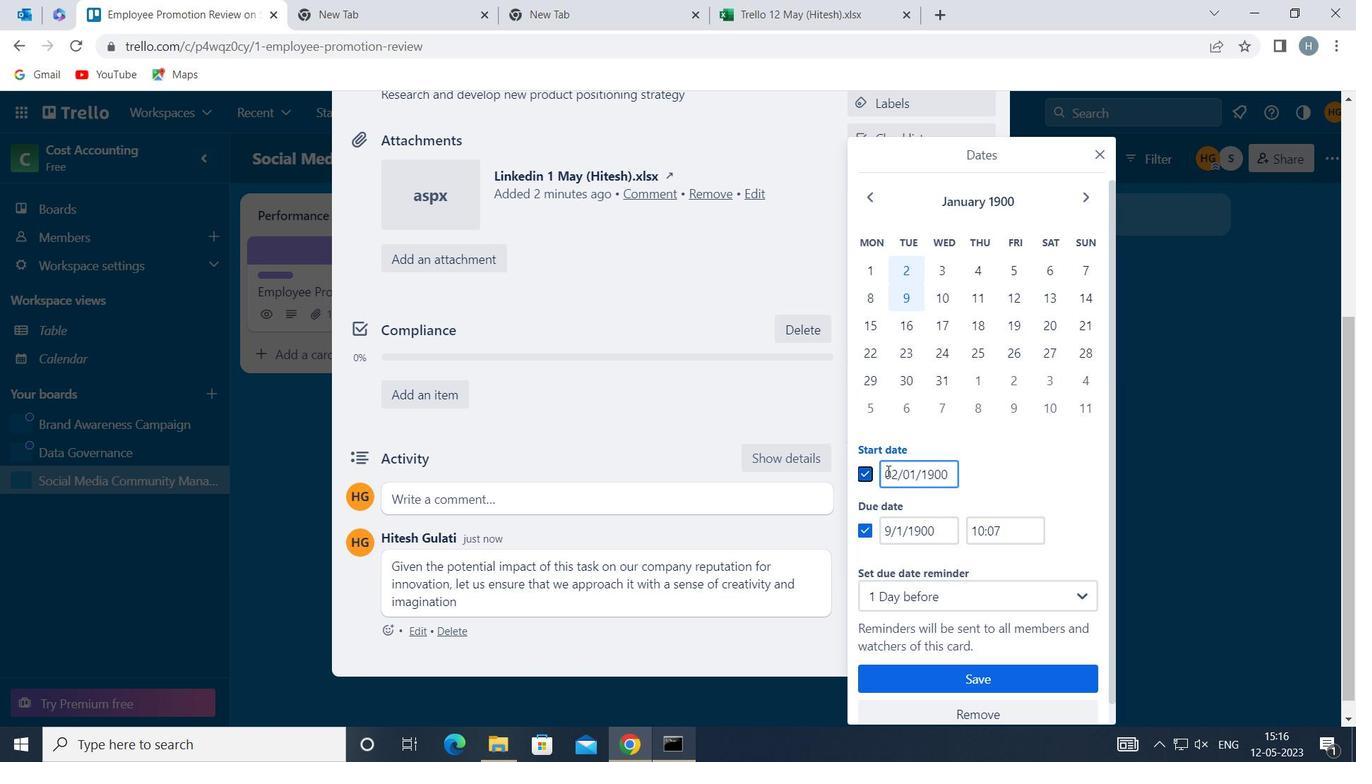 
Action: Mouse moved to (888, 470)
Screenshot: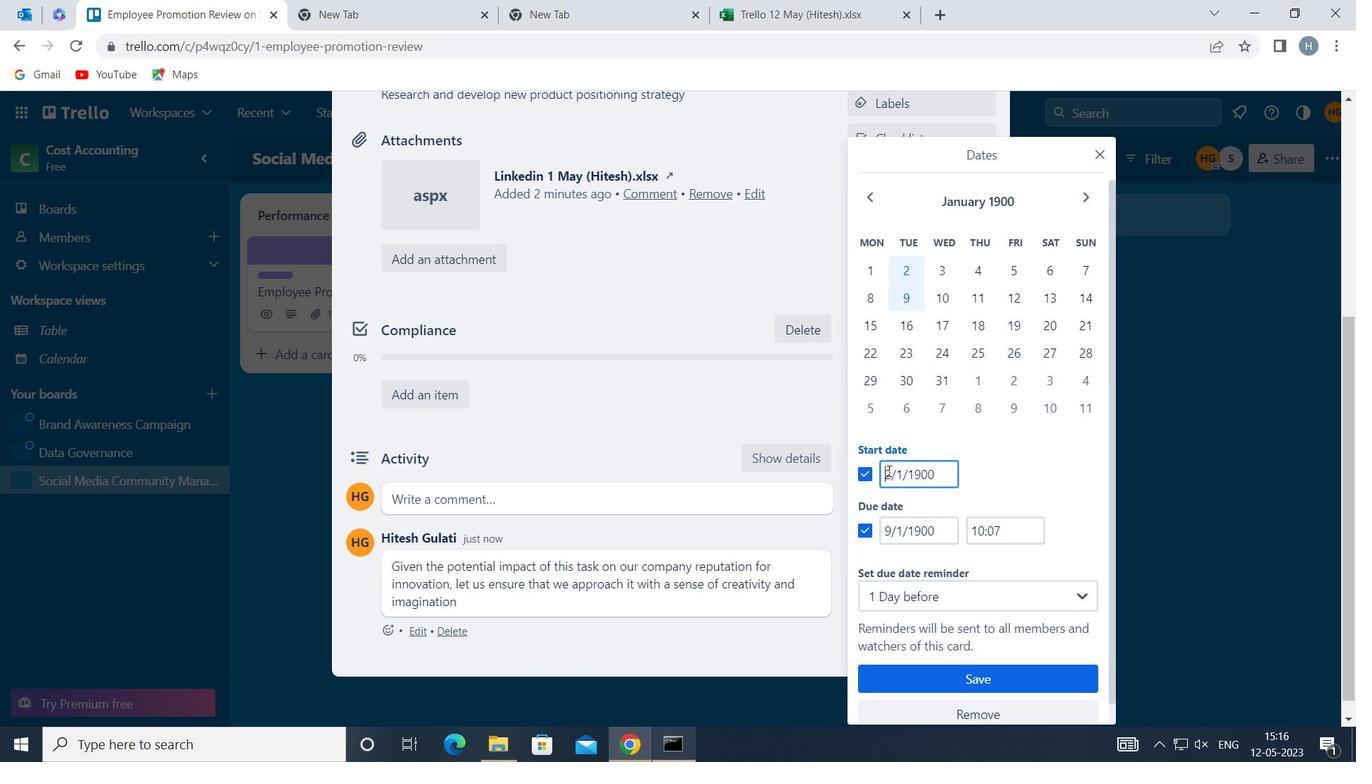 
Action: Key pressed <Key.right><Key.backspace>3
Screenshot: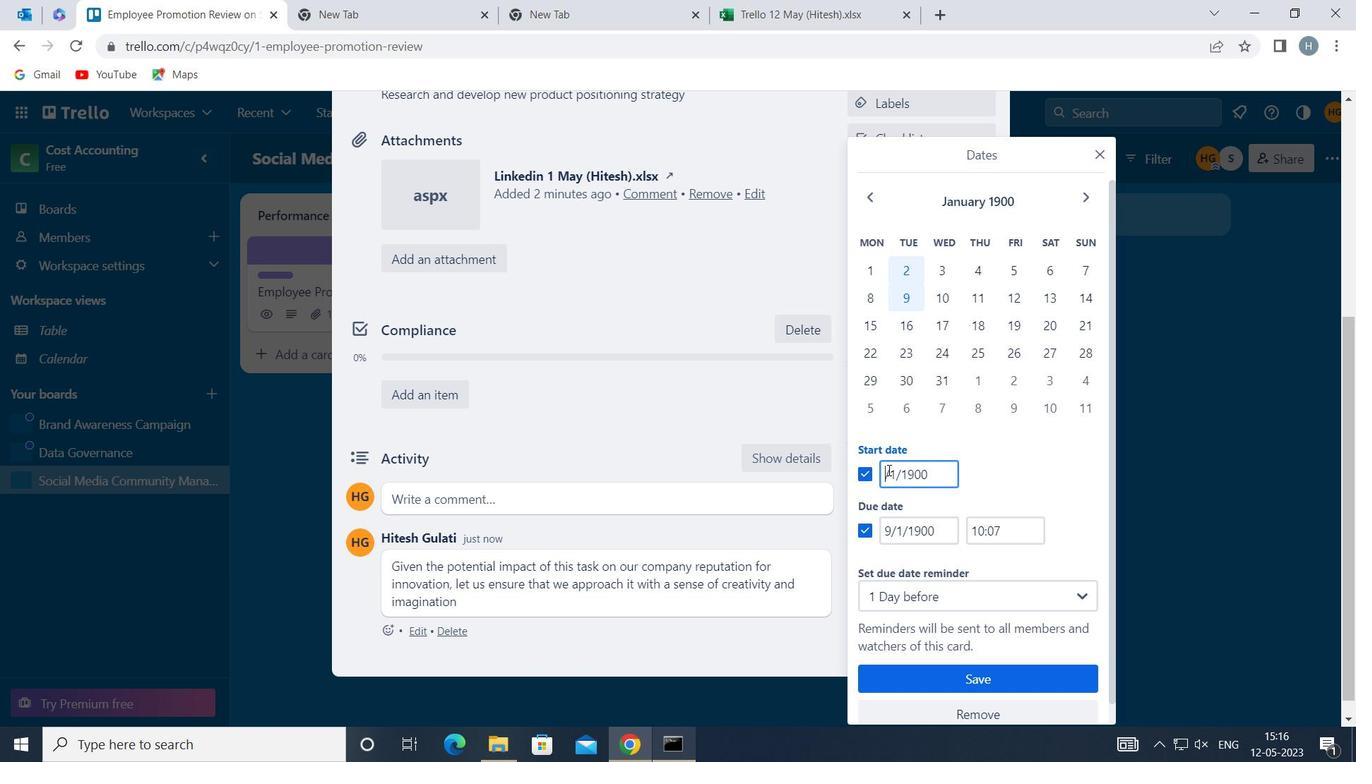 
Action: Mouse moved to (882, 526)
Screenshot: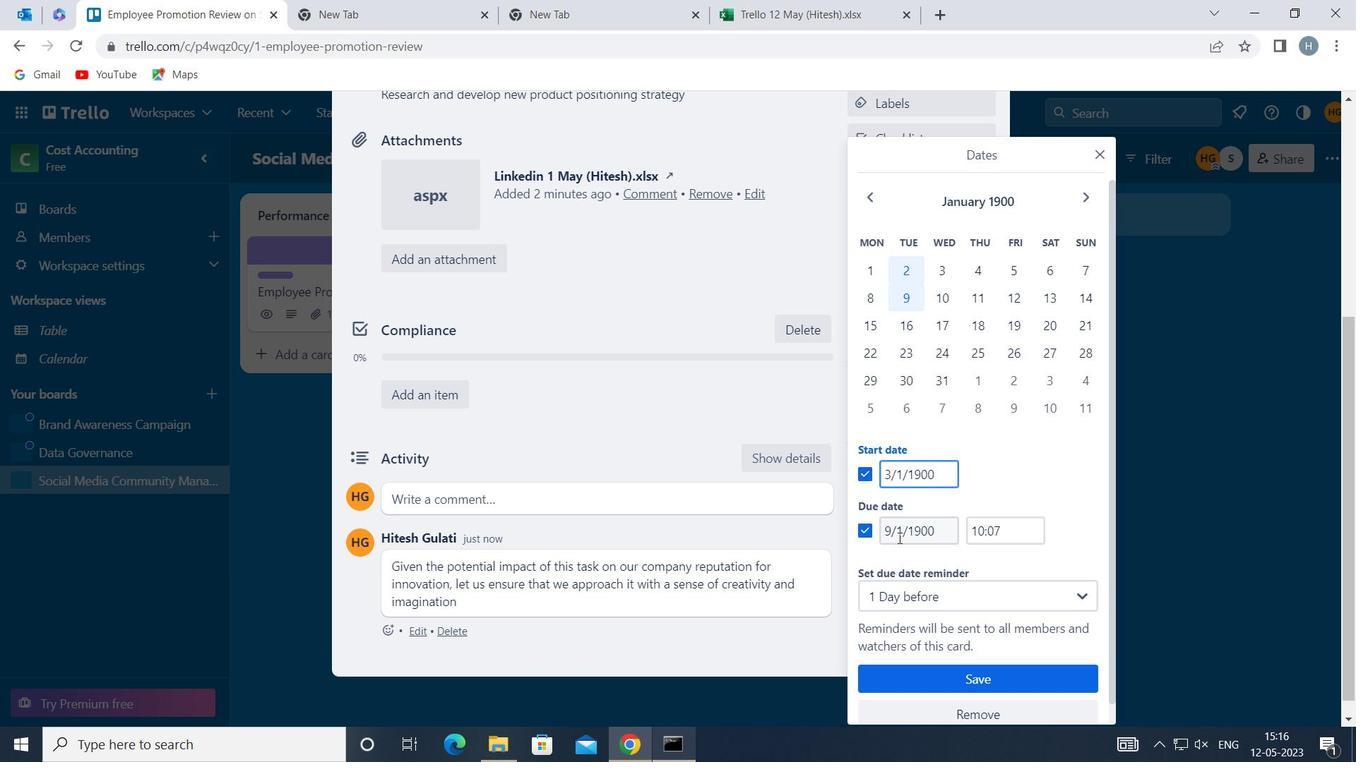 
Action: Mouse pressed left at (882, 526)
Screenshot: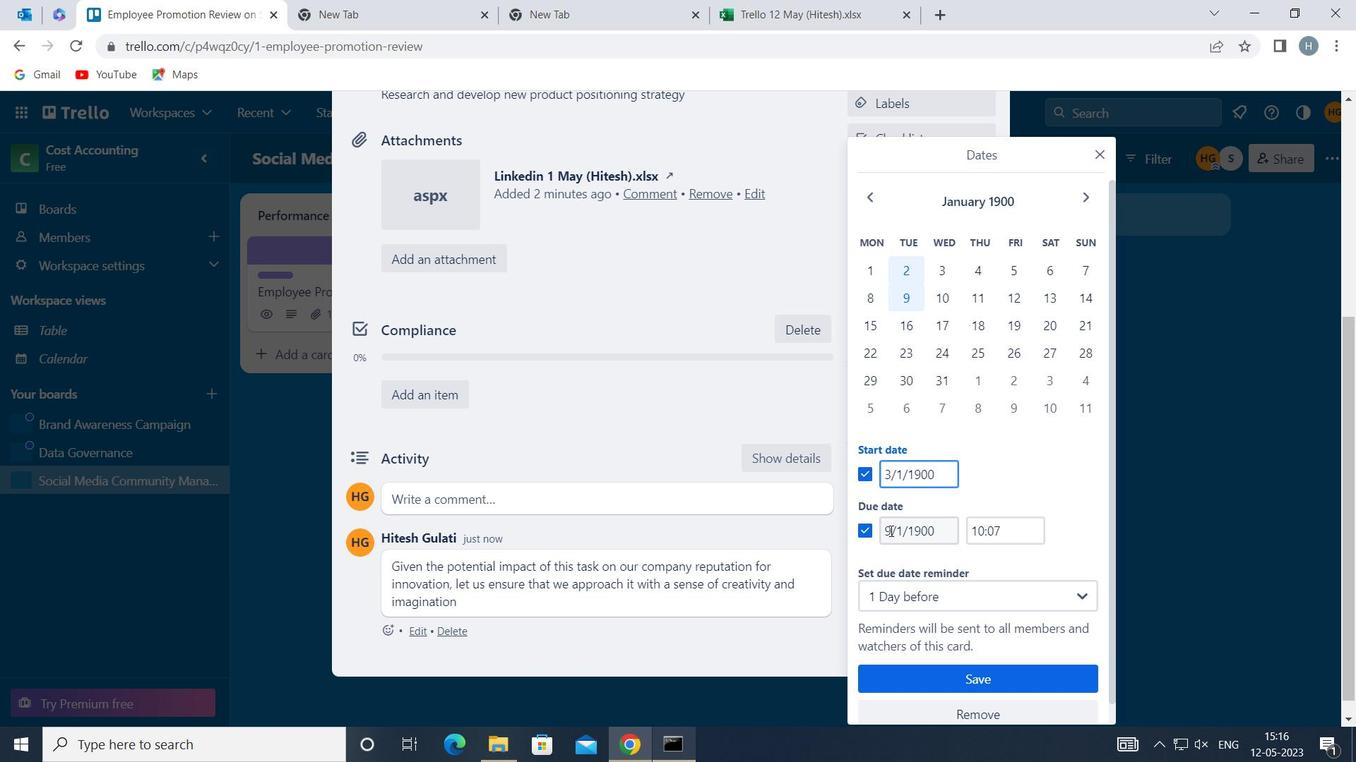 
Action: Key pressed <Key.right><Key.backspace>10
Screenshot: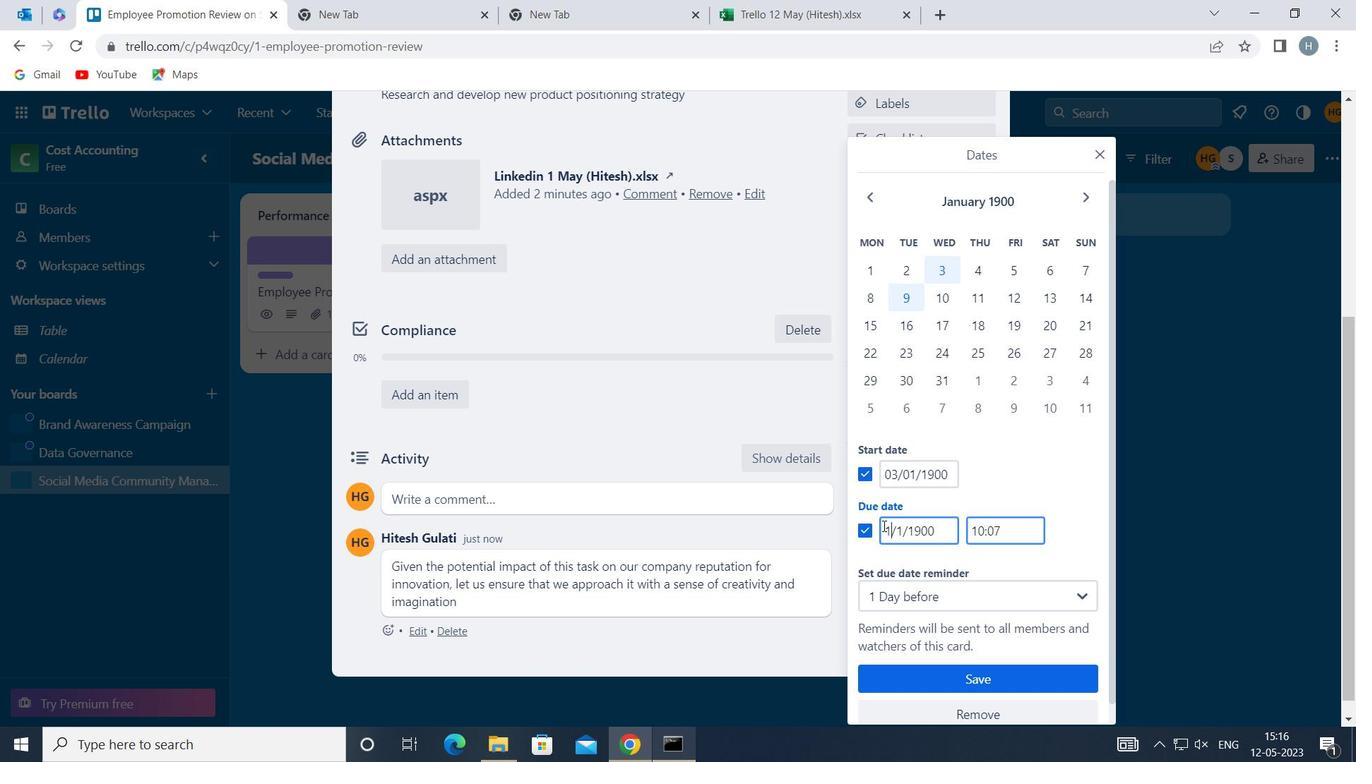 
Action: Mouse moved to (959, 675)
Screenshot: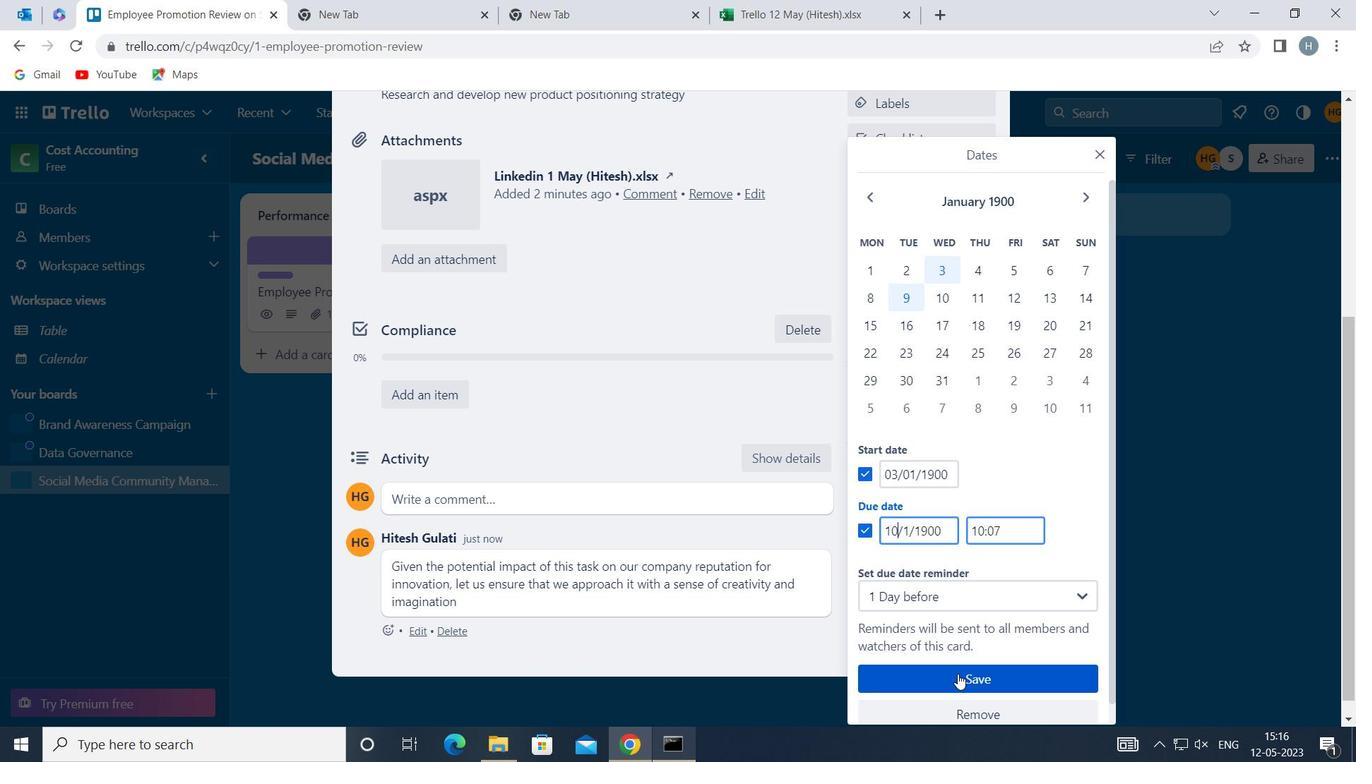 
Action: Mouse pressed left at (959, 675)
Screenshot: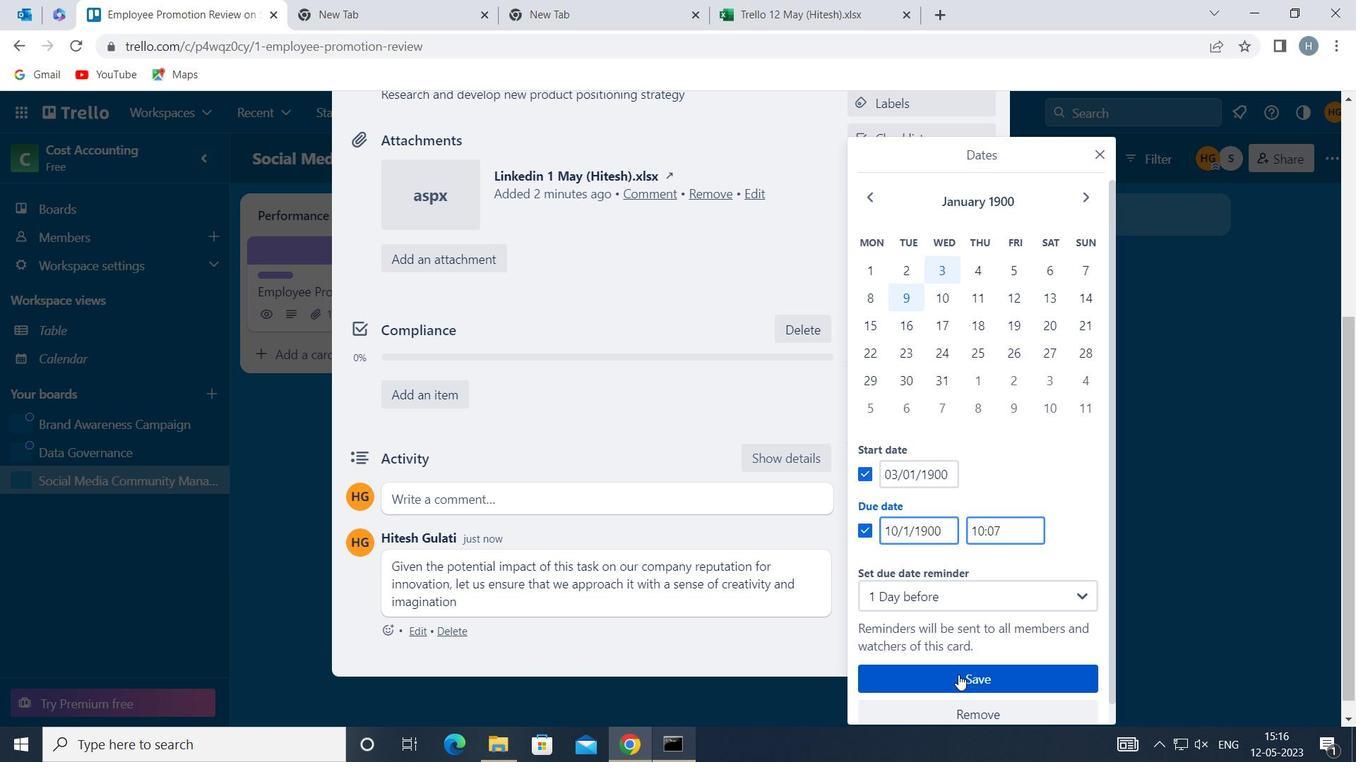 
Action: Mouse moved to (781, 485)
Screenshot: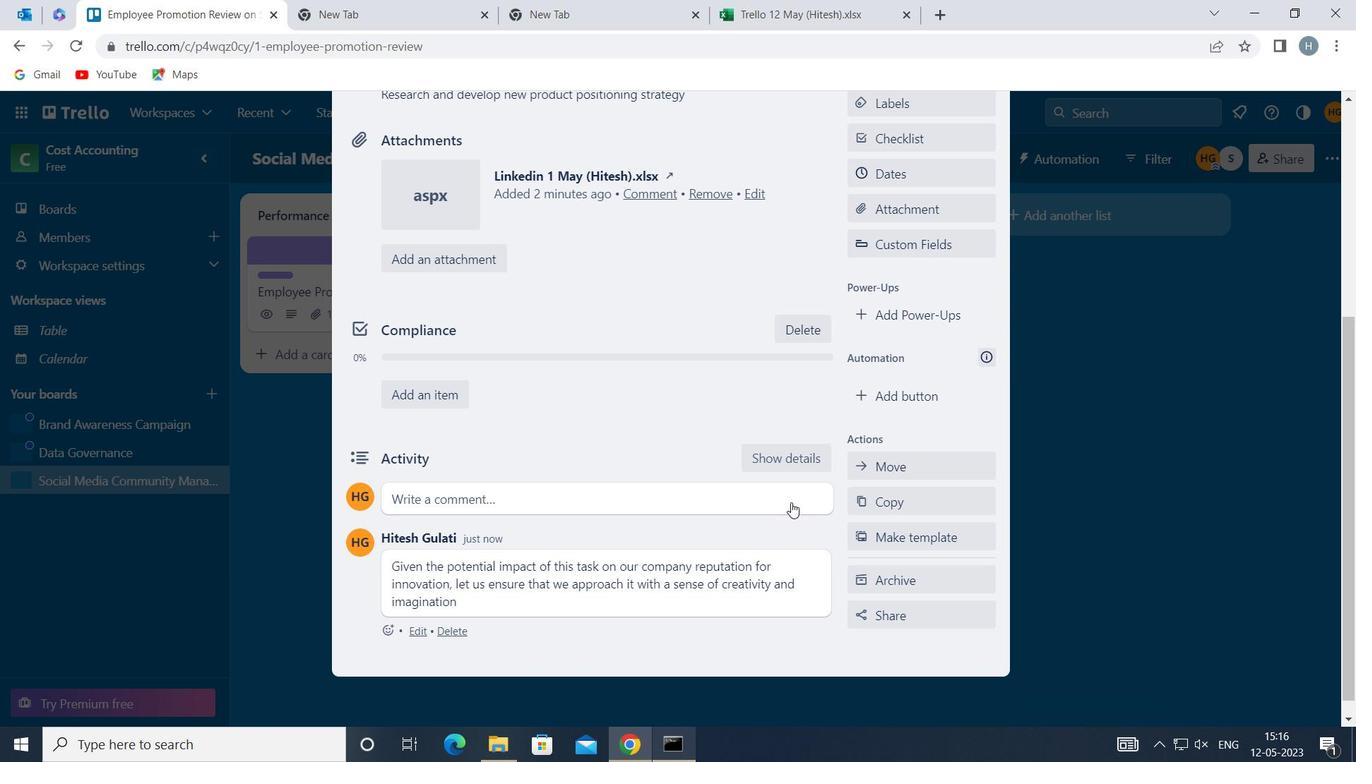
